 Task: Create relationship between hostel and student.
Action: Mouse moved to (913, 73)
Screenshot: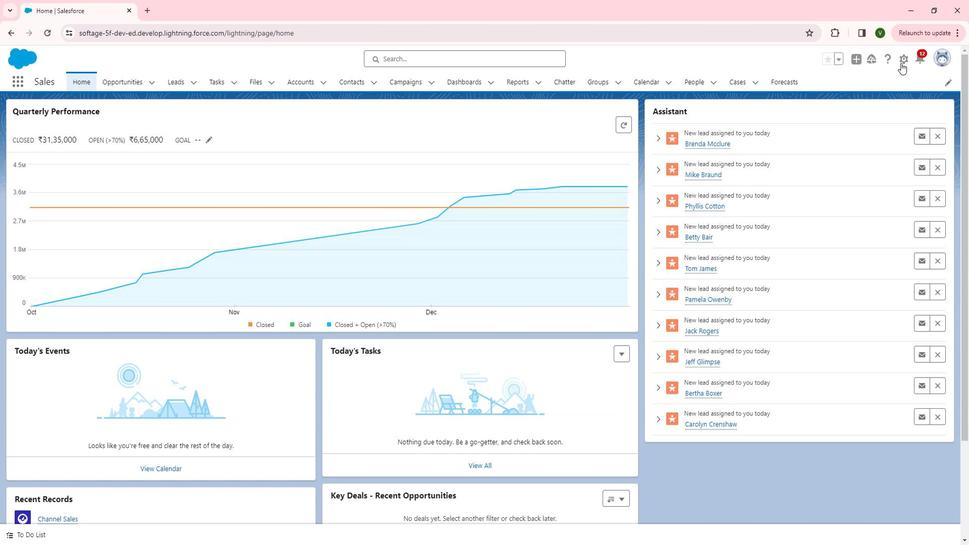 
Action: Mouse pressed left at (913, 73)
Screenshot: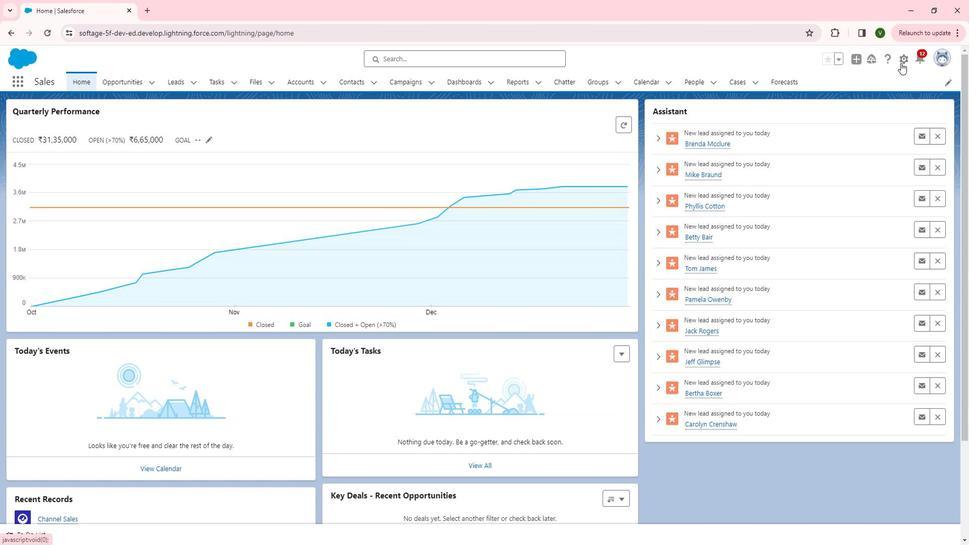 
Action: Mouse moved to (874, 99)
Screenshot: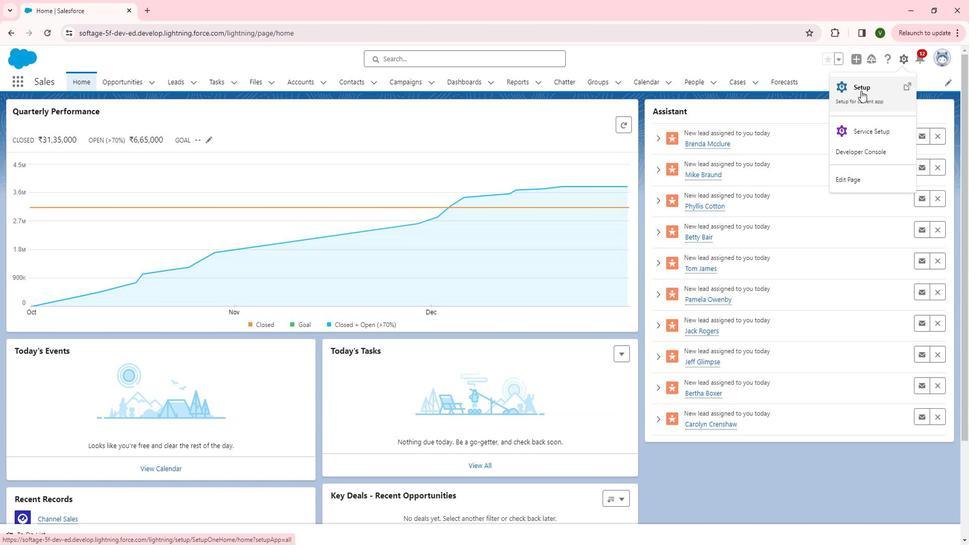 
Action: Mouse pressed left at (874, 99)
Screenshot: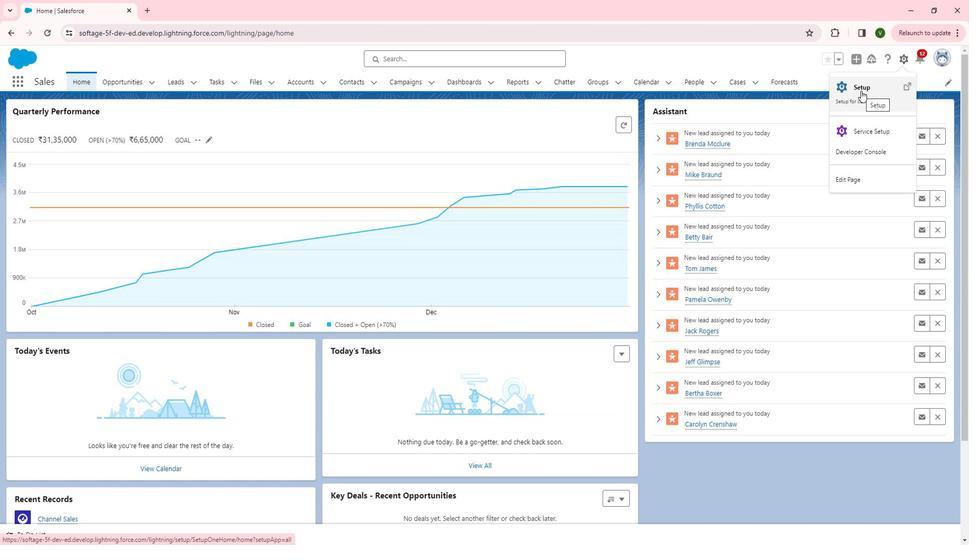 
Action: Mouse moved to (99, 287)
Screenshot: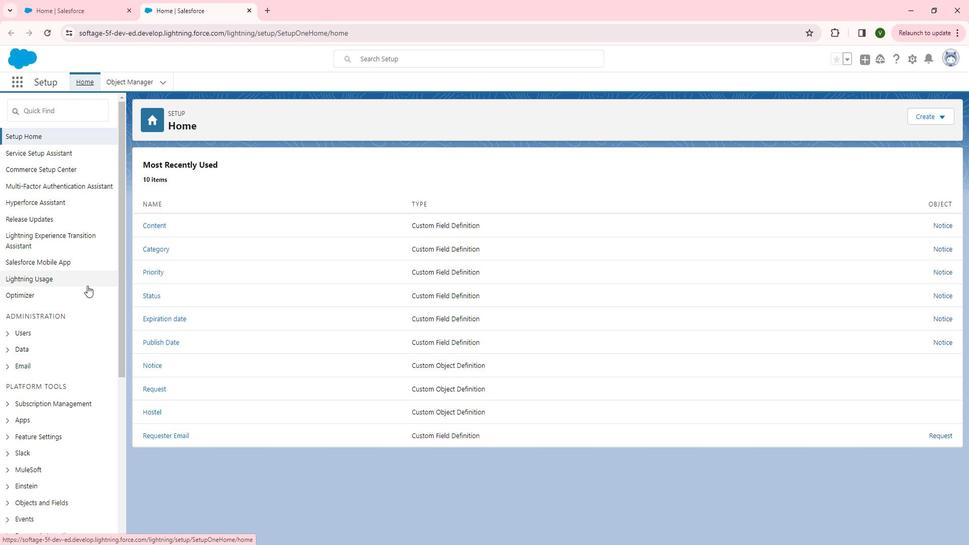 
Action: Mouse scrolled (99, 287) with delta (0, 0)
Screenshot: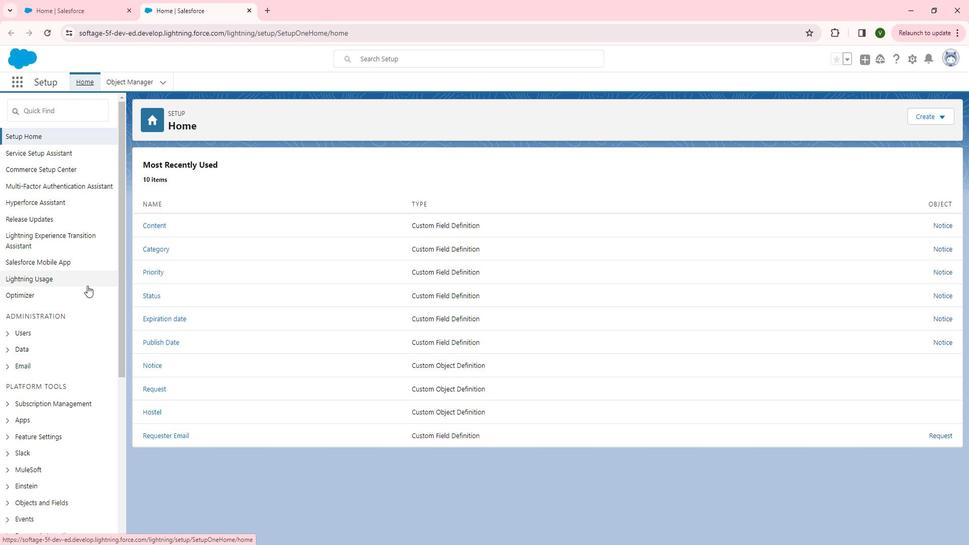 
Action: Mouse scrolled (99, 287) with delta (0, 0)
Screenshot: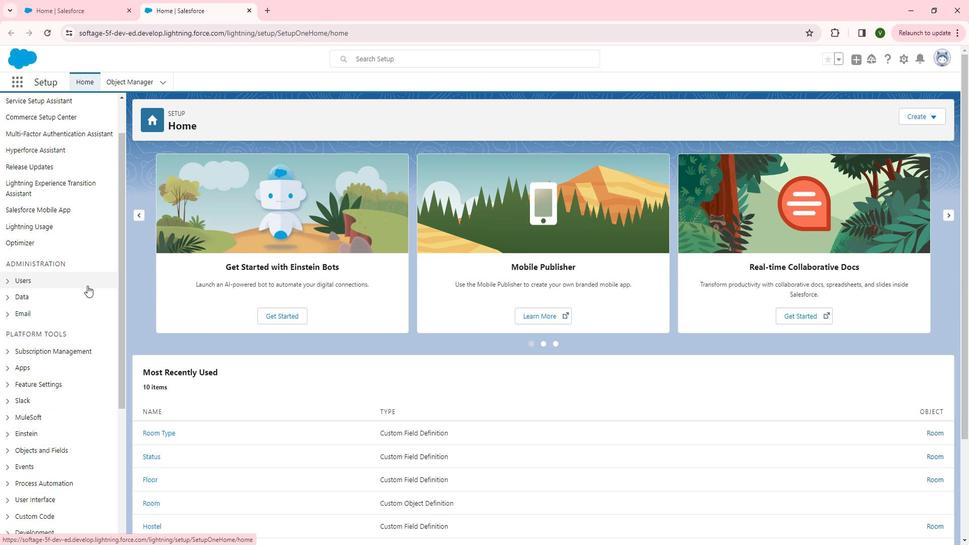 
Action: Mouse moved to (99, 290)
Screenshot: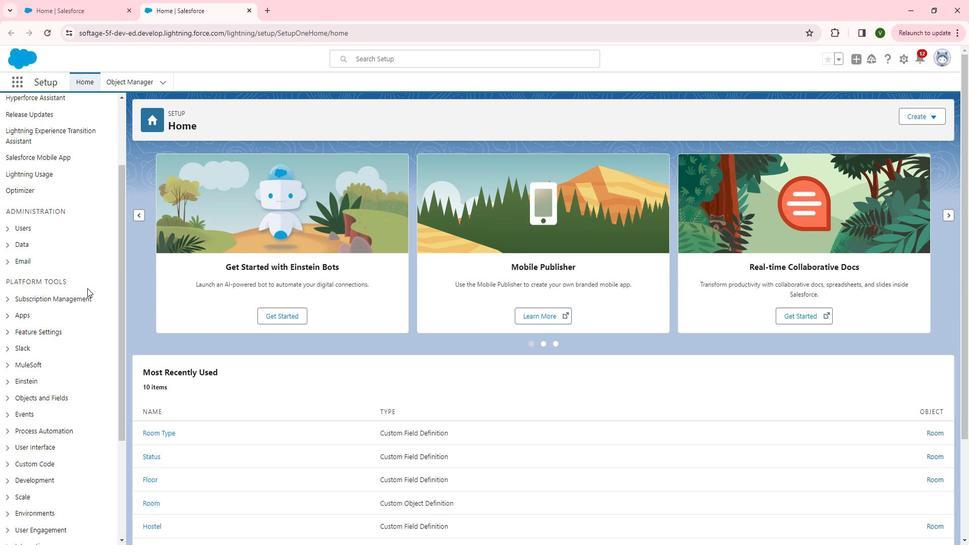 
Action: Mouse scrolled (99, 289) with delta (0, 0)
Screenshot: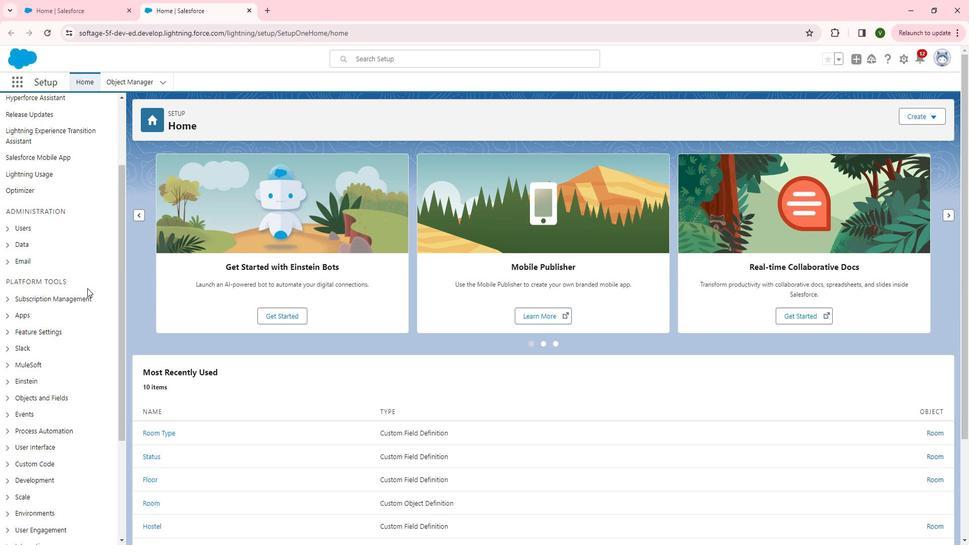 
Action: Mouse moved to (20, 343)
Screenshot: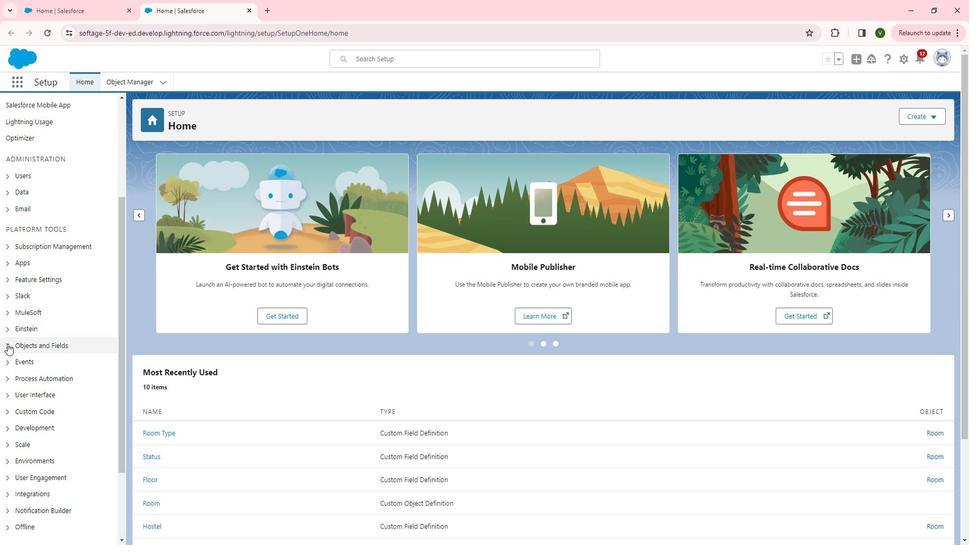 
Action: Mouse pressed left at (20, 343)
Screenshot: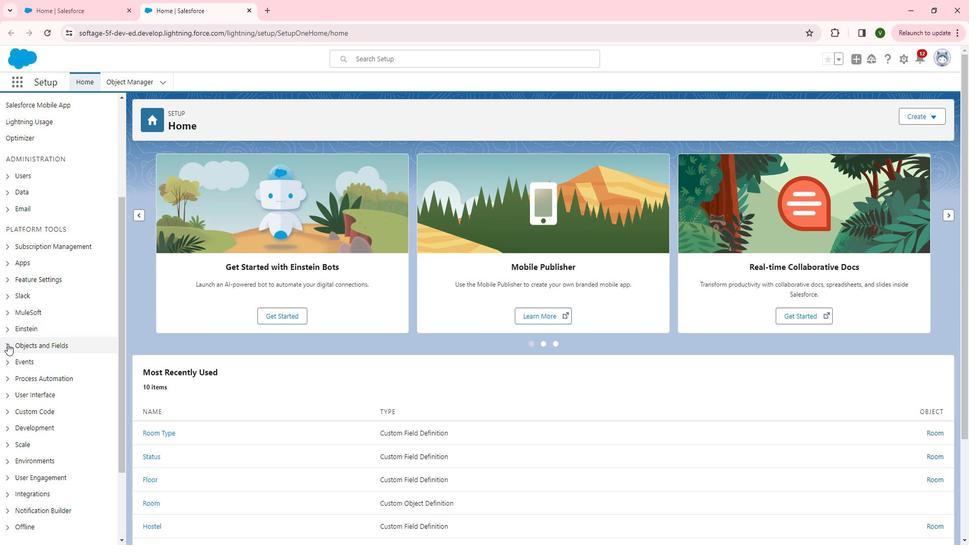 
Action: Mouse moved to (65, 328)
Screenshot: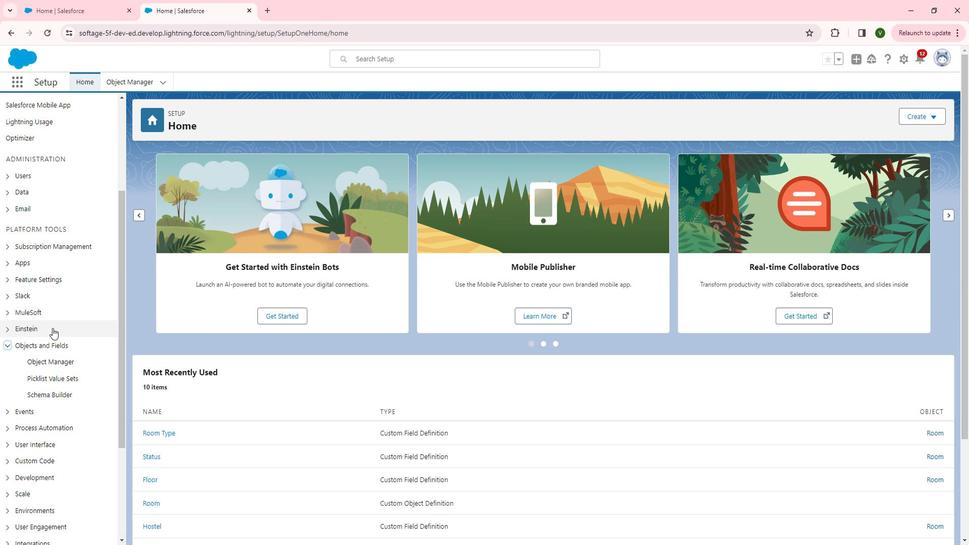 
Action: Mouse scrolled (65, 328) with delta (0, 0)
Screenshot: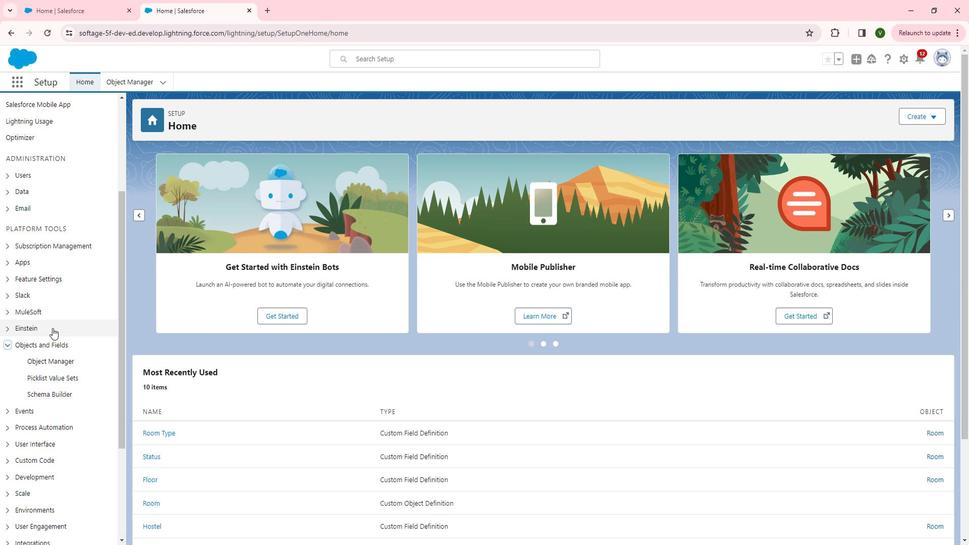 
Action: Mouse moved to (69, 309)
Screenshot: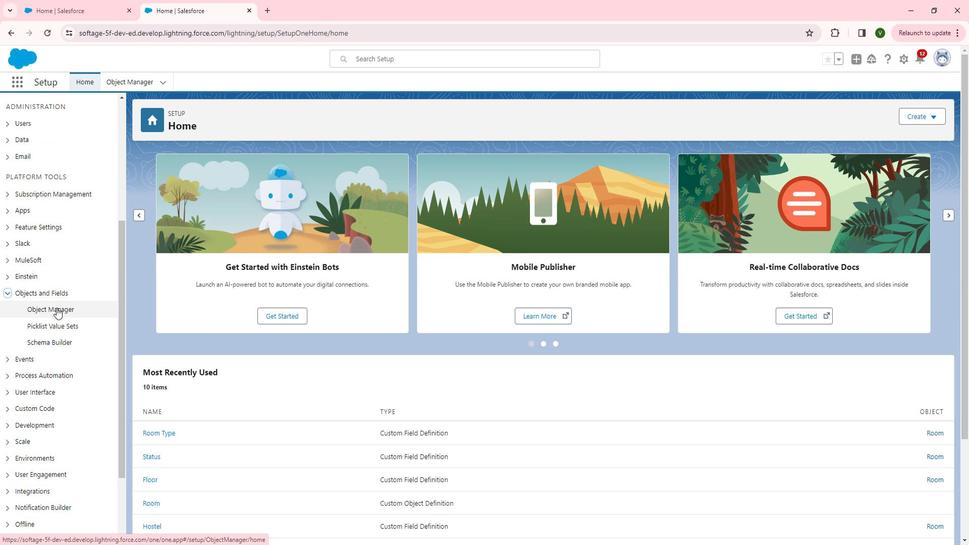 
Action: Mouse pressed left at (69, 309)
Screenshot: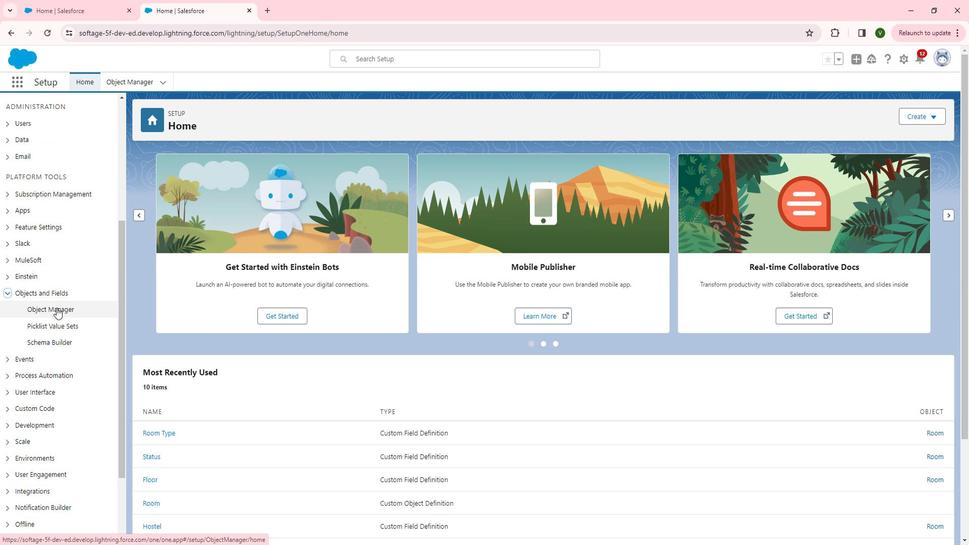 
Action: Mouse moved to (166, 303)
Screenshot: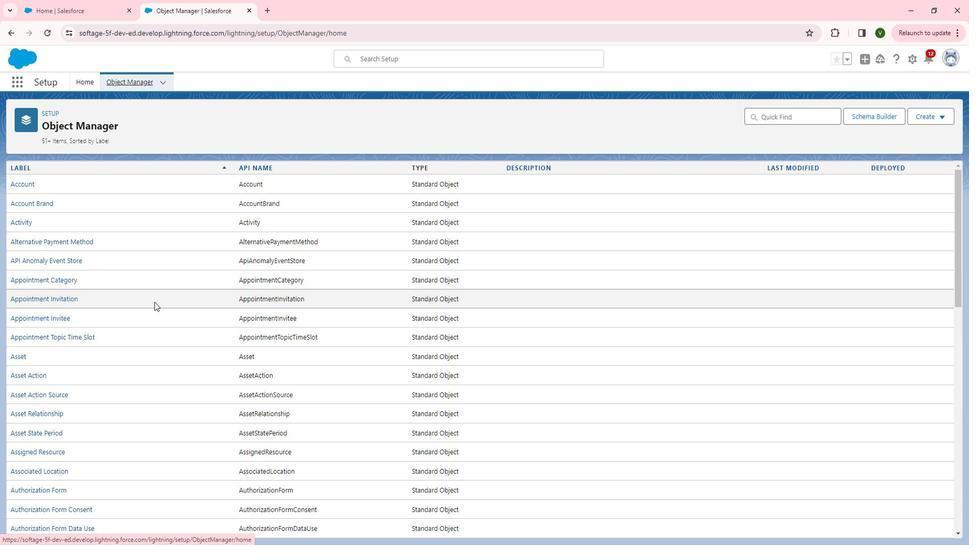 
Action: Mouse scrolled (166, 302) with delta (0, 0)
Screenshot: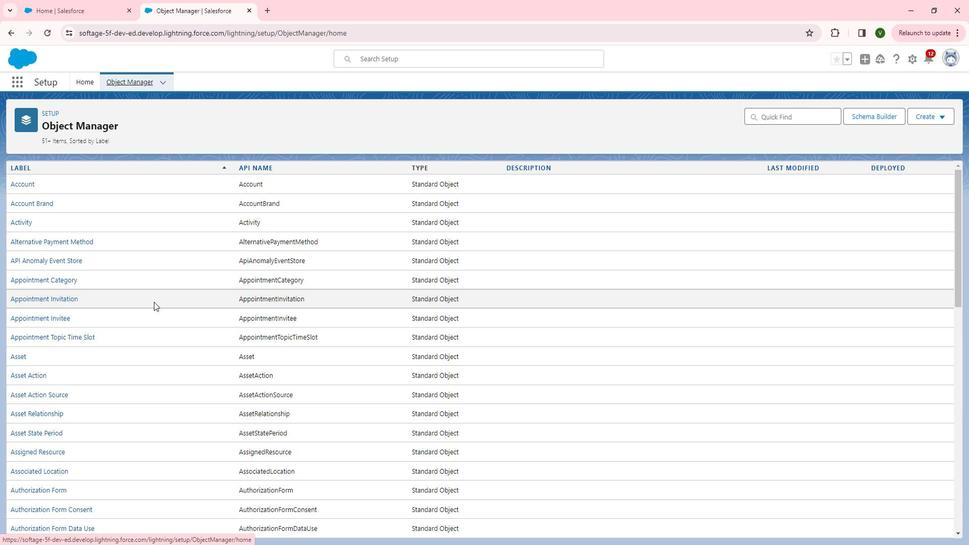 
Action: Mouse scrolled (166, 302) with delta (0, 0)
Screenshot: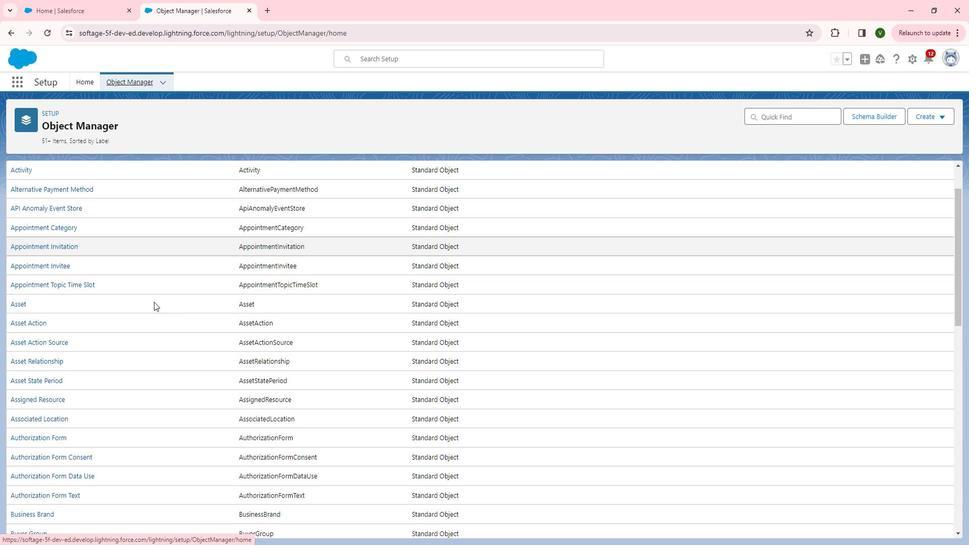 
Action: Mouse scrolled (166, 302) with delta (0, 0)
Screenshot: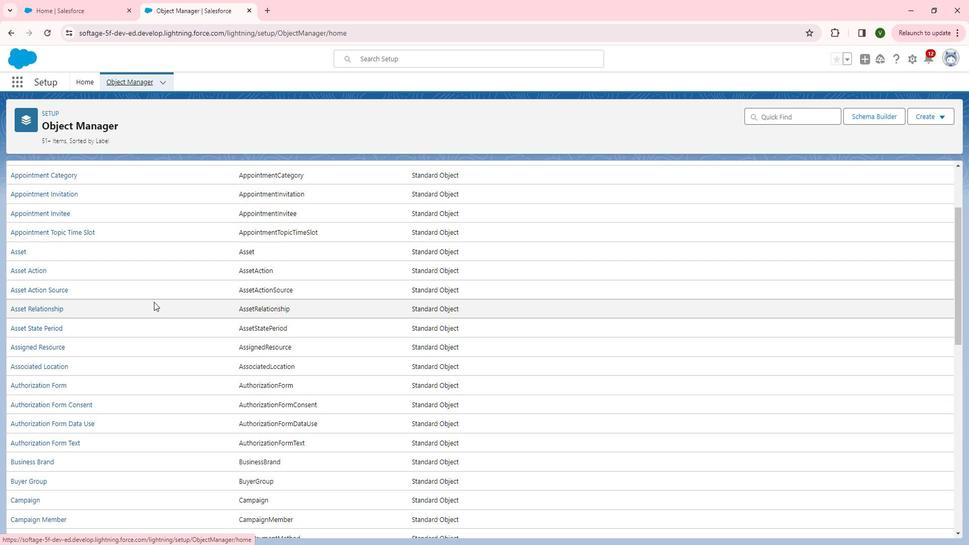 
Action: Mouse scrolled (166, 302) with delta (0, 0)
Screenshot: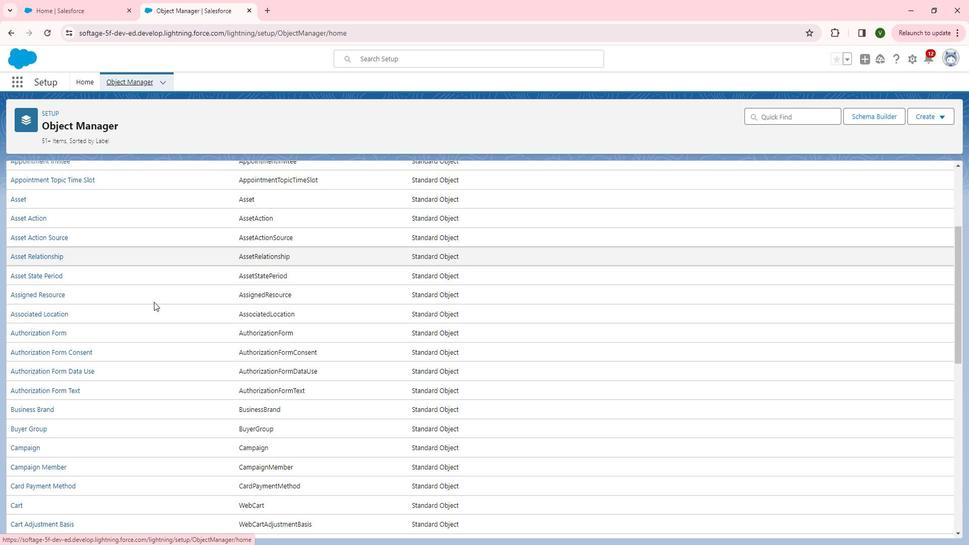 
Action: Mouse scrolled (166, 302) with delta (0, 0)
Screenshot: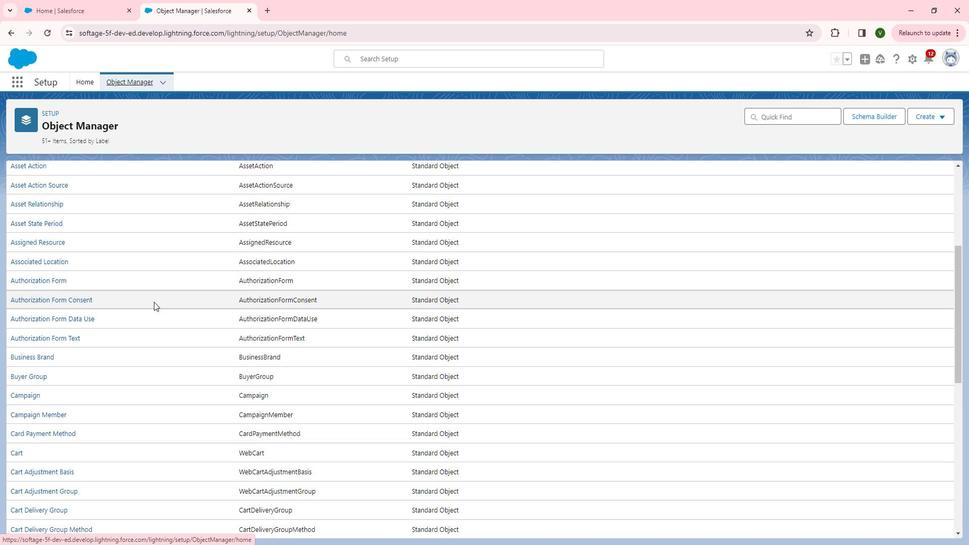 
Action: Mouse moved to (166, 303)
Screenshot: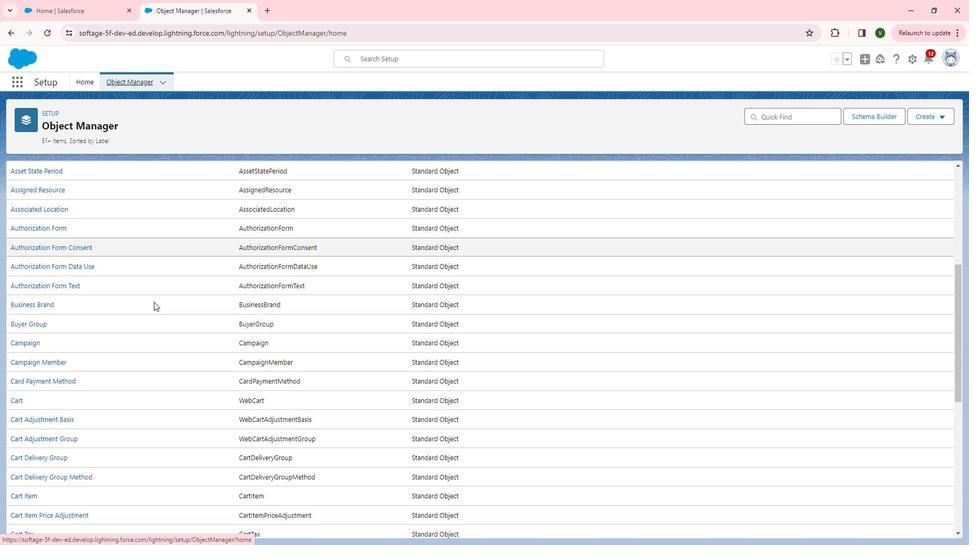 
Action: Mouse scrolled (166, 302) with delta (0, 0)
Screenshot: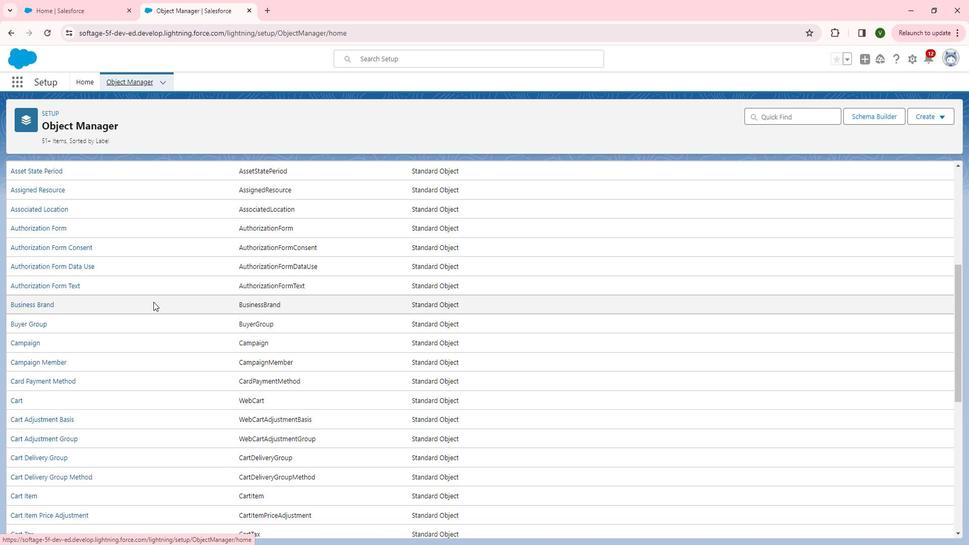 
Action: Mouse scrolled (166, 302) with delta (0, 0)
Screenshot: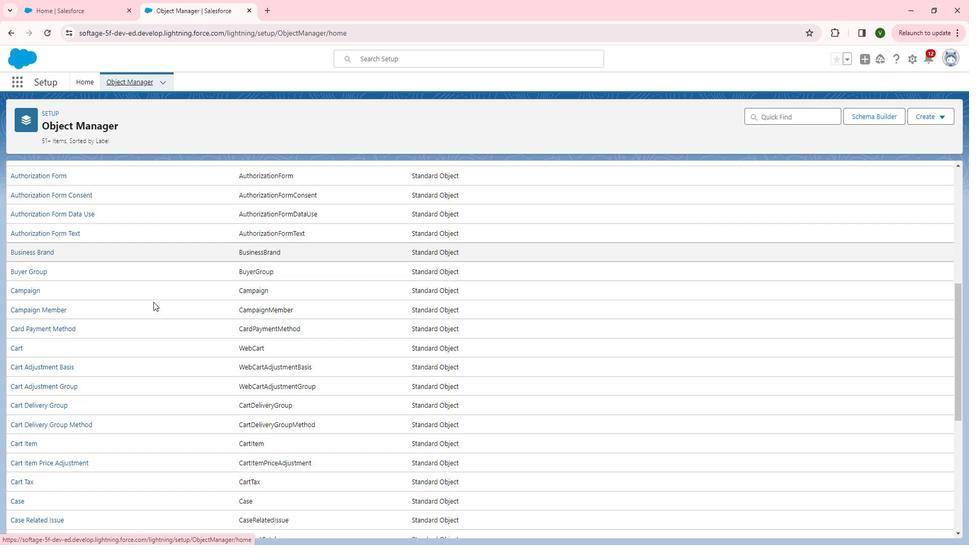 
Action: Mouse scrolled (166, 302) with delta (0, 0)
Screenshot: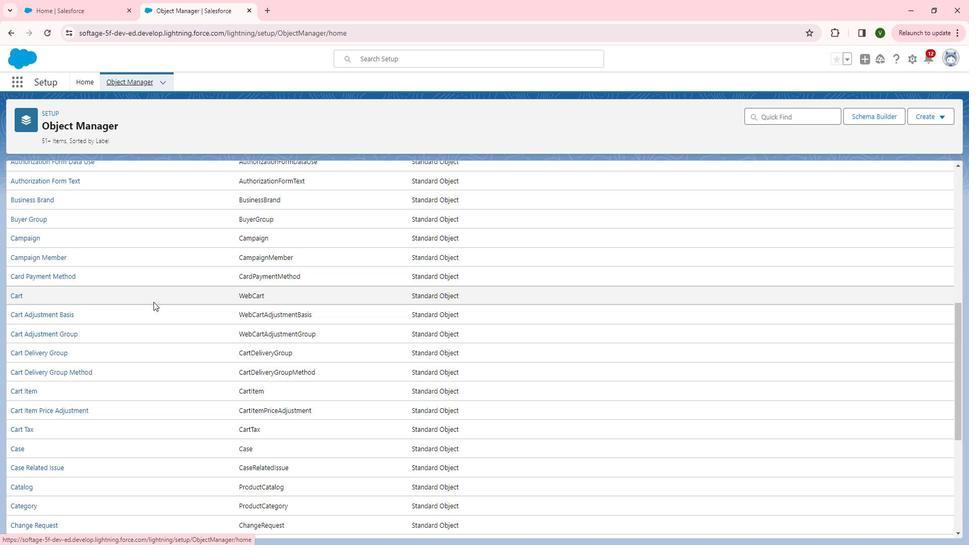 
Action: Mouse scrolled (166, 302) with delta (0, 0)
Screenshot: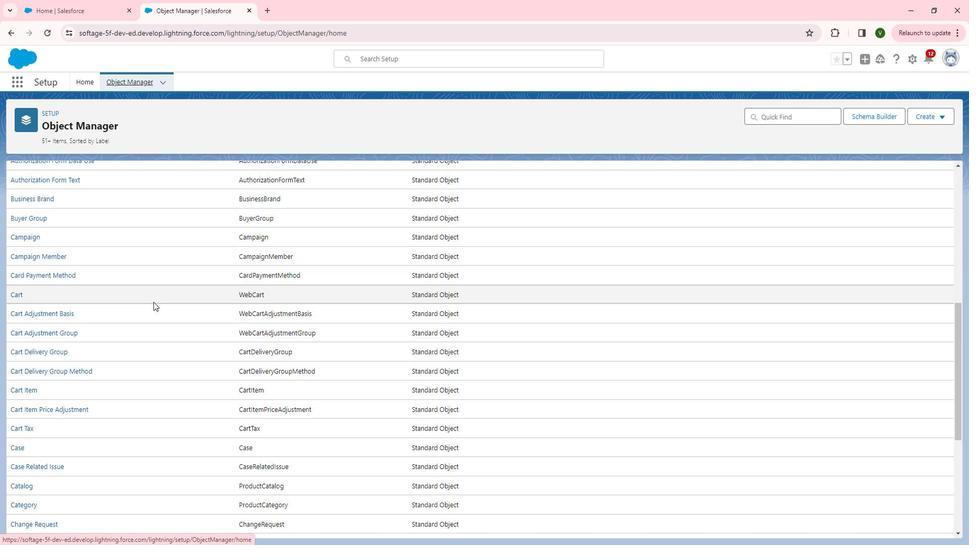 
Action: Mouse scrolled (166, 302) with delta (0, 0)
Screenshot: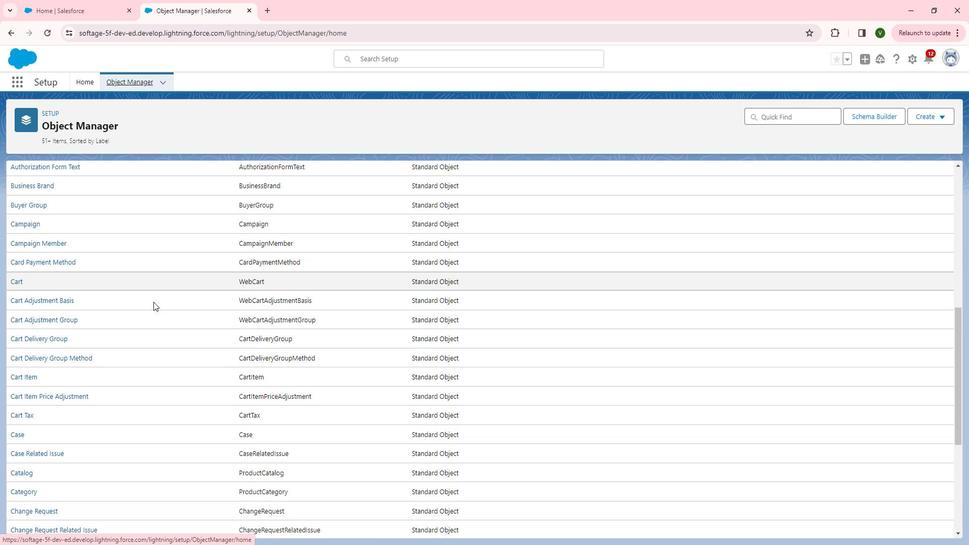 
Action: Mouse scrolled (166, 302) with delta (0, 0)
Screenshot: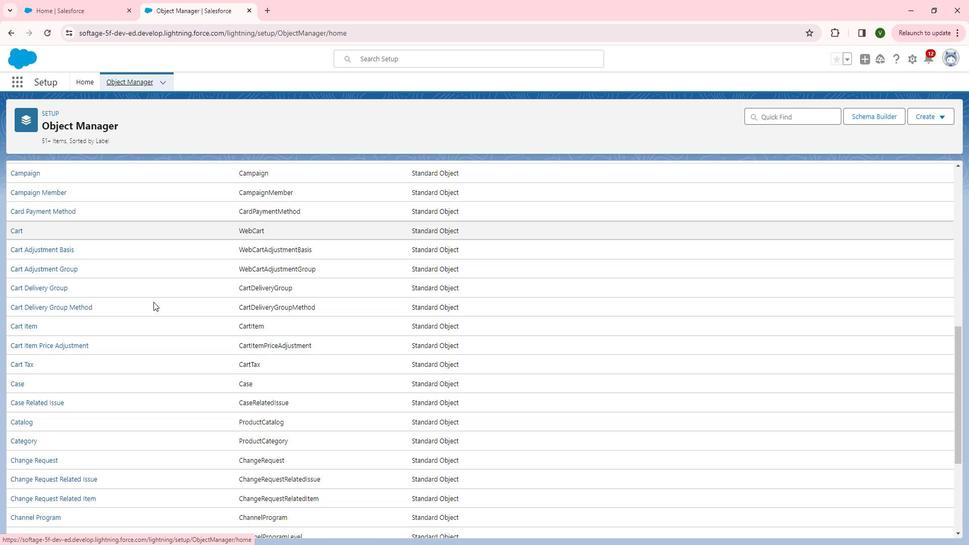 
Action: Mouse scrolled (166, 302) with delta (0, 0)
Screenshot: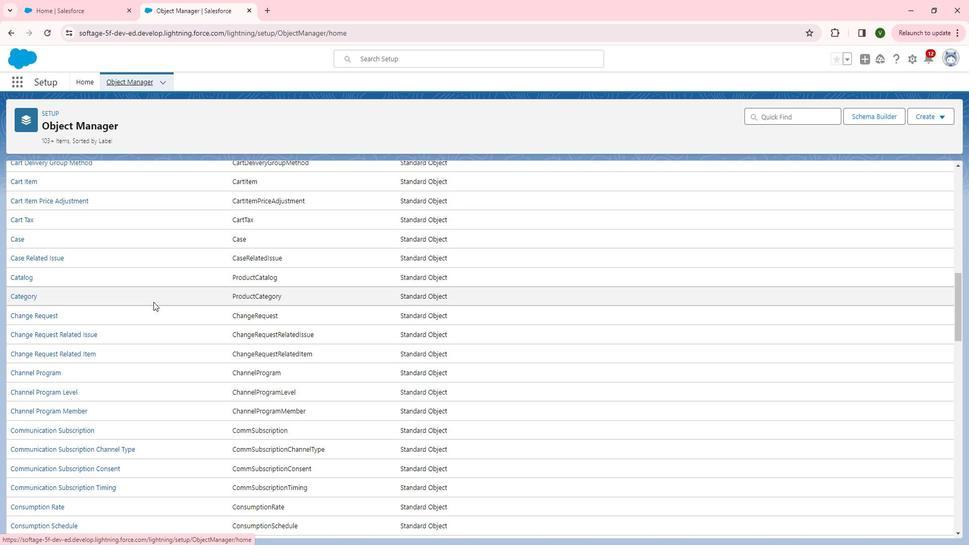 
Action: Mouse scrolled (166, 302) with delta (0, 0)
Screenshot: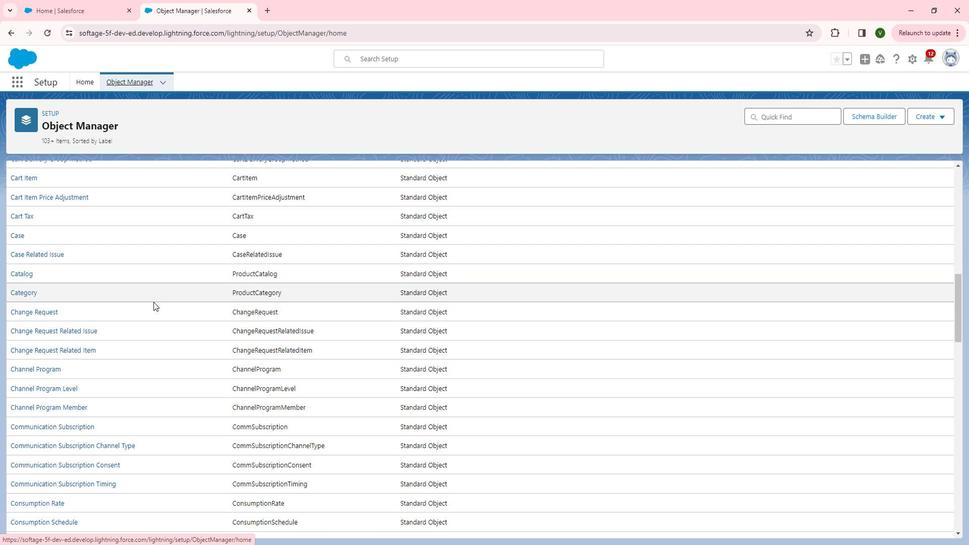 
Action: Mouse scrolled (166, 302) with delta (0, 0)
Screenshot: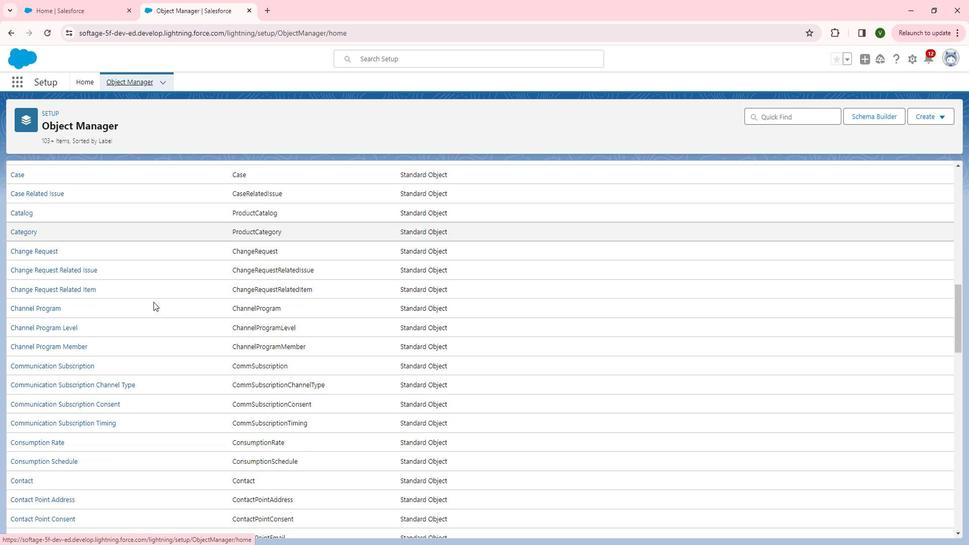 
Action: Mouse scrolled (166, 302) with delta (0, 0)
Screenshot: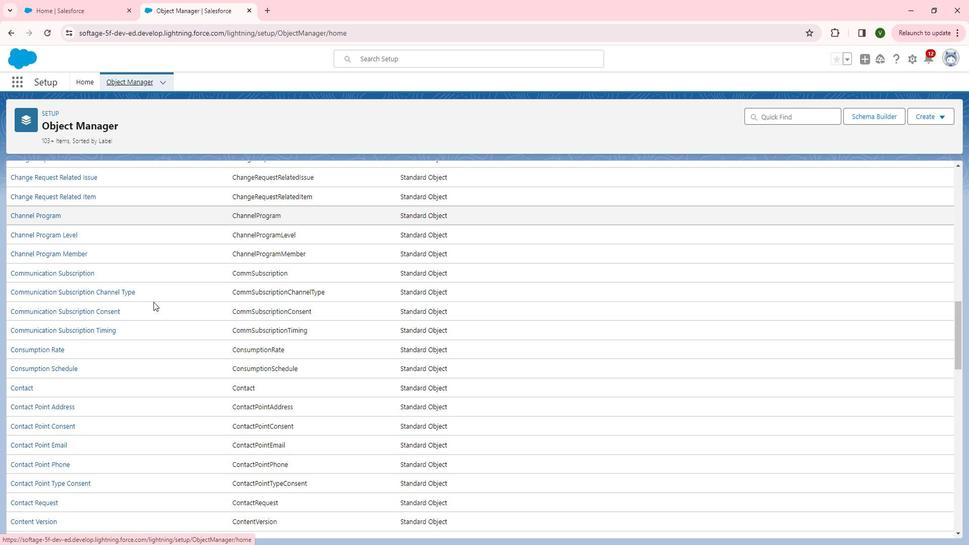 
Action: Mouse scrolled (166, 302) with delta (0, 0)
Screenshot: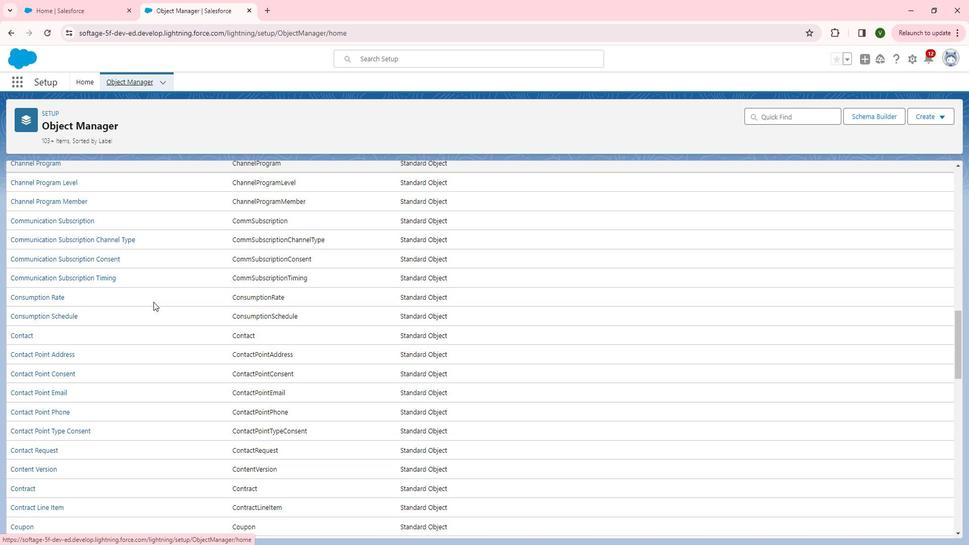 
Action: Mouse scrolled (166, 302) with delta (0, 0)
Screenshot: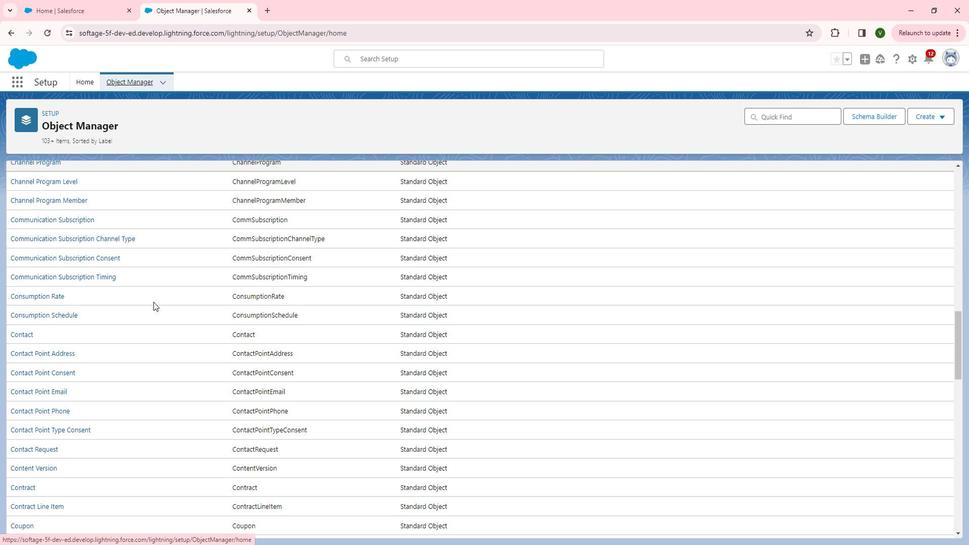 
Action: Mouse scrolled (166, 302) with delta (0, 0)
Screenshot: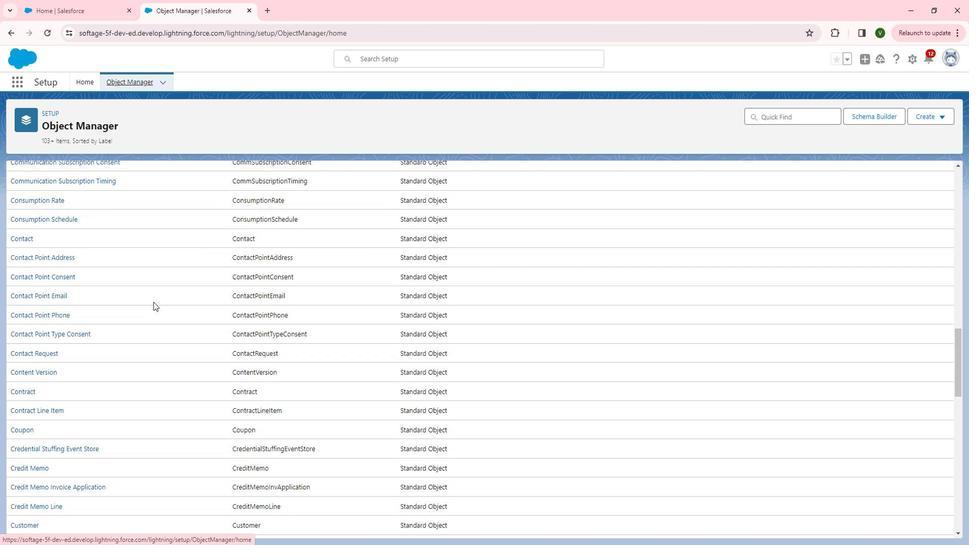 
Action: Mouse scrolled (166, 302) with delta (0, 0)
Screenshot: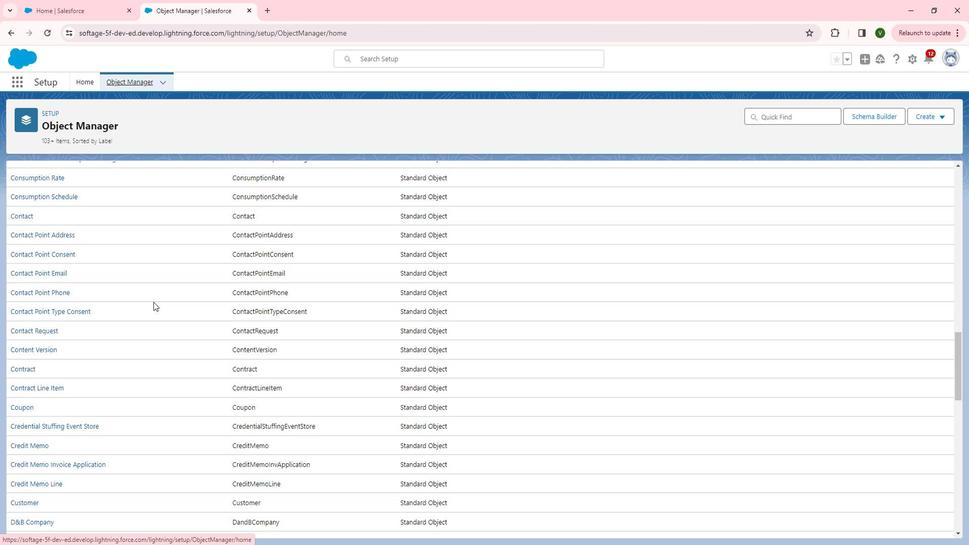 
Action: Mouse scrolled (166, 302) with delta (0, 0)
Screenshot: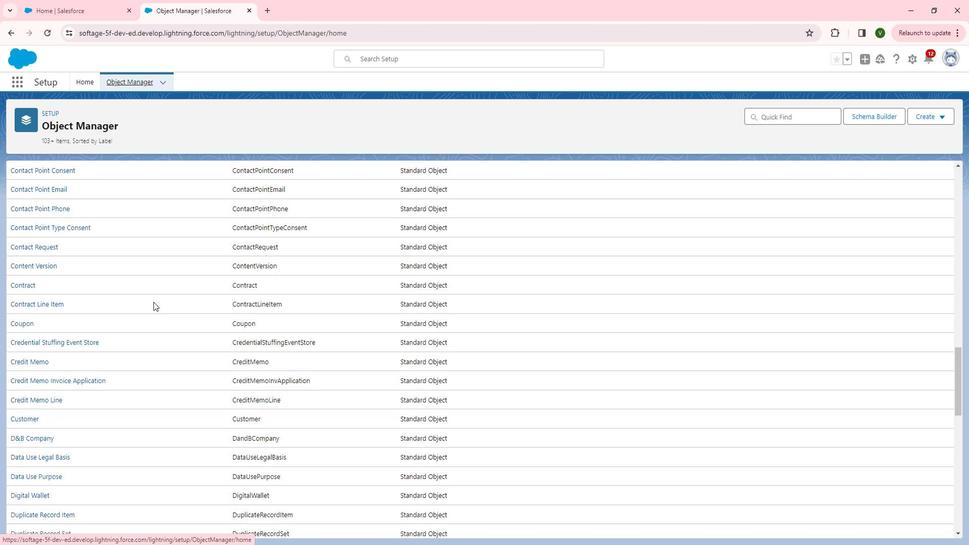
Action: Mouse scrolled (166, 302) with delta (0, 0)
Screenshot: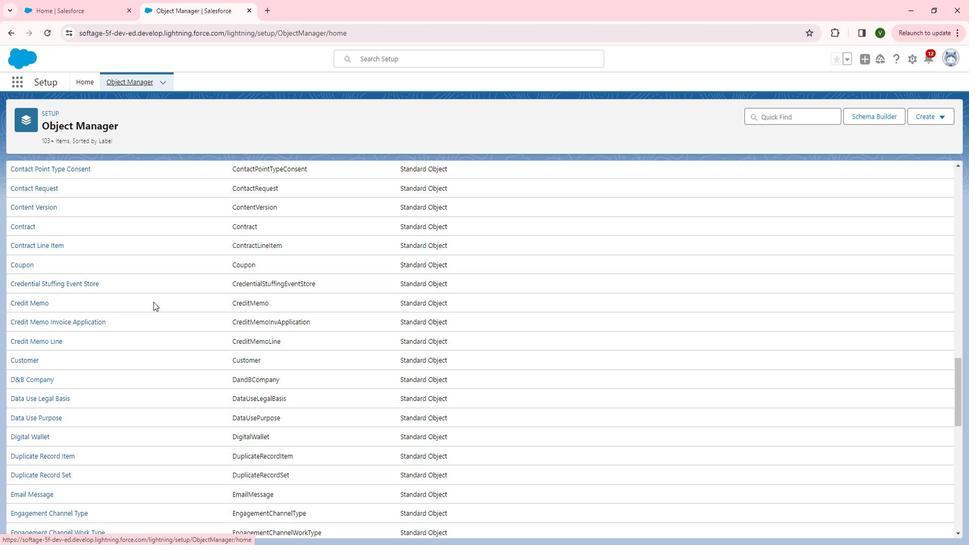 
Action: Mouse scrolled (166, 302) with delta (0, 0)
Screenshot: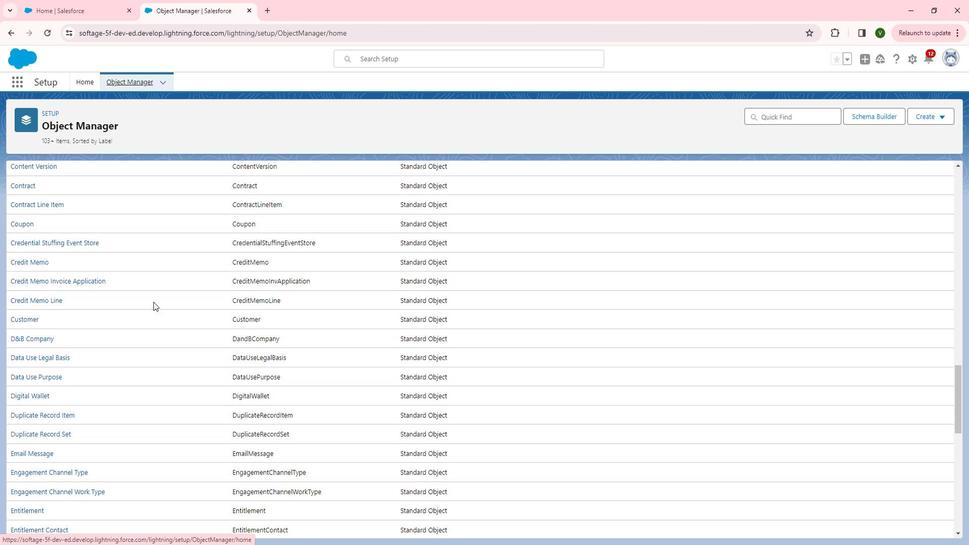 
Action: Mouse scrolled (166, 302) with delta (0, 0)
Screenshot: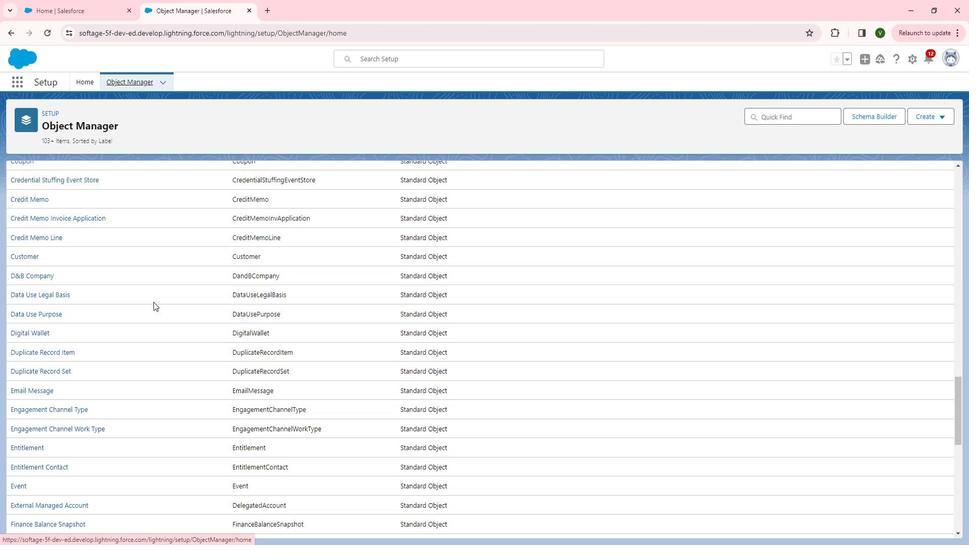 
Action: Mouse scrolled (166, 302) with delta (0, 0)
Screenshot: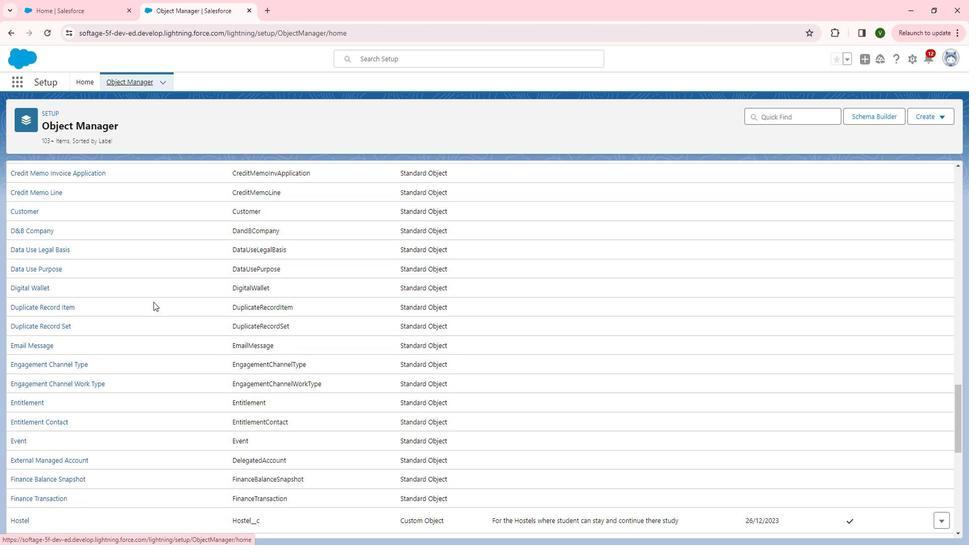 
Action: Mouse scrolled (166, 302) with delta (0, 0)
Screenshot: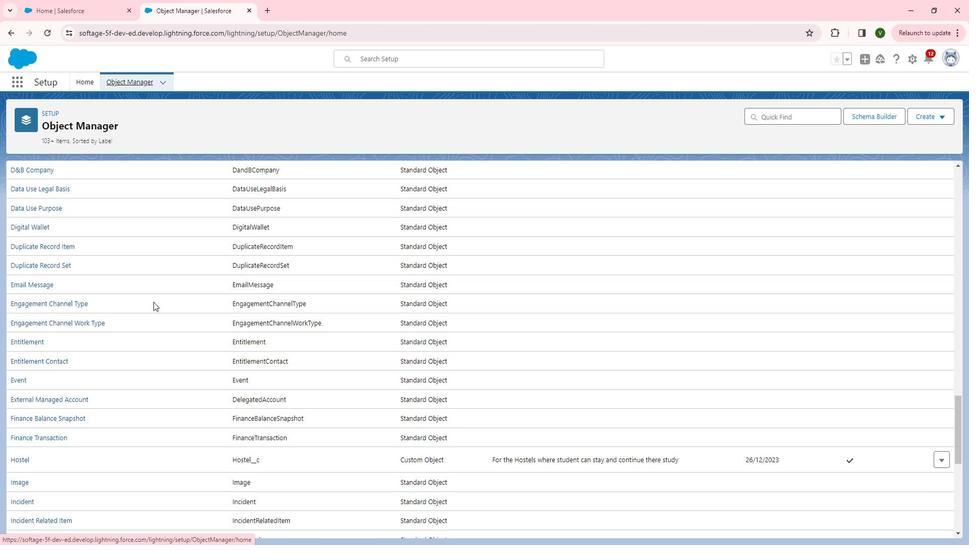 
Action: Mouse scrolled (166, 302) with delta (0, 0)
Screenshot: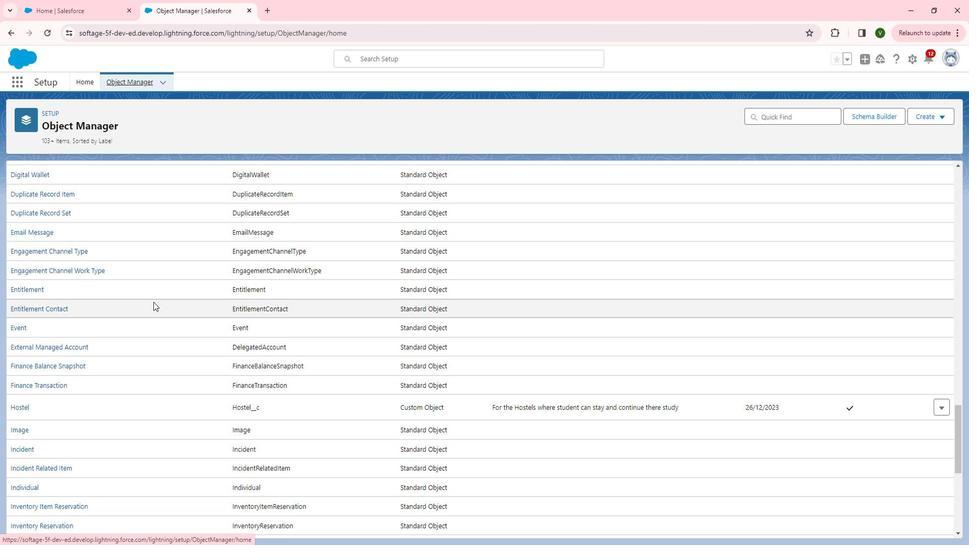 
Action: Mouse scrolled (166, 302) with delta (0, 0)
Screenshot: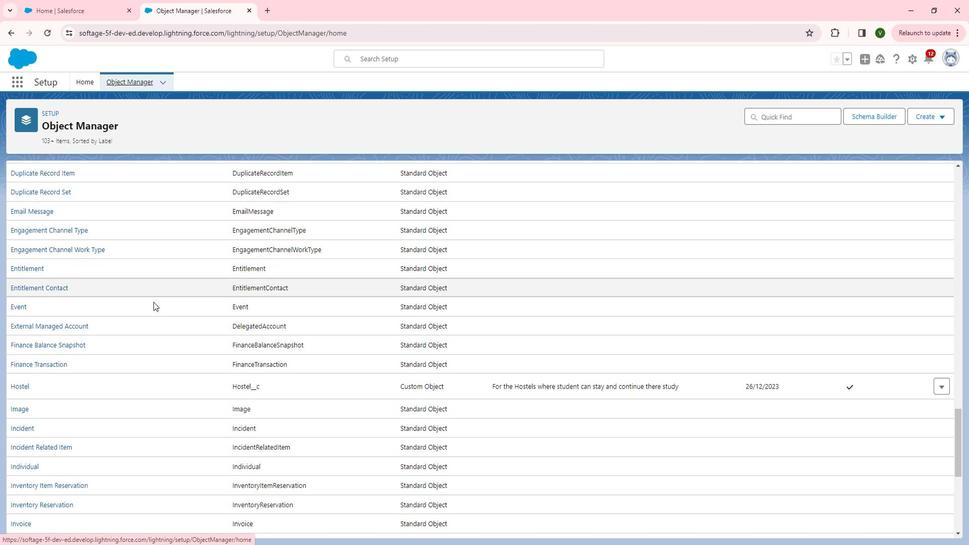 
Action: Mouse scrolled (166, 302) with delta (0, 0)
Screenshot: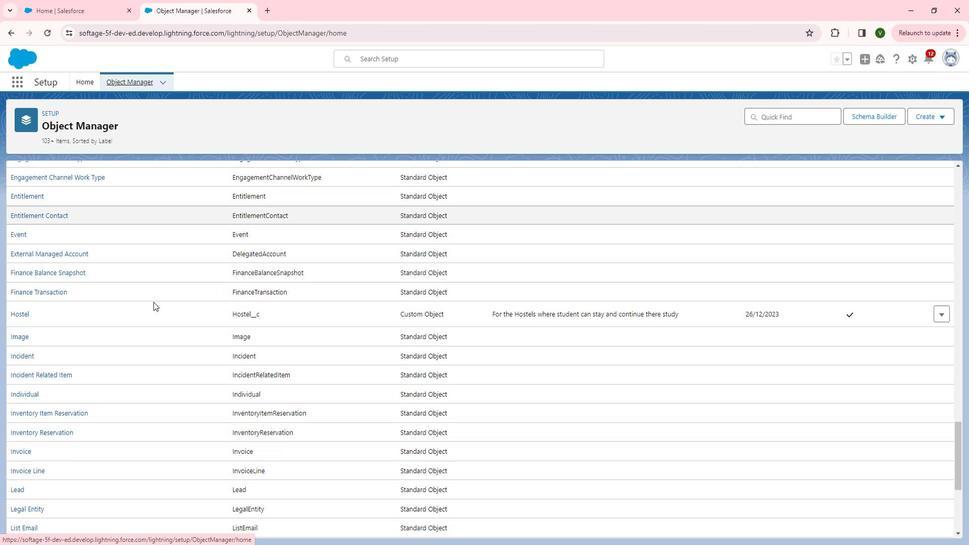 
Action: Mouse scrolled (166, 302) with delta (0, 0)
Screenshot: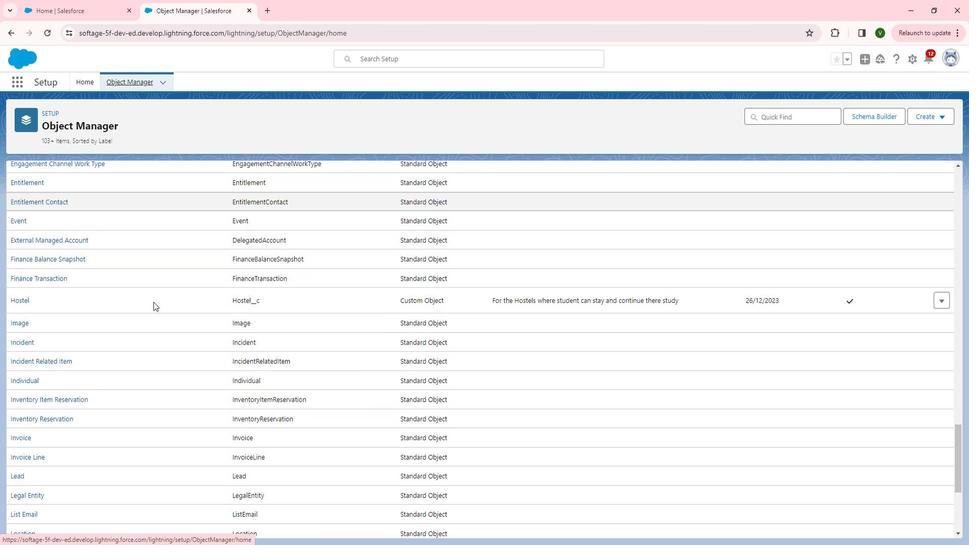 
Action: Mouse scrolled (166, 302) with delta (0, 0)
Screenshot: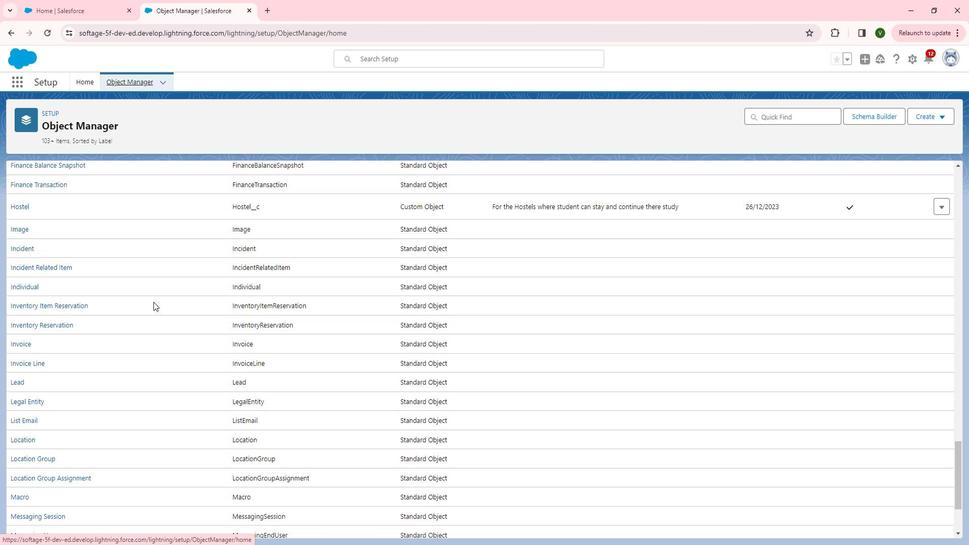 
Action: Mouse scrolled (166, 302) with delta (0, 0)
Screenshot: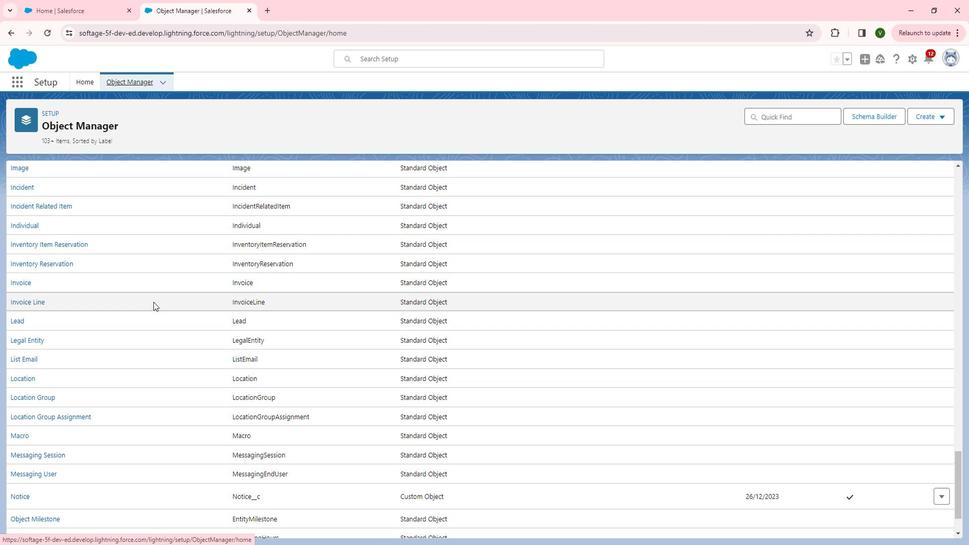 
Action: Mouse scrolled (166, 302) with delta (0, 0)
Screenshot: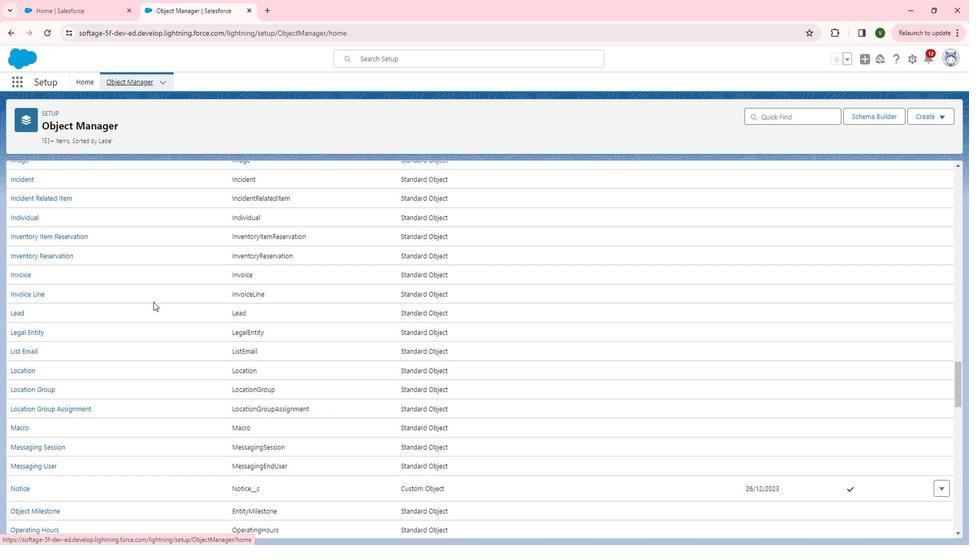
Action: Mouse scrolled (166, 302) with delta (0, 0)
Screenshot: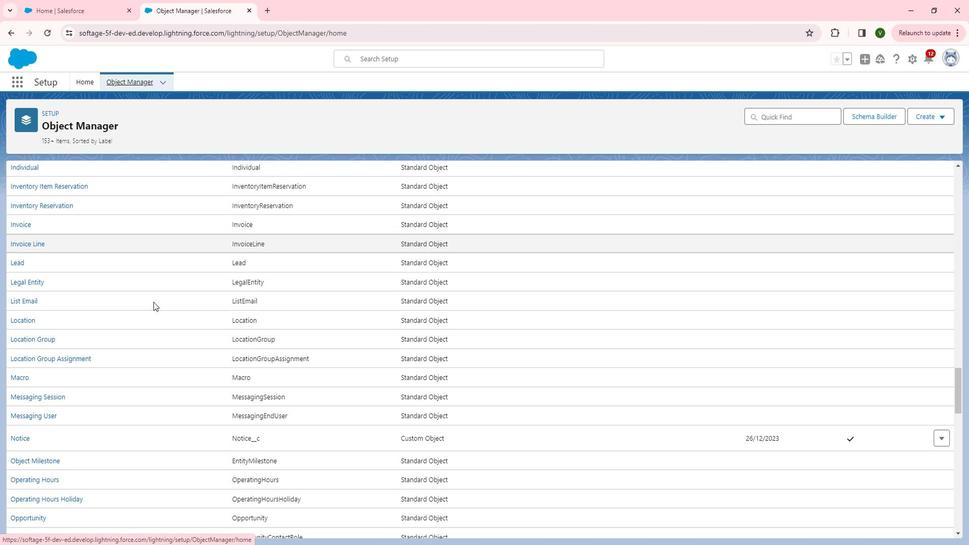 
Action: Mouse scrolled (166, 302) with delta (0, 0)
Screenshot: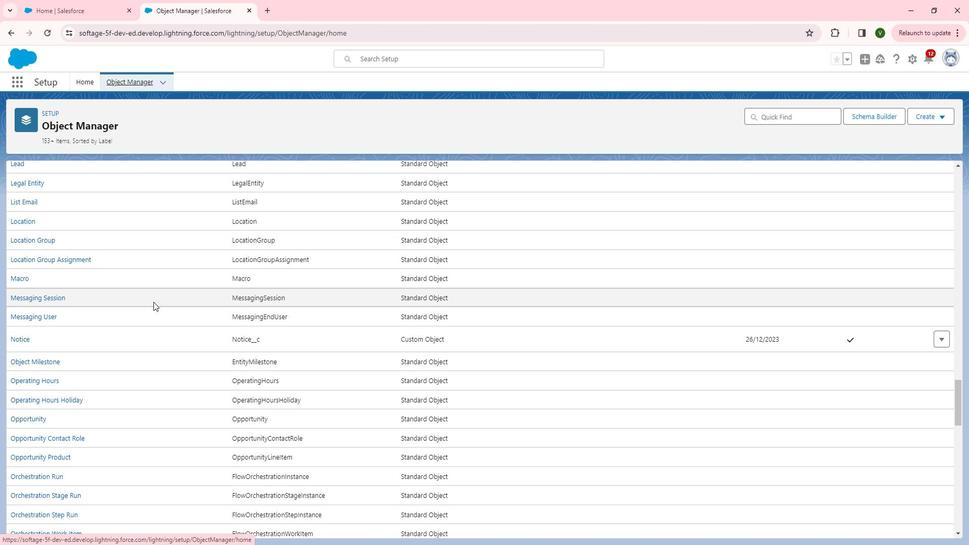 
Action: Mouse scrolled (166, 302) with delta (0, 0)
Screenshot: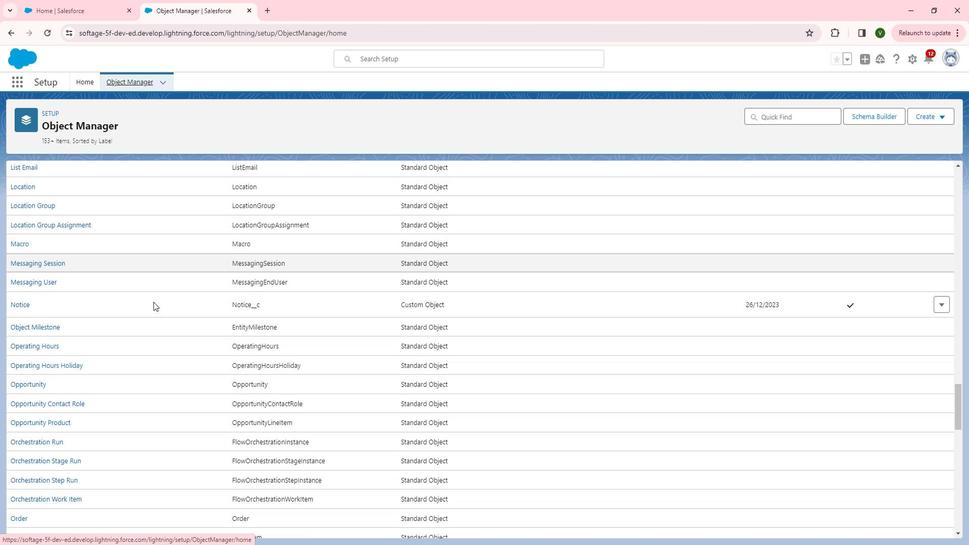
Action: Mouse scrolled (166, 302) with delta (0, 0)
Screenshot: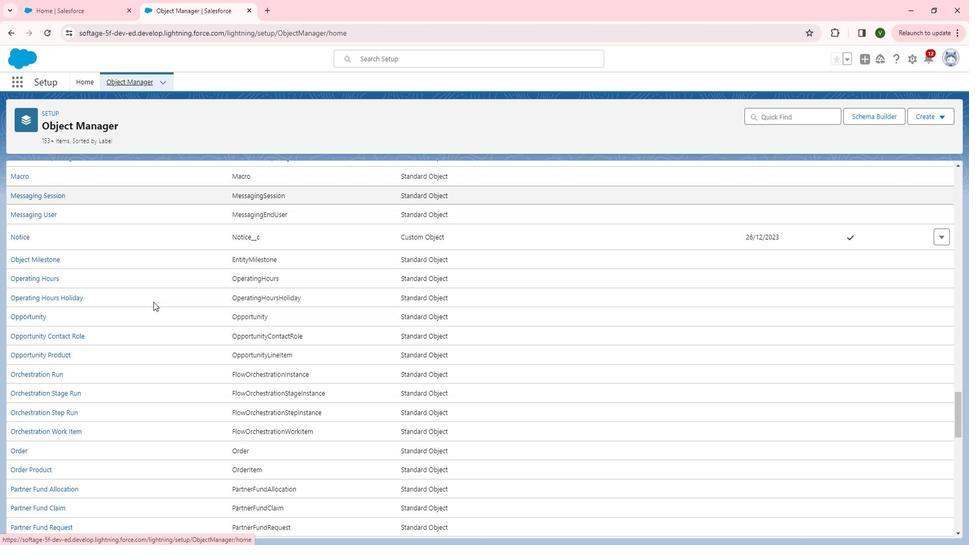 
Action: Mouse scrolled (166, 302) with delta (0, 0)
Screenshot: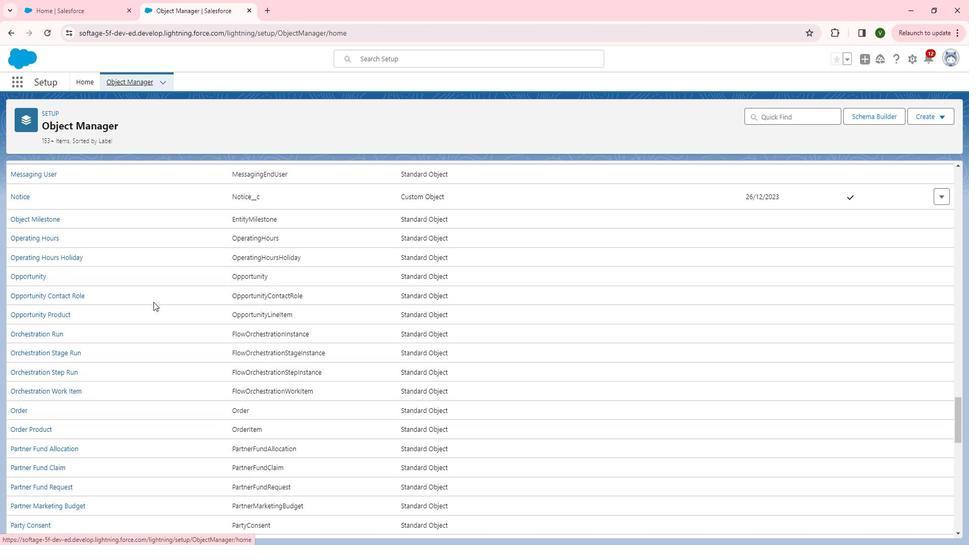 
Action: Mouse scrolled (166, 302) with delta (0, 0)
Screenshot: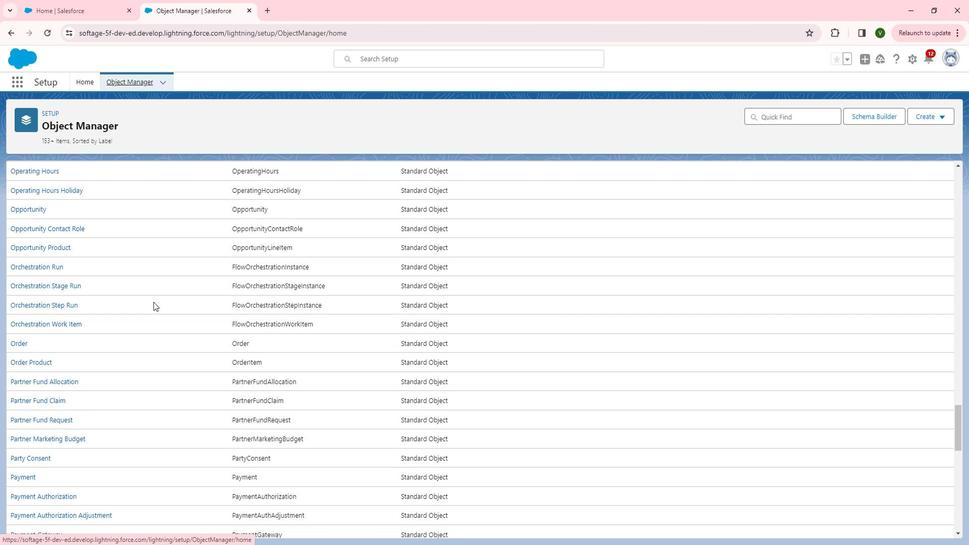 
Action: Mouse scrolled (166, 302) with delta (0, 0)
Screenshot: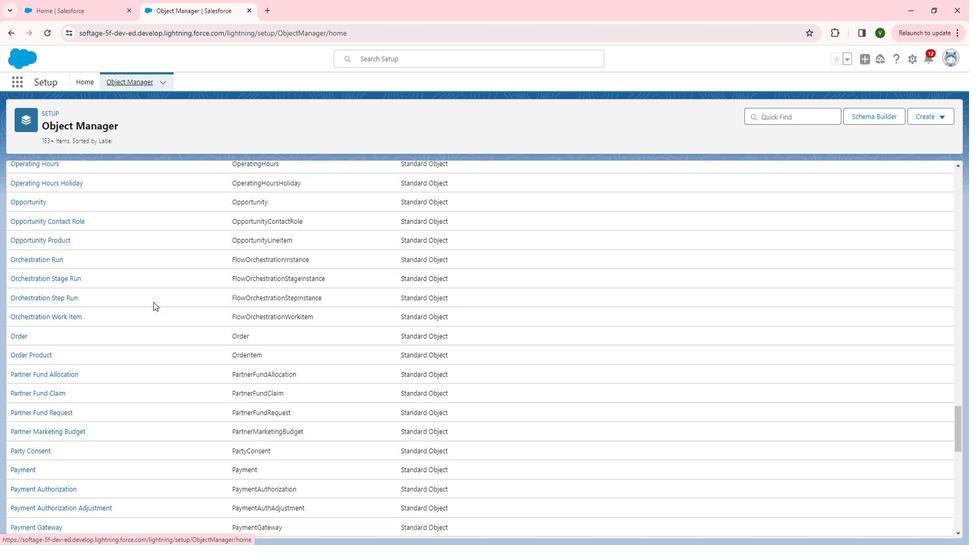 
Action: Mouse scrolled (166, 302) with delta (0, 0)
Screenshot: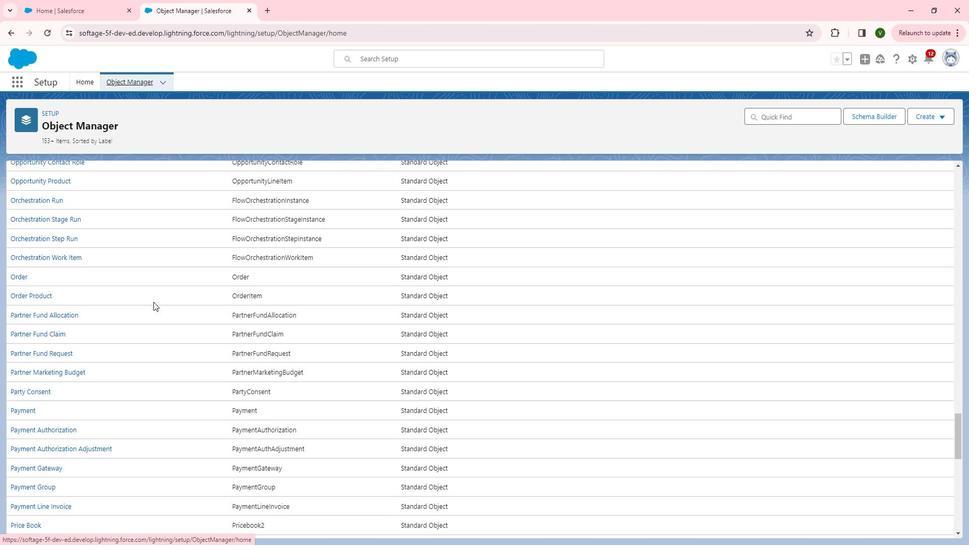 
Action: Mouse scrolled (166, 302) with delta (0, 0)
Screenshot: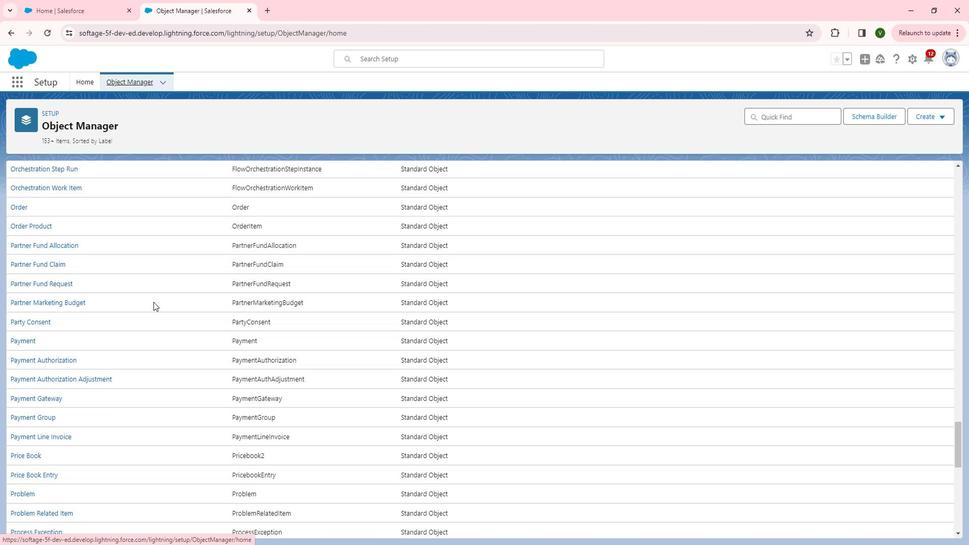 
Action: Mouse scrolled (166, 302) with delta (0, 0)
Screenshot: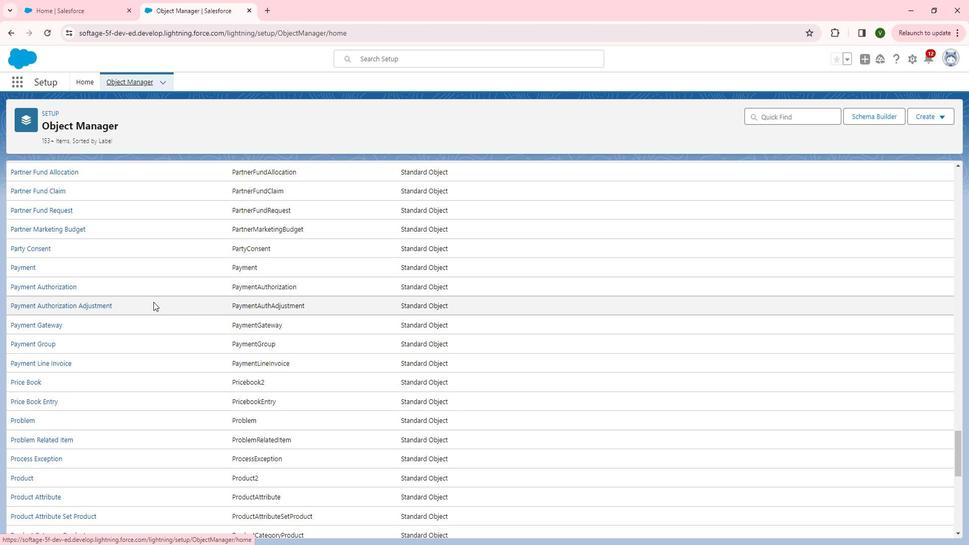 
Action: Mouse scrolled (166, 302) with delta (0, 0)
Screenshot: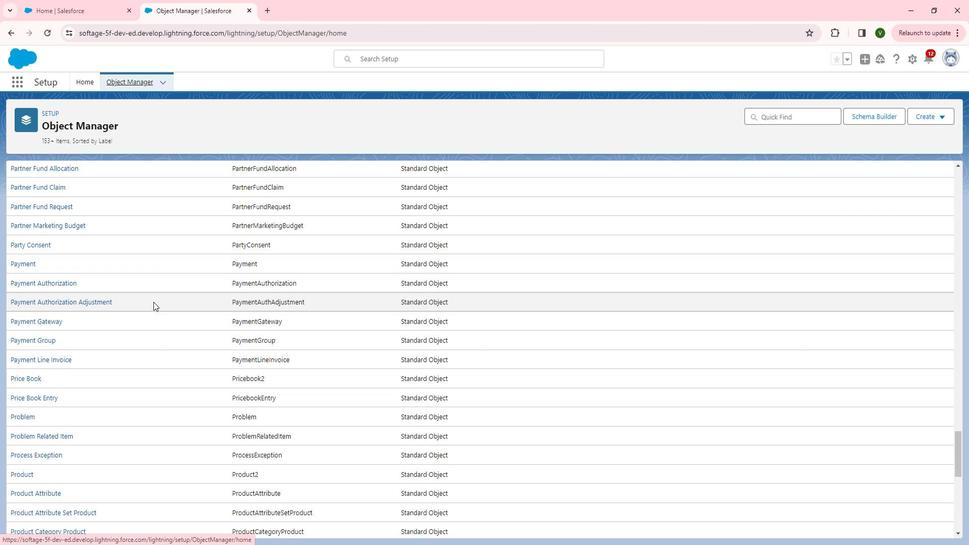 
Action: Mouse scrolled (166, 302) with delta (0, 0)
Screenshot: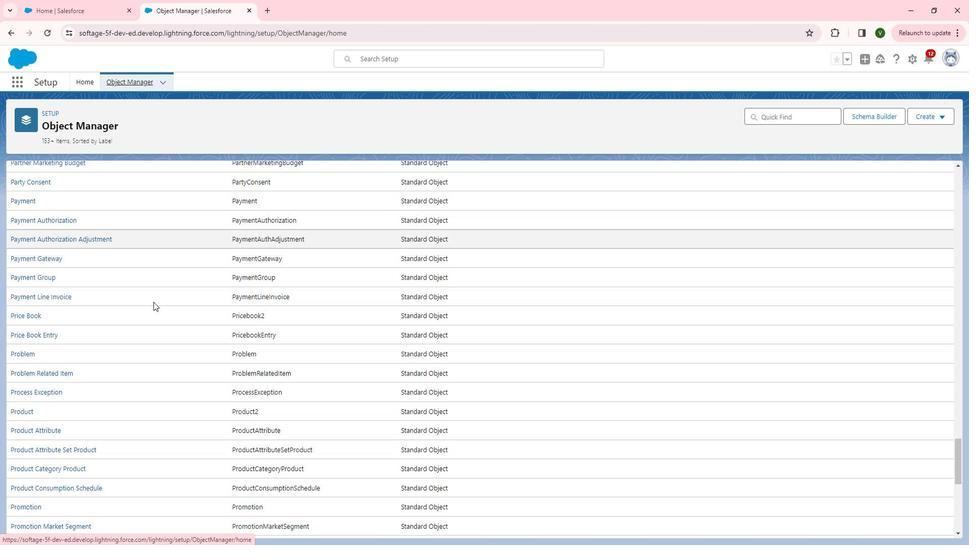 
Action: Mouse scrolled (166, 302) with delta (0, 0)
Screenshot: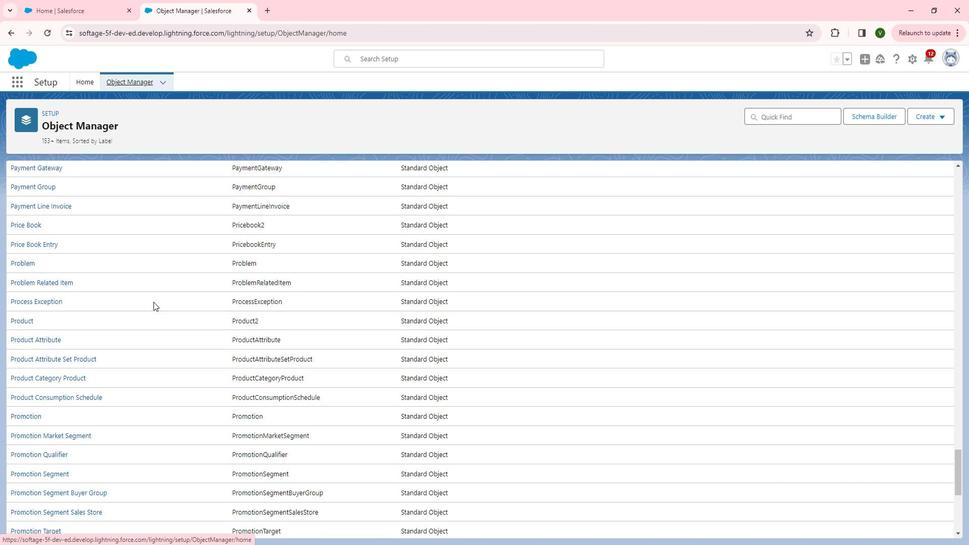 
Action: Mouse scrolled (166, 302) with delta (0, 0)
Screenshot: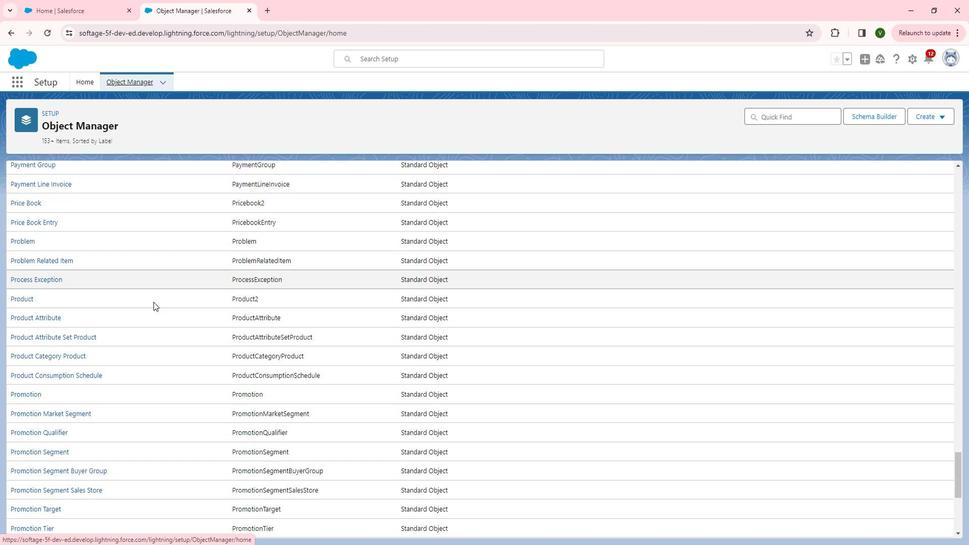 
Action: Mouse scrolled (166, 302) with delta (0, 0)
Screenshot: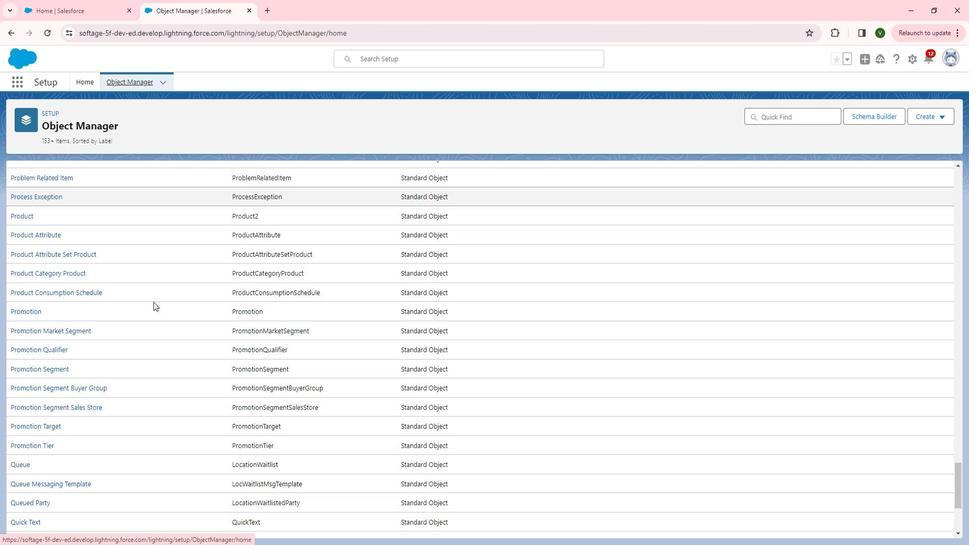 
Action: Mouse scrolled (166, 302) with delta (0, 0)
Screenshot: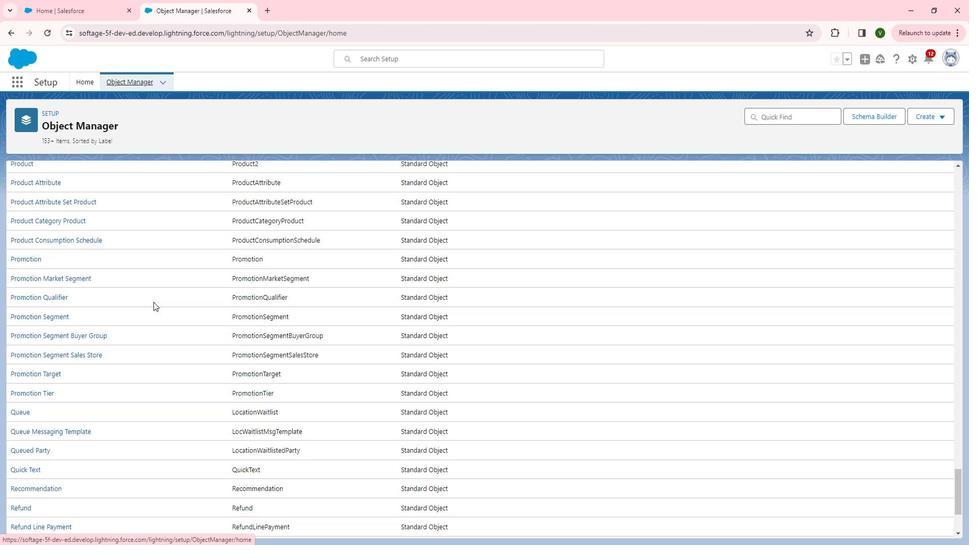
Action: Mouse scrolled (166, 302) with delta (0, 0)
Screenshot: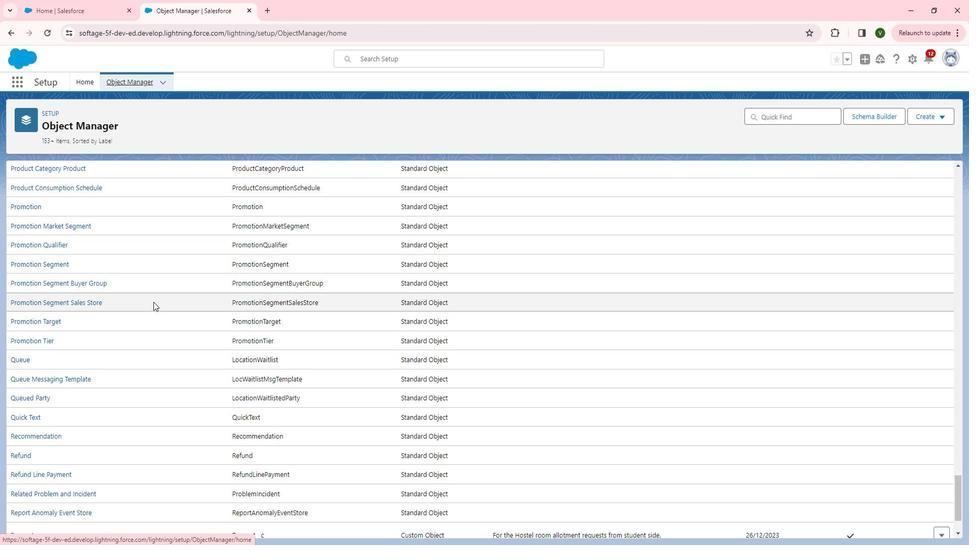 
Action: Mouse scrolled (166, 302) with delta (0, 0)
Screenshot: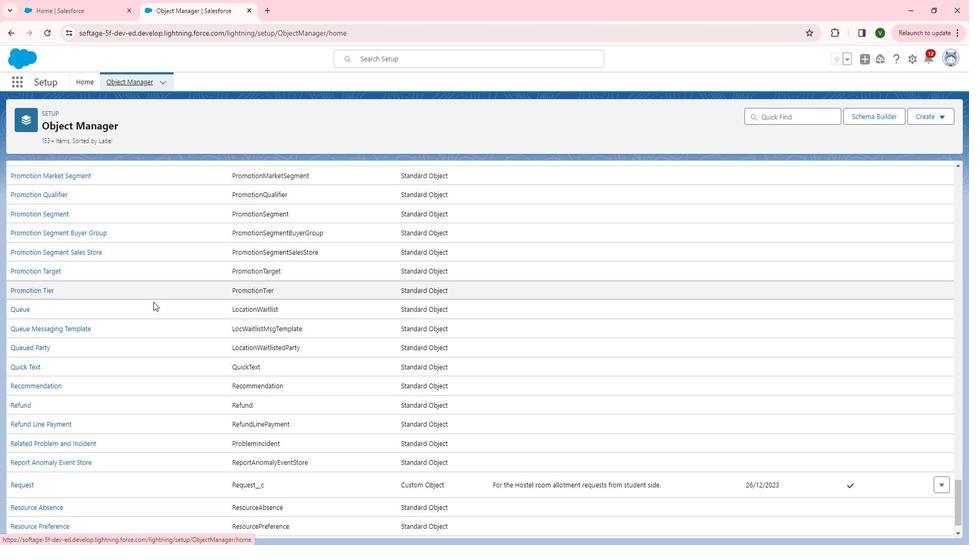 
Action: Mouse scrolled (166, 302) with delta (0, 0)
Screenshot: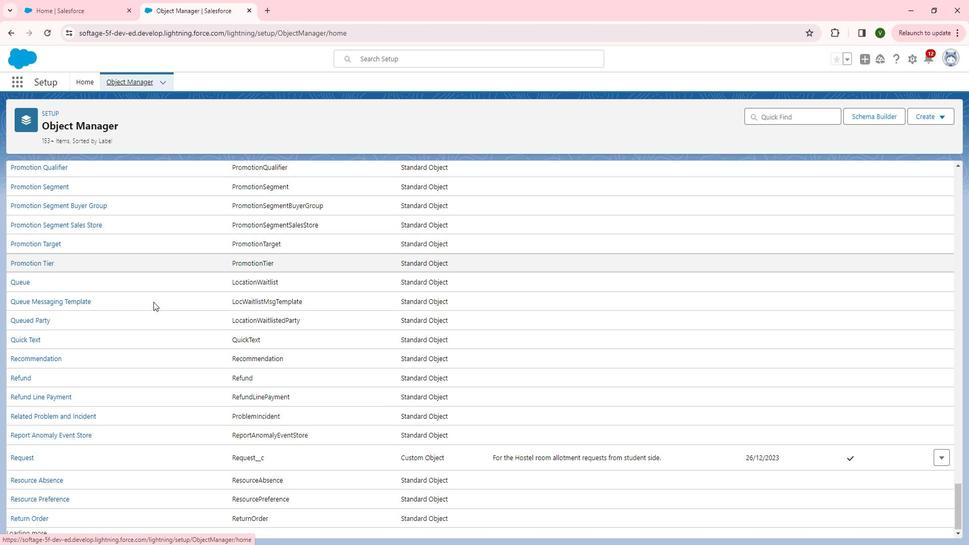 
Action: Mouse scrolled (166, 302) with delta (0, 0)
Screenshot: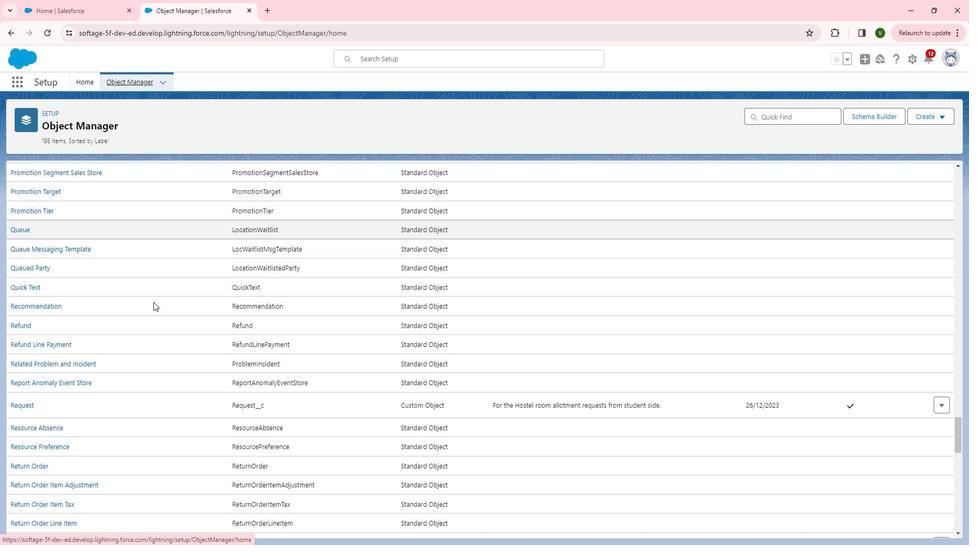 
Action: Mouse scrolled (166, 302) with delta (0, 0)
Screenshot: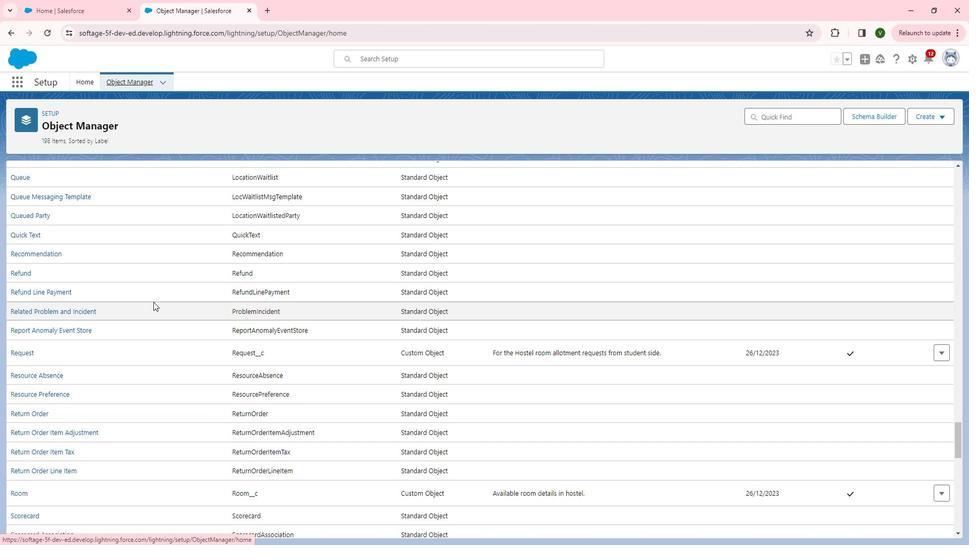 
Action: Mouse scrolled (166, 302) with delta (0, 0)
Screenshot: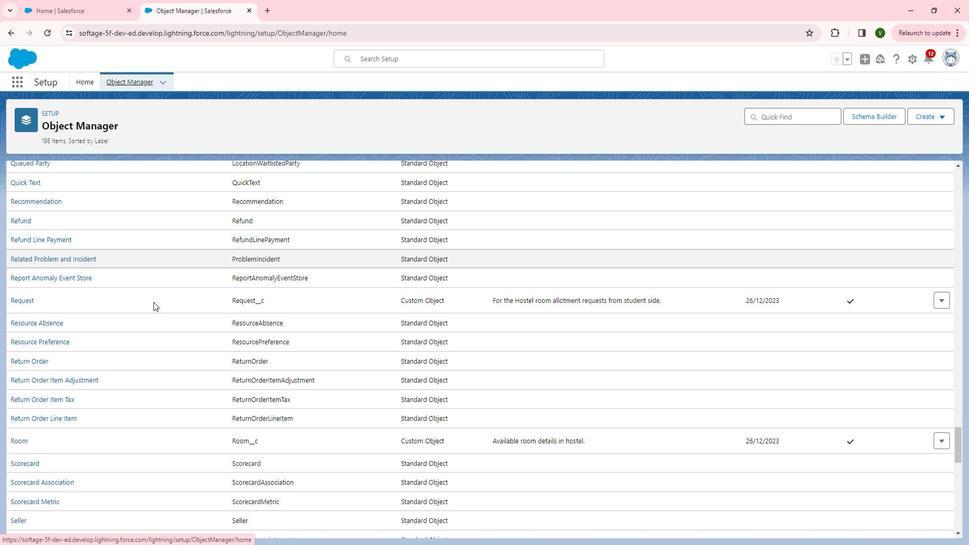 
Action: Mouse scrolled (166, 302) with delta (0, 0)
Screenshot: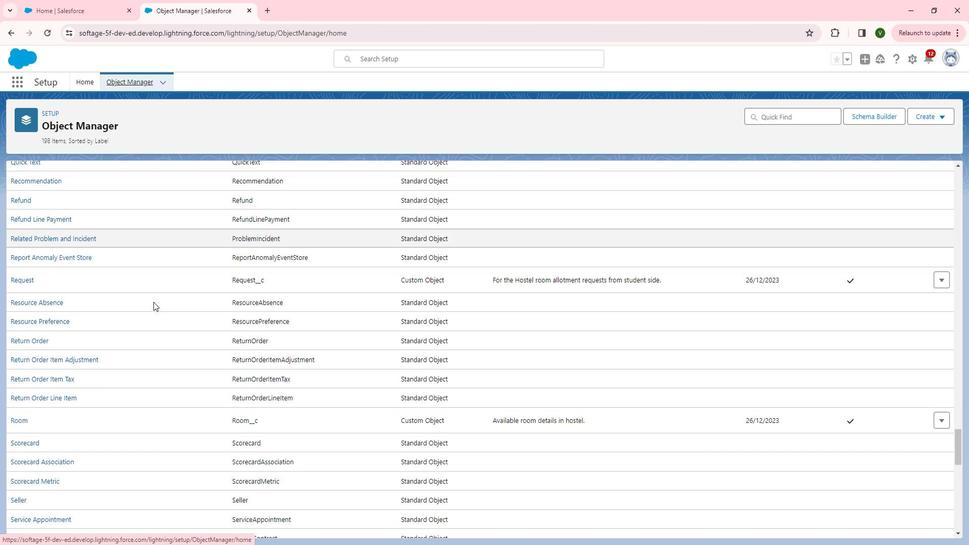 
Action: Mouse scrolled (166, 302) with delta (0, 0)
Screenshot: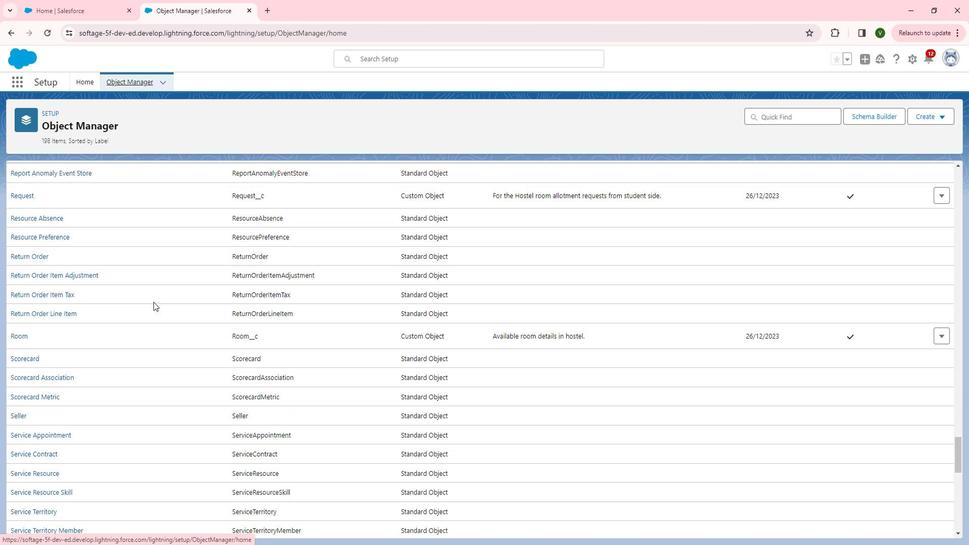 
Action: Mouse scrolled (166, 302) with delta (0, 0)
Screenshot: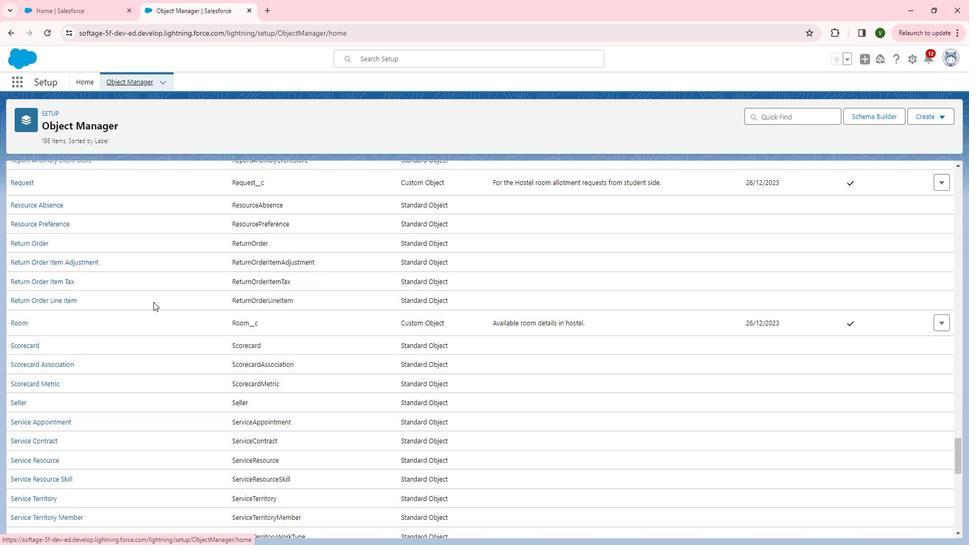
Action: Mouse scrolled (166, 302) with delta (0, 0)
Screenshot: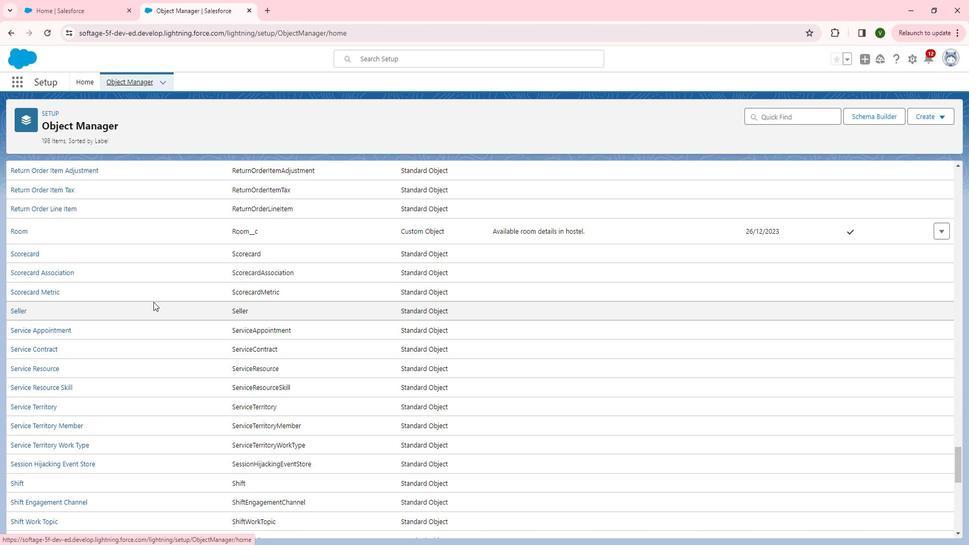 
Action: Mouse scrolled (166, 302) with delta (0, 0)
Screenshot: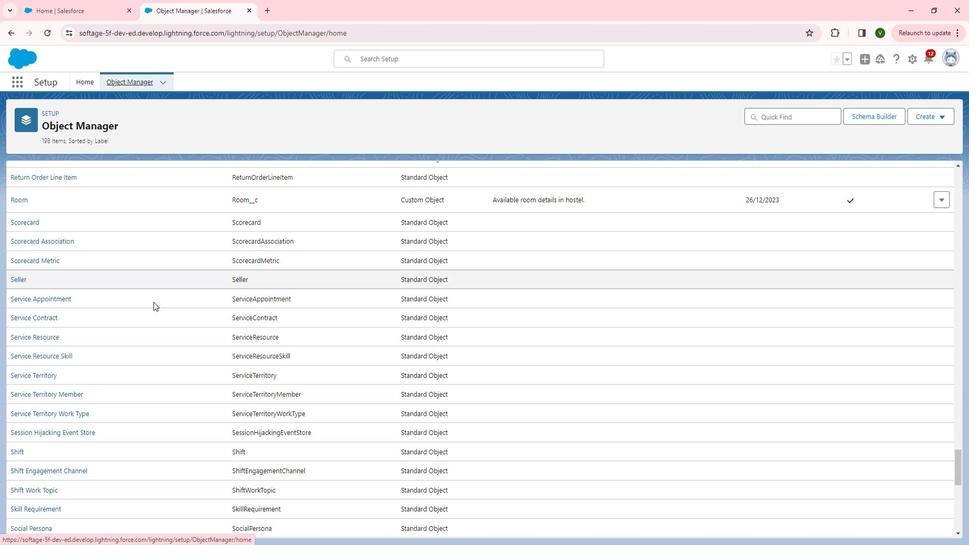 
Action: Mouse scrolled (166, 302) with delta (0, 0)
Screenshot: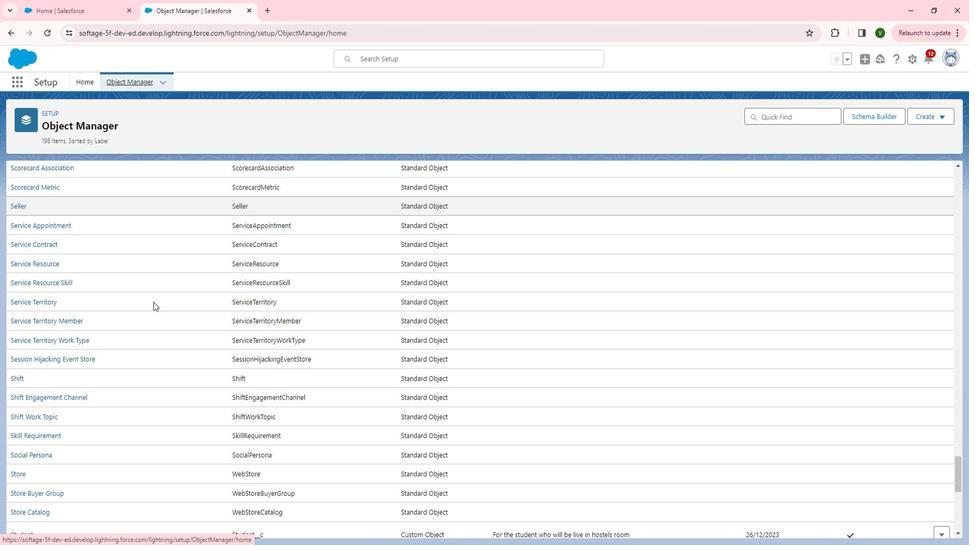 
Action: Mouse scrolled (166, 302) with delta (0, 0)
Screenshot: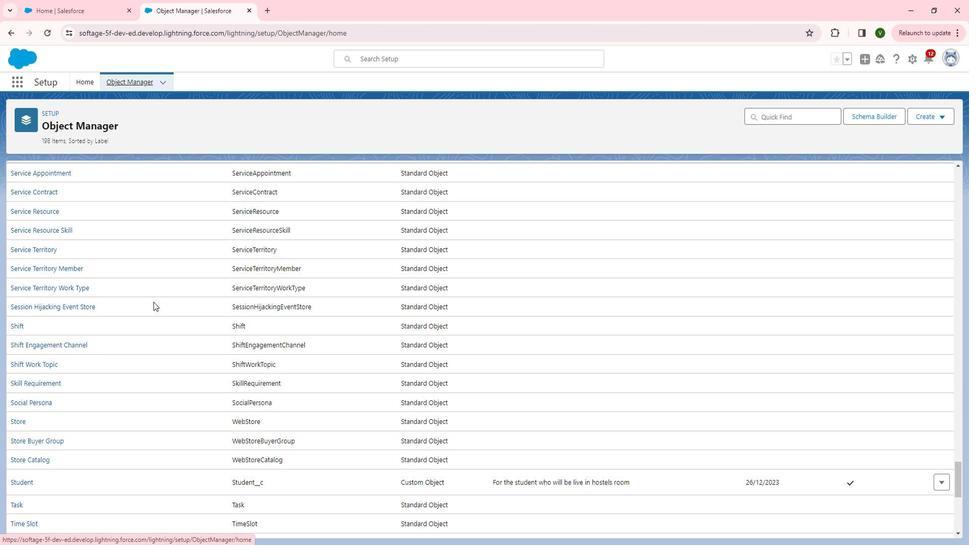 
Action: Mouse moved to (30, 424)
Screenshot: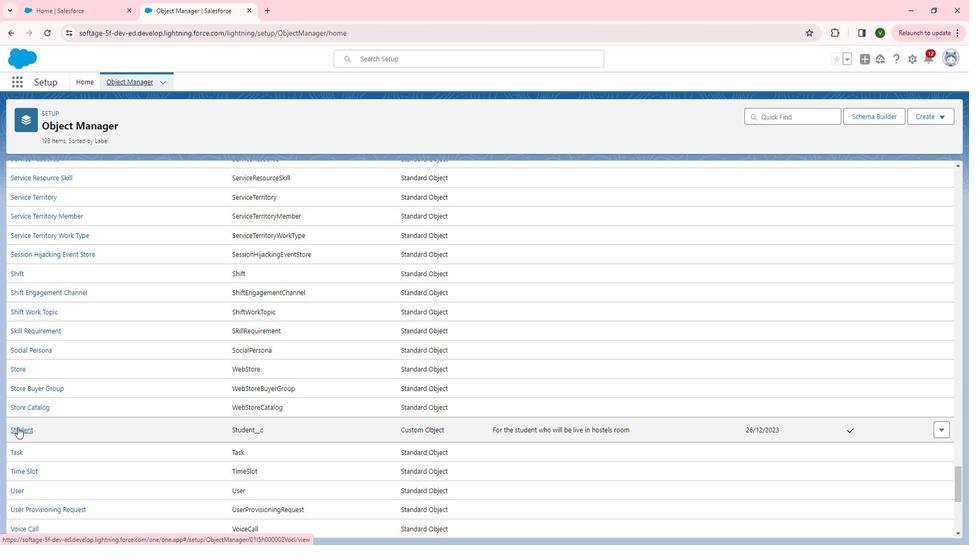 
Action: Mouse pressed left at (30, 424)
Screenshot: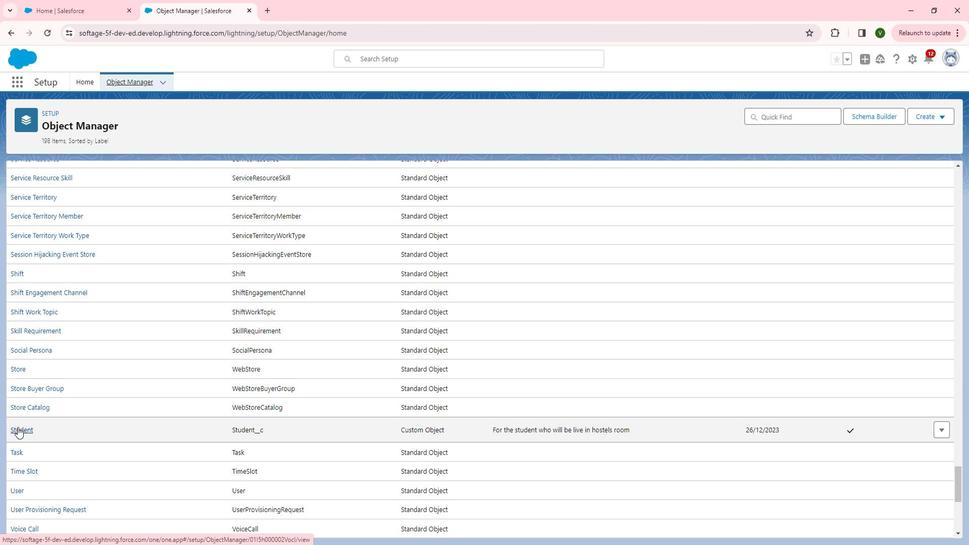 
Action: Mouse moved to (80, 191)
Screenshot: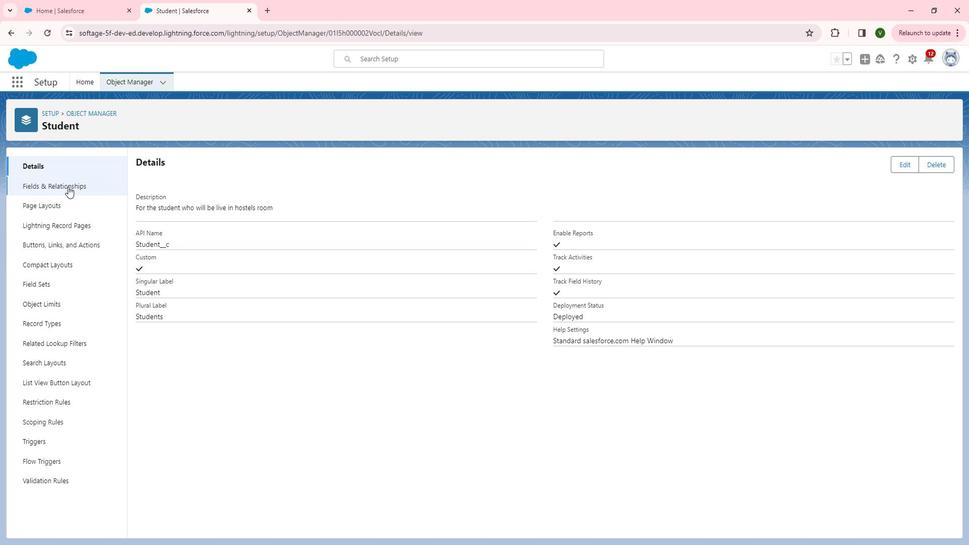 
Action: Mouse pressed left at (80, 191)
Screenshot: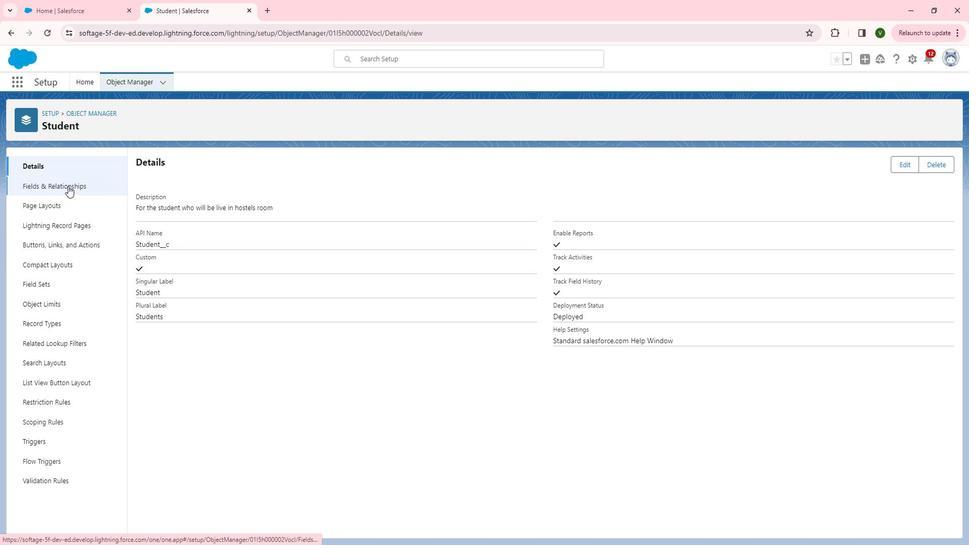 
Action: Mouse moved to (755, 170)
Screenshot: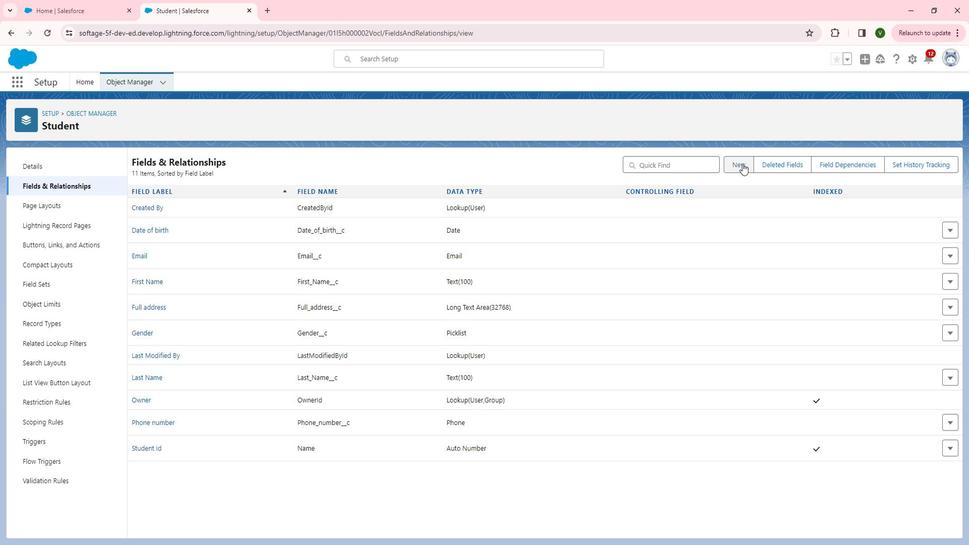 
Action: Mouse pressed left at (755, 170)
Screenshot: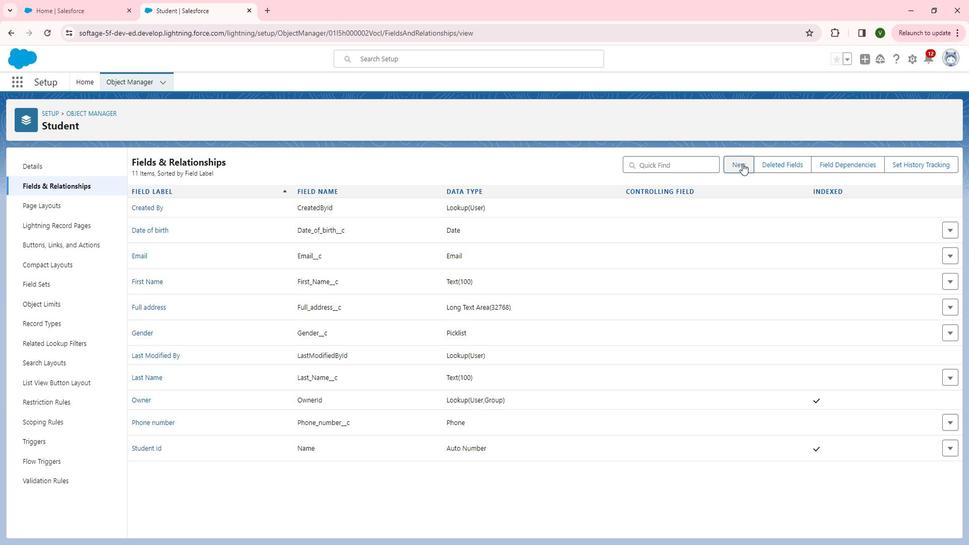 
Action: Mouse moved to (159, 351)
Screenshot: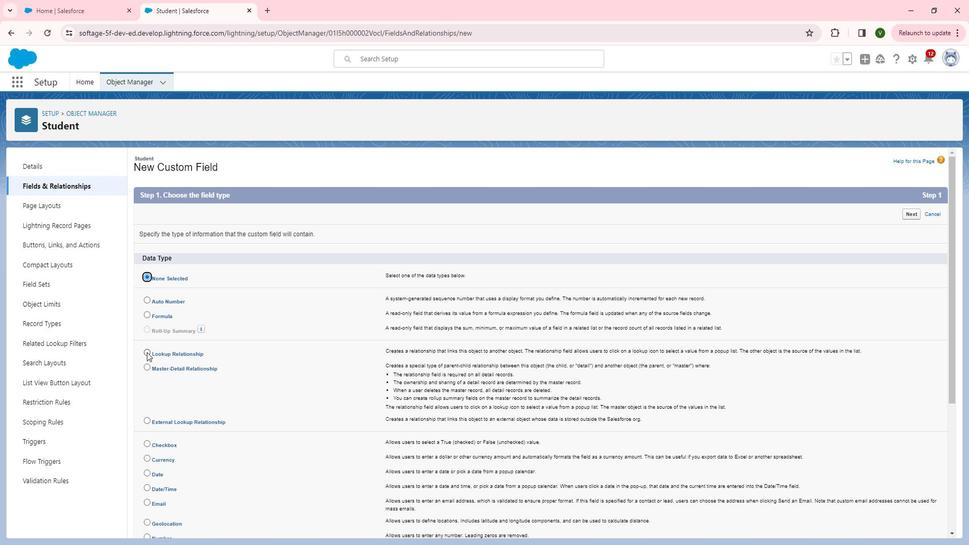 
Action: Mouse pressed left at (159, 351)
Screenshot: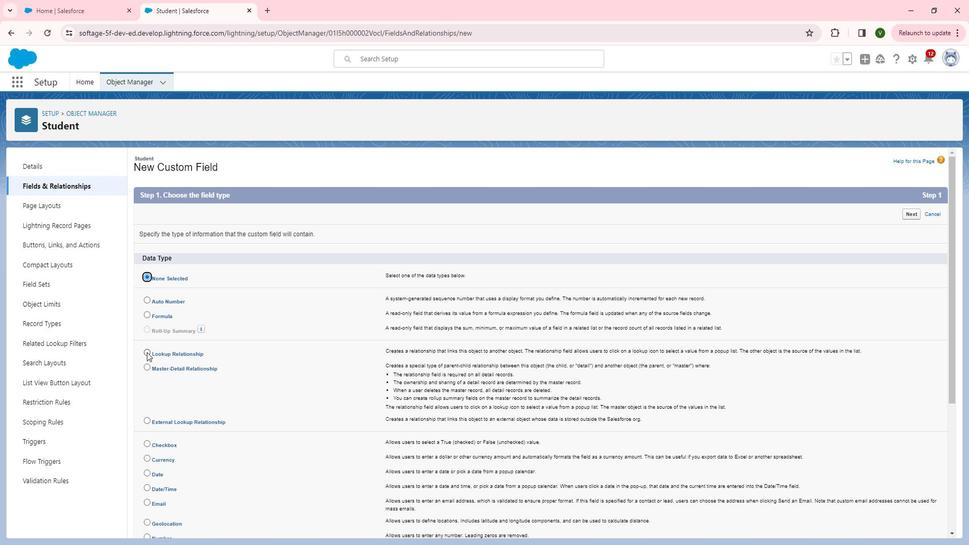 
Action: Mouse moved to (920, 220)
Screenshot: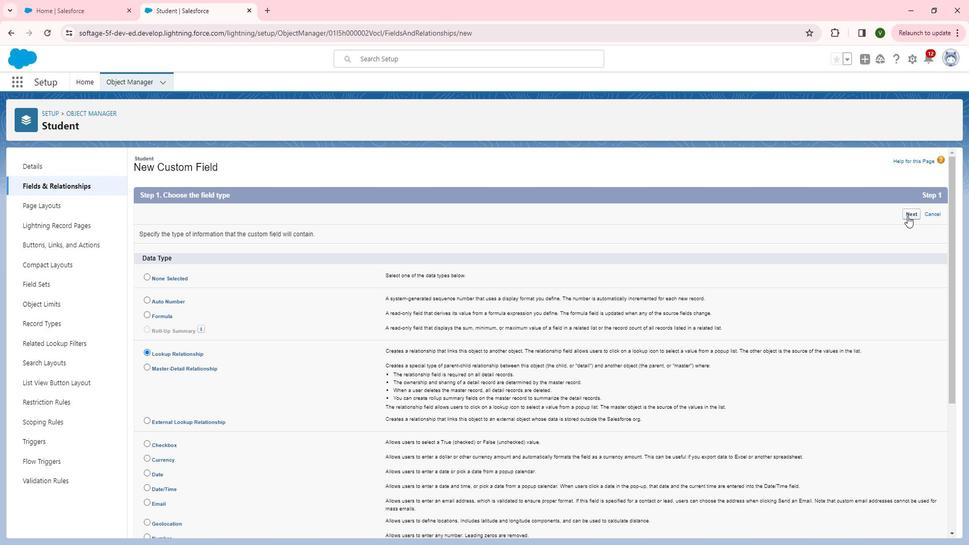 
Action: Mouse pressed left at (920, 220)
Screenshot: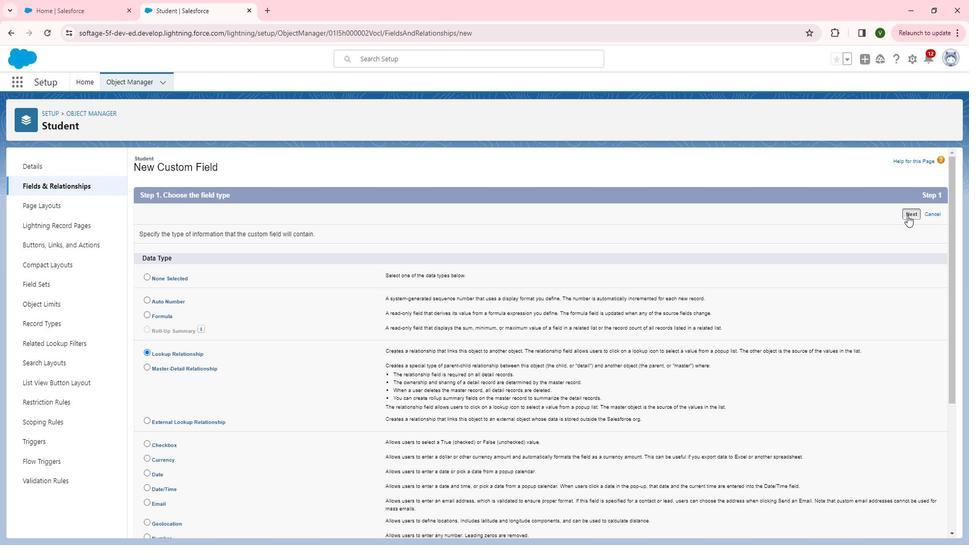 
Action: Mouse moved to (413, 260)
Screenshot: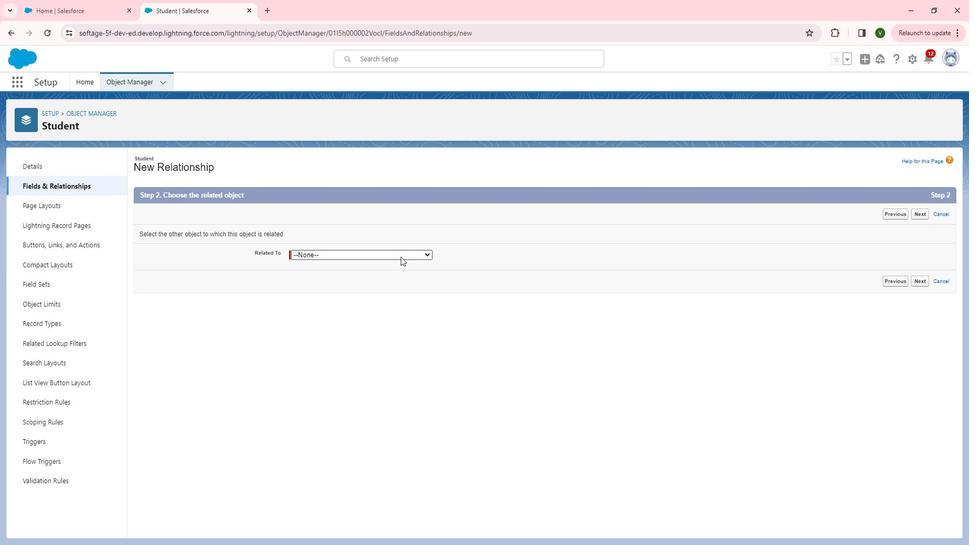 
Action: Mouse pressed left at (413, 260)
Screenshot: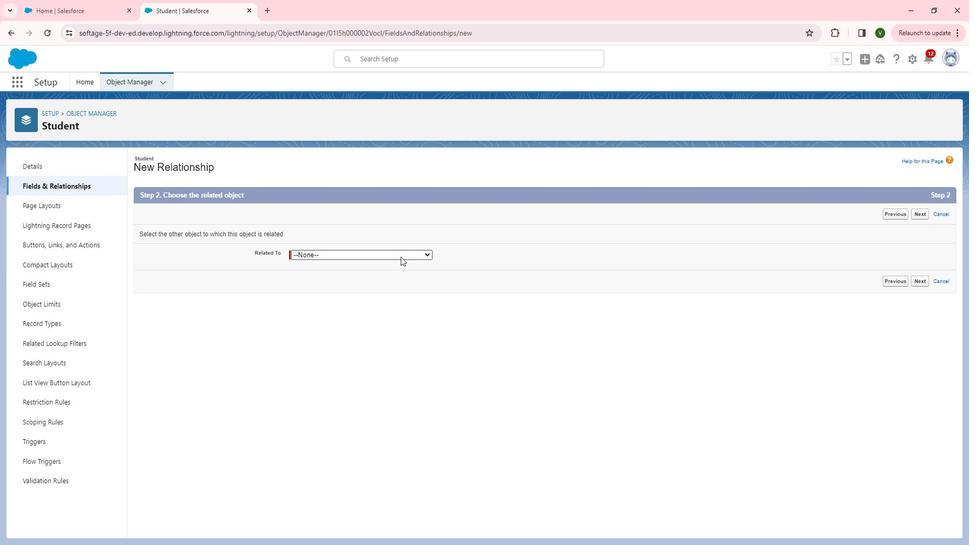 
Action: Mouse moved to (410, 290)
Screenshot: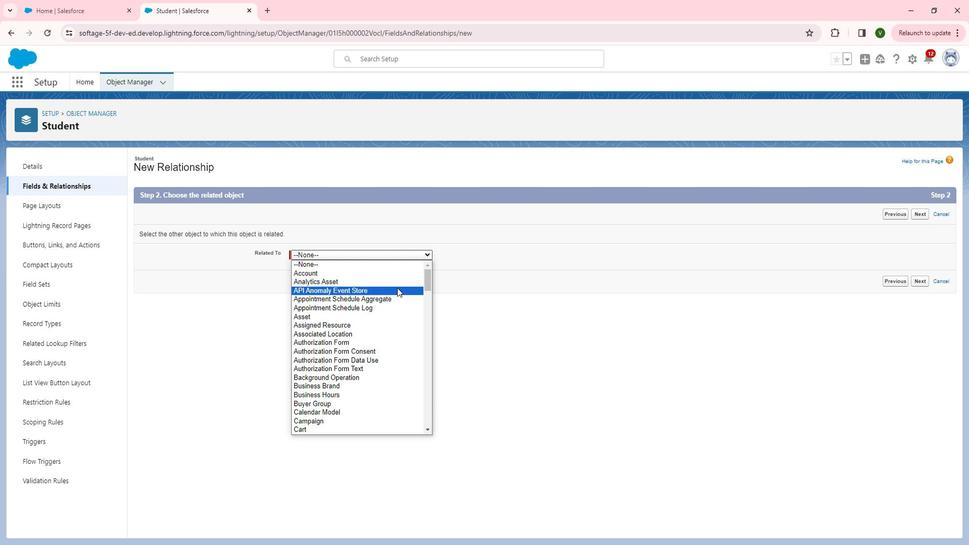 
Action: Mouse scrolled (410, 289) with delta (0, 0)
Screenshot: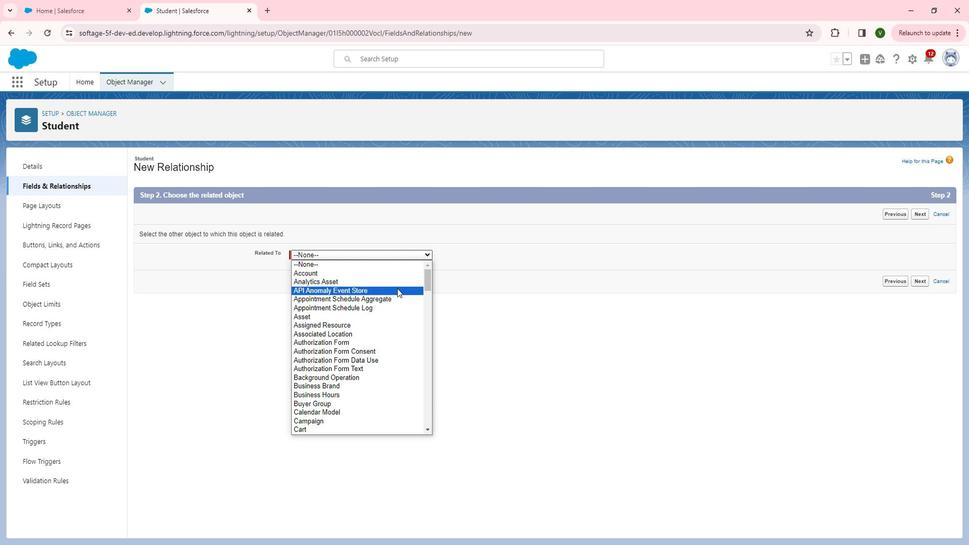 
Action: Mouse scrolled (410, 289) with delta (0, 0)
Screenshot: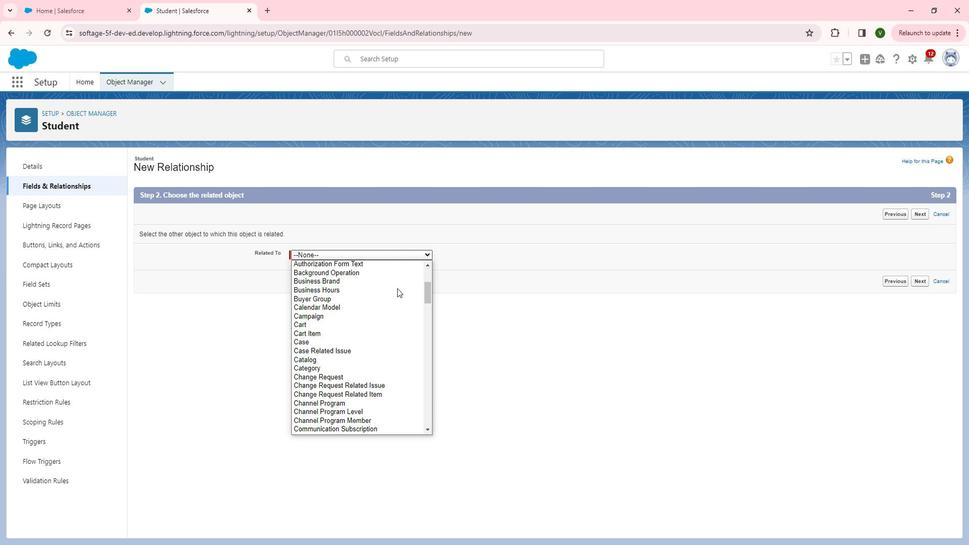 
Action: Mouse scrolled (410, 289) with delta (0, 0)
Screenshot: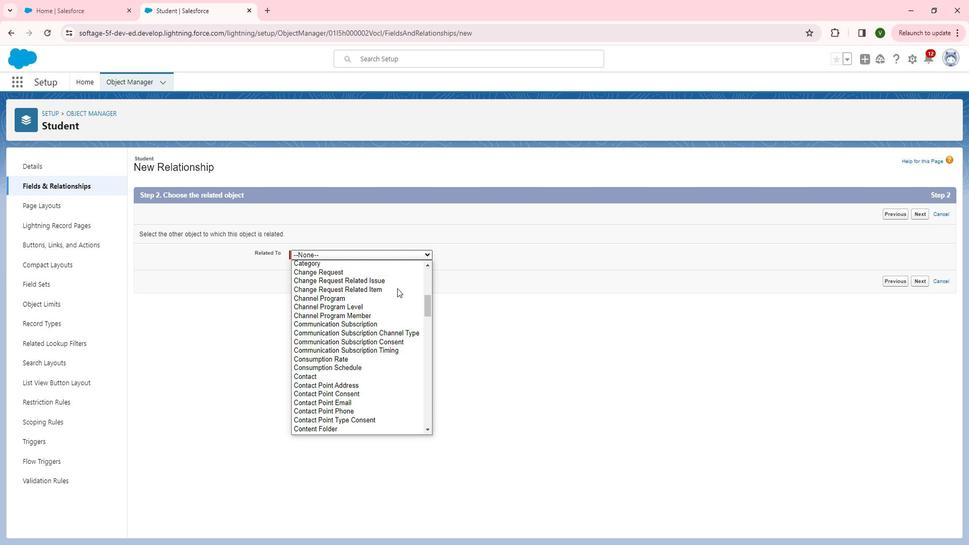 
Action: Mouse scrolled (410, 289) with delta (0, 0)
Screenshot: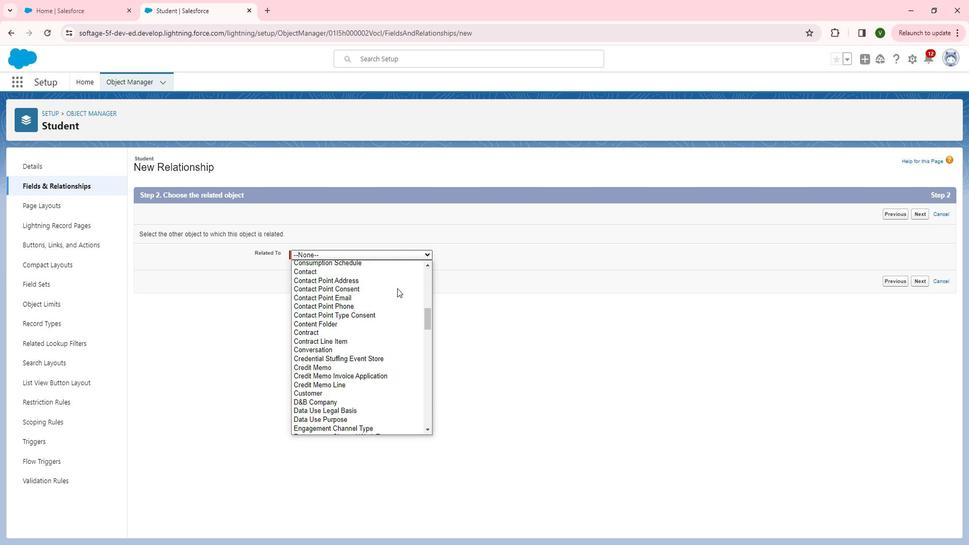 
Action: Mouse scrolled (410, 289) with delta (0, 0)
Screenshot: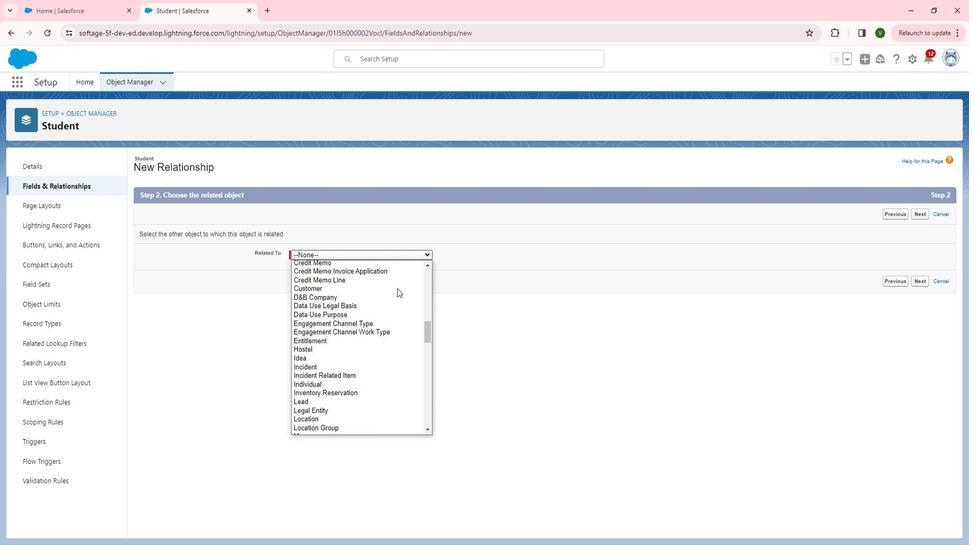 
Action: Mouse moved to (406, 292)
Screenshot: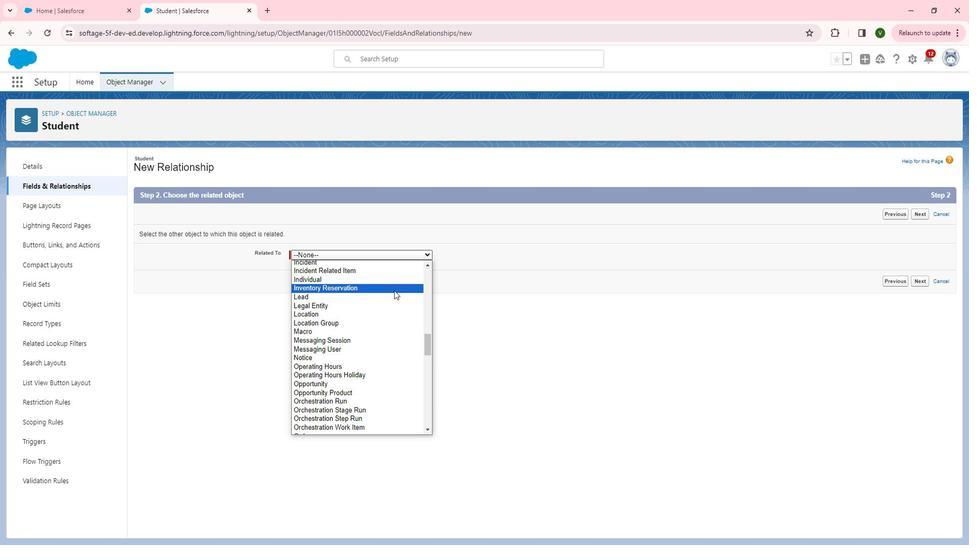 
Action: Mouse scrolled (406, 292) with delta (0, 0)
Screenshot: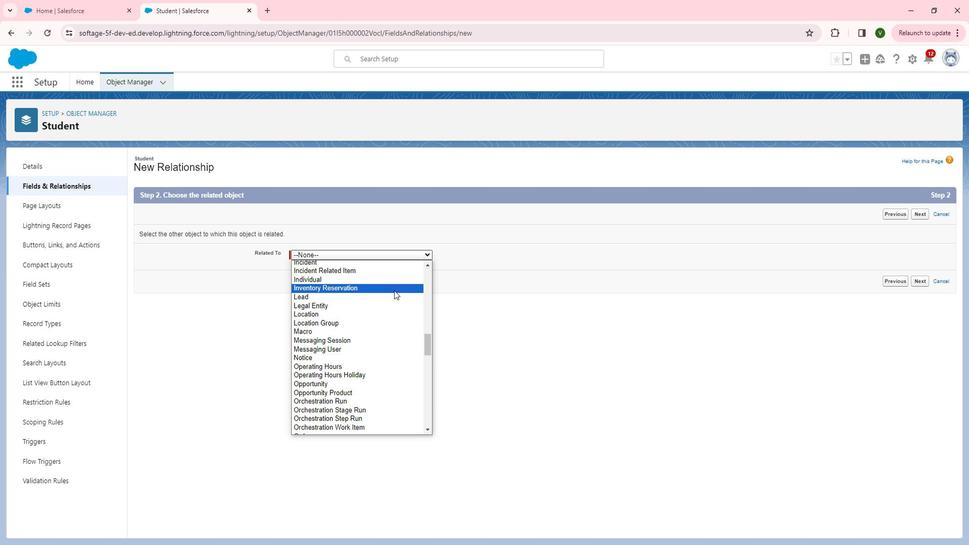 
Action: Mouse moved to (363, 349)
Screenshot: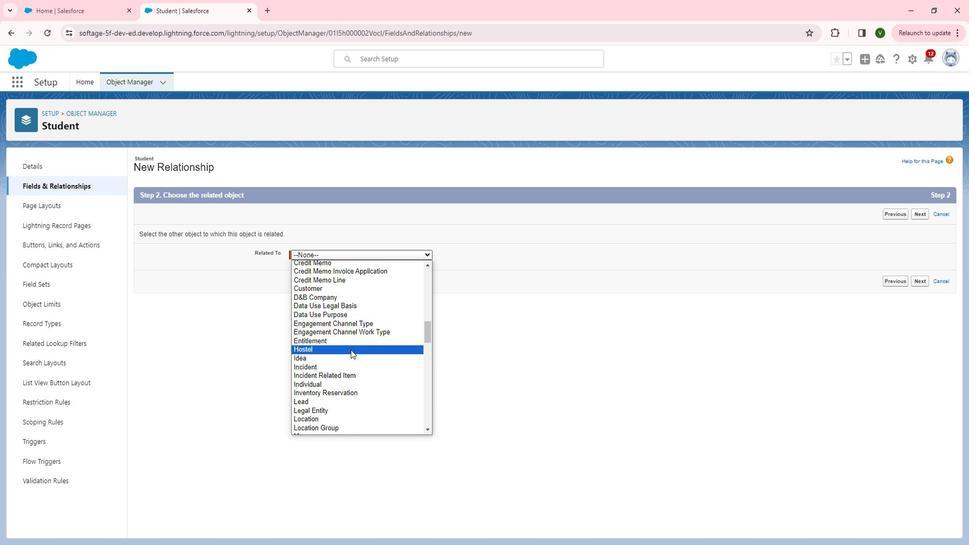 
Action: Mouse pressed left at (363, 349)
Screenshot: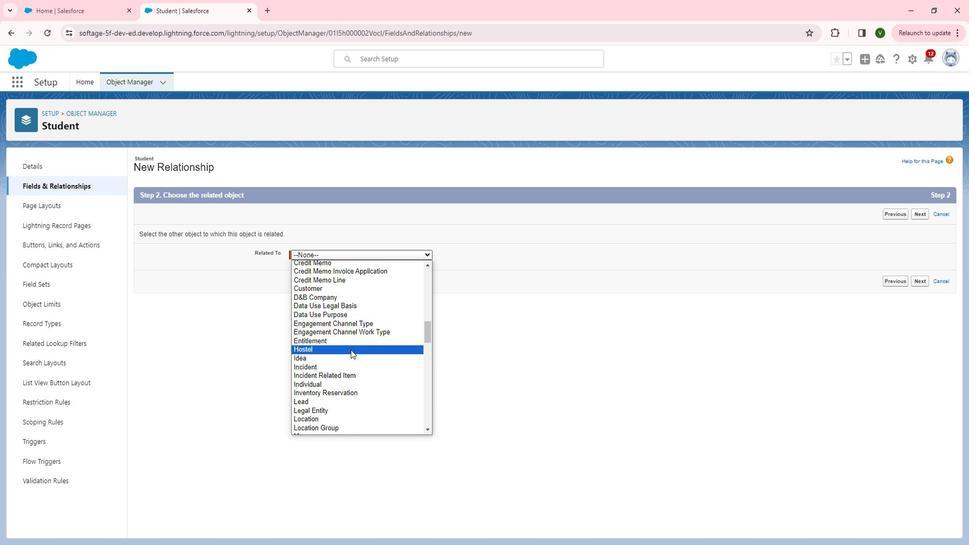 
Action: Mouse moved to (932, 220)
Screenshot: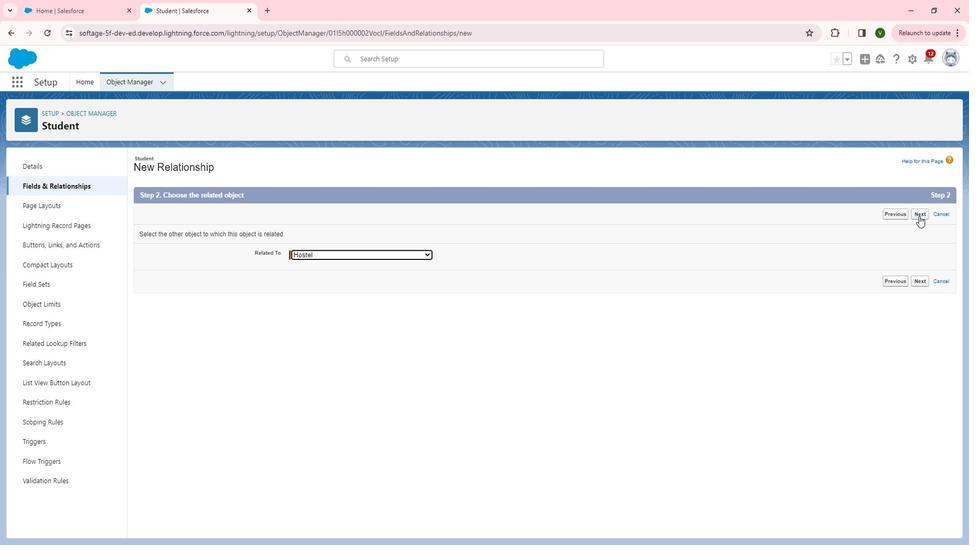 
Action: Mouse pressed left at (932, 220)
Screenshot: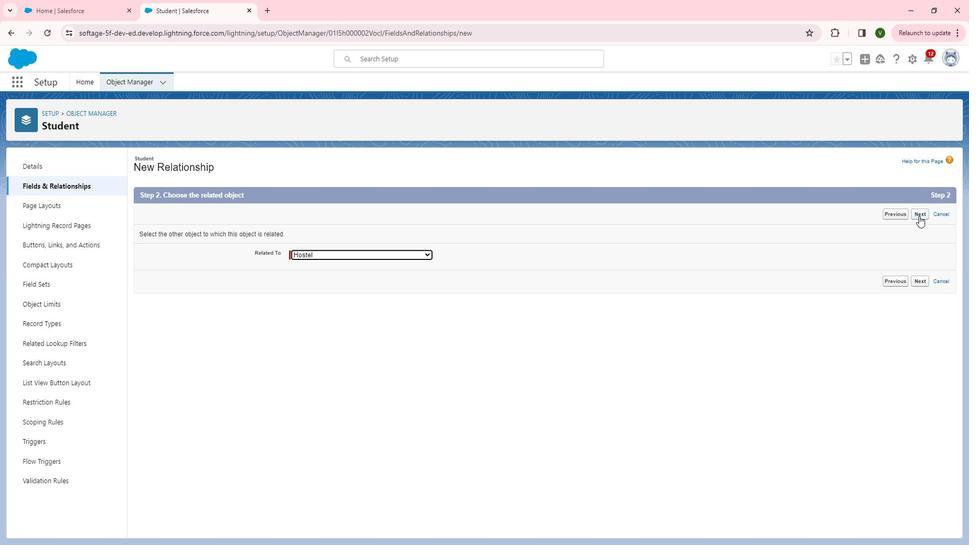 
Action: Mouse moved to (440, 255)
Screenshot: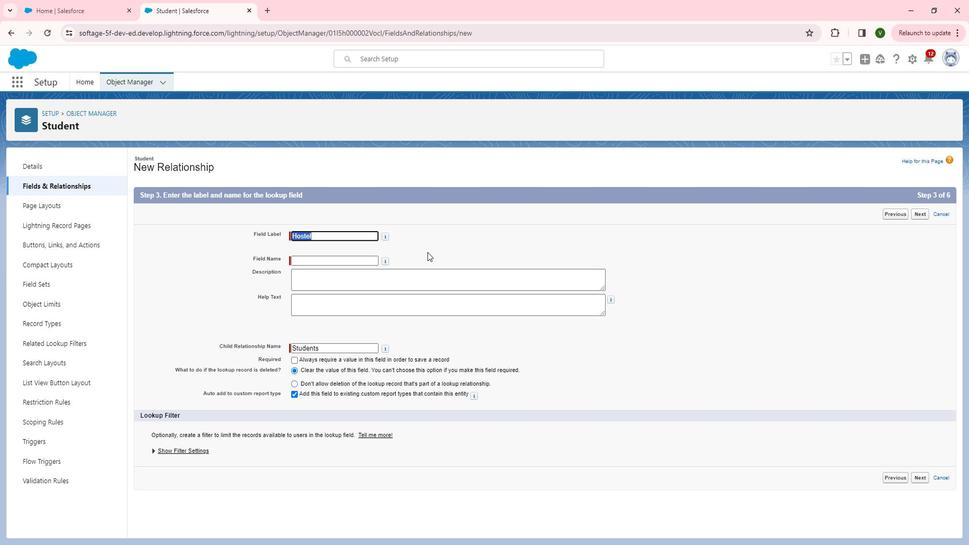 
Action: Mouse pressed left at (440, 255)
Screenshot: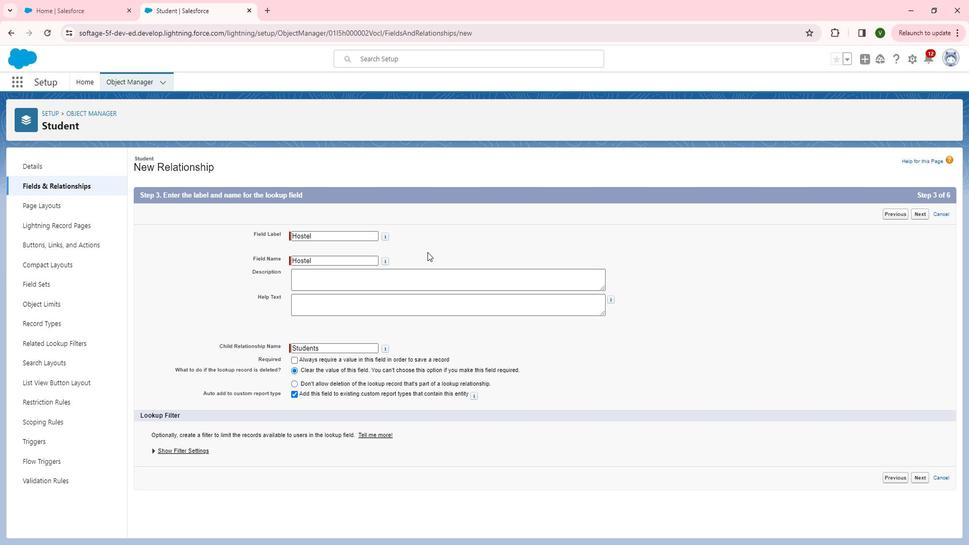 
Action: Mouse moved to (386, 279)
Screenshot: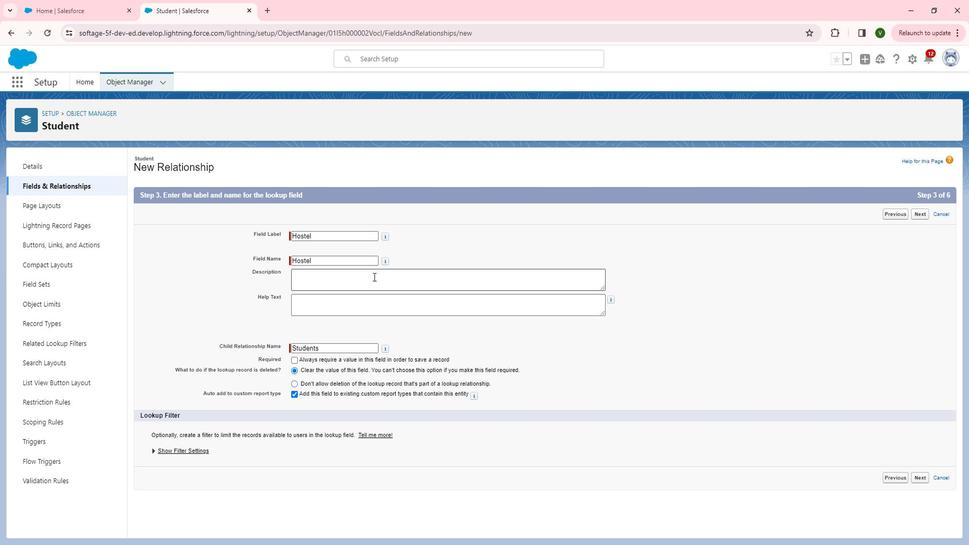 
Action: Mouse pressed left at (386, 279)
Screenshot: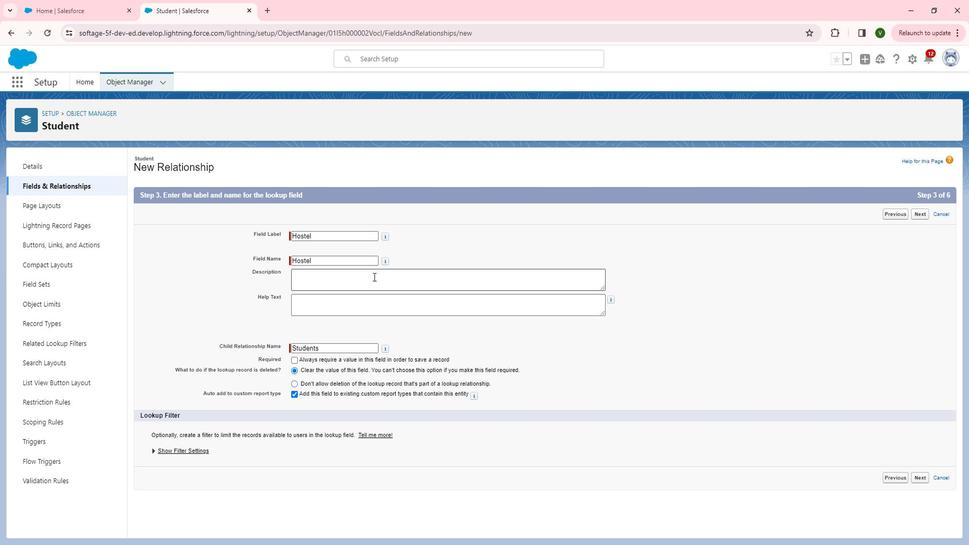 
Action: Key pressed <Key.shift>Relationship<Key.space>between<Key.space><Key.shift>Hostel<Key.space>and<Key.space><Key.shift>Student
Screenshot: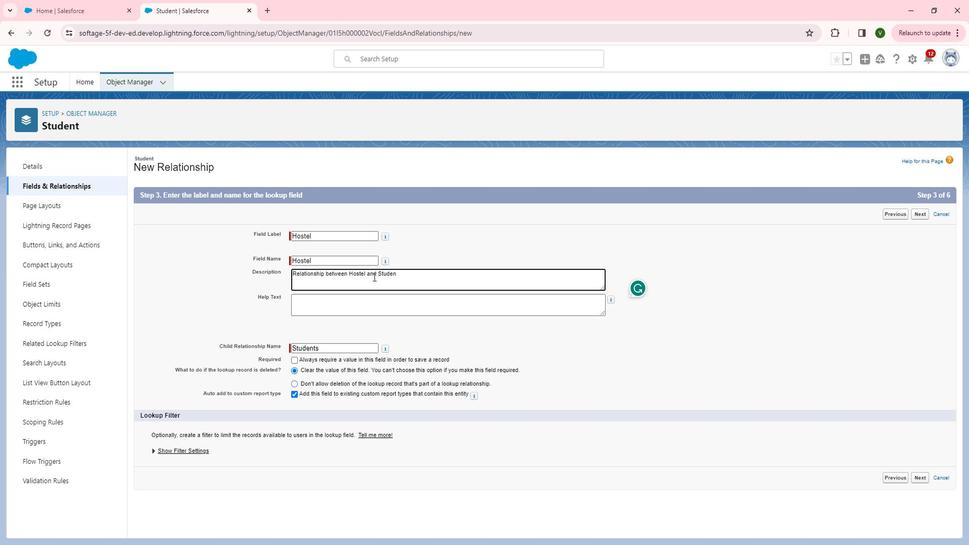
Action: Mouse moved to (664, 248)
Screenshot: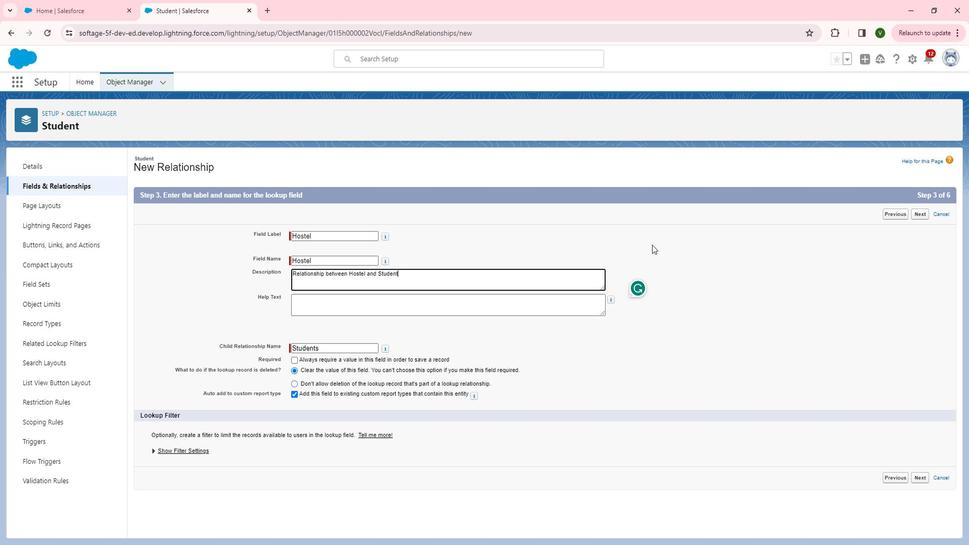 
Action: Mouse pressed left at (664, 248)
Screenshot: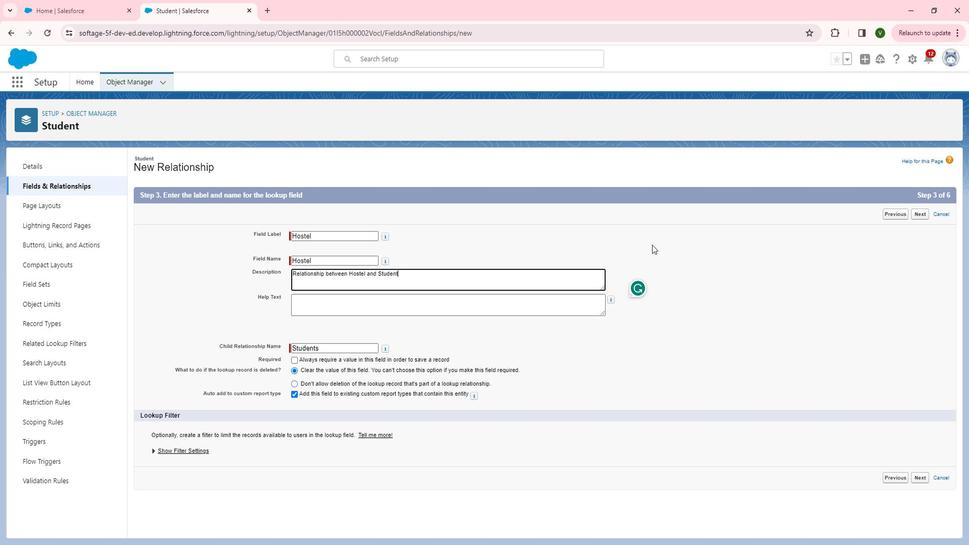 
Action: Mouse moved to (936, 217)
Screenshot: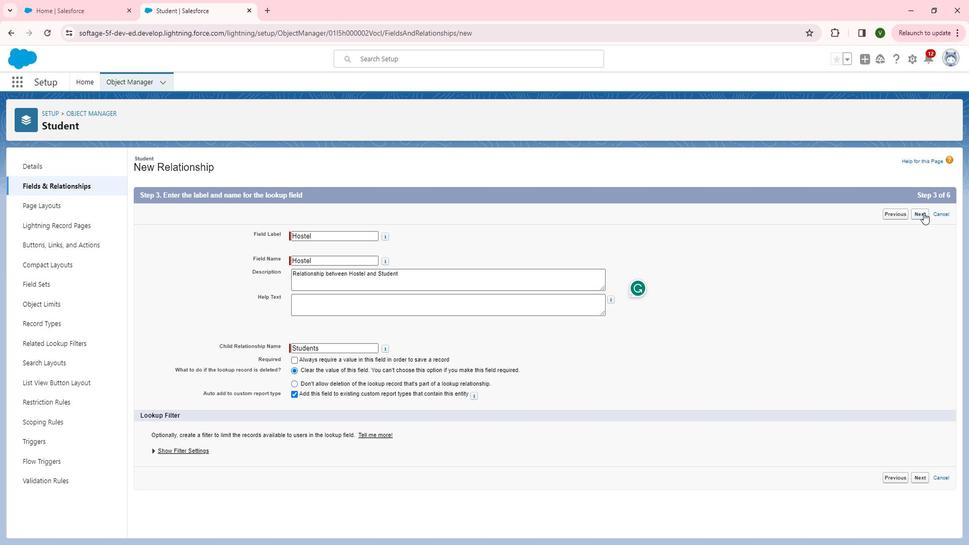 
Action: Mouse pressed left at (936, 217)
Screenshot: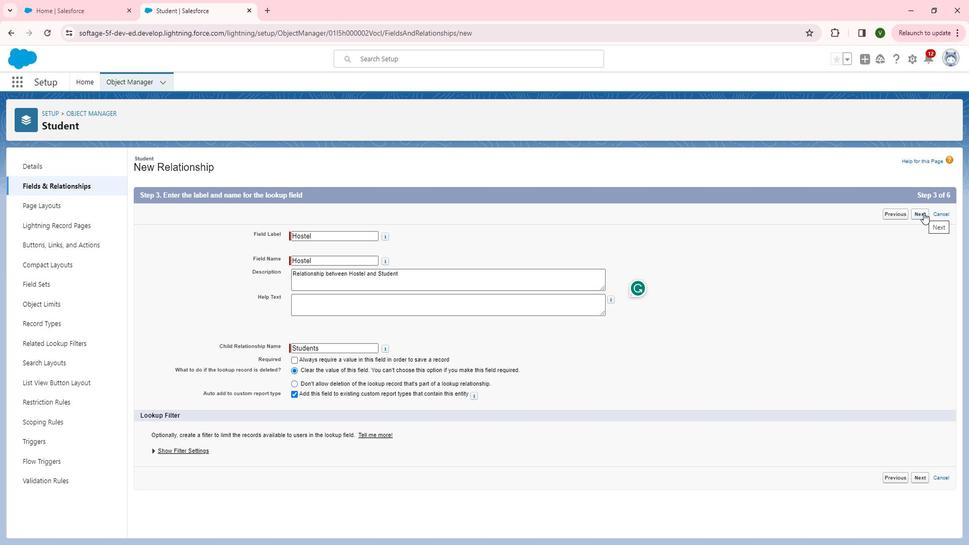 
Action: Mouse moved to (696, 300)
Screenshot: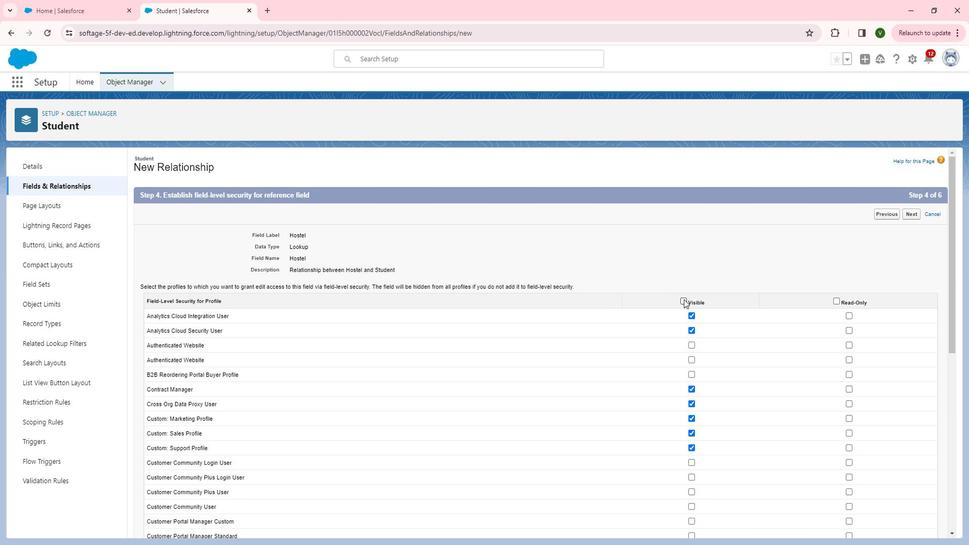 
Action: Mouse pressed left at (696, 300)
Screenshot: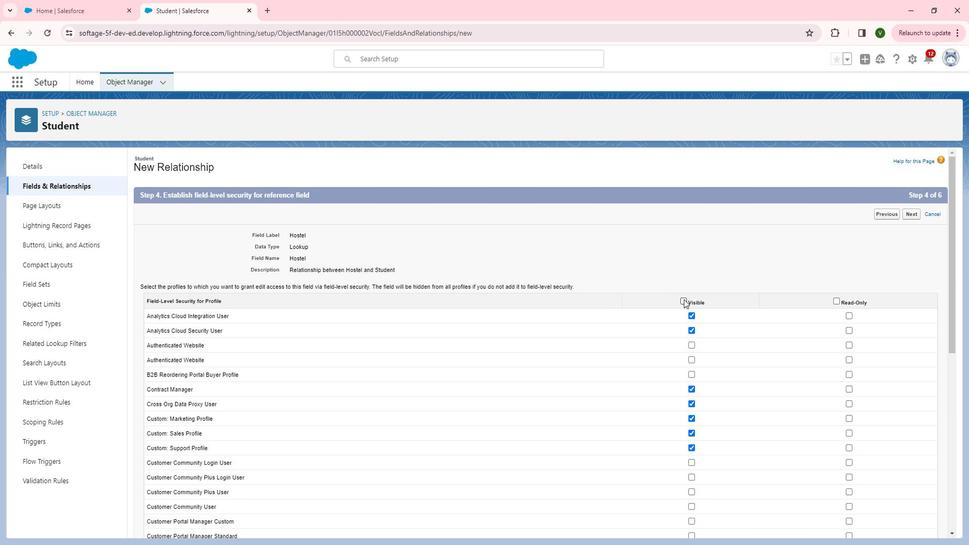 
Action: Mouse moved to (848, 302)
Screenshot: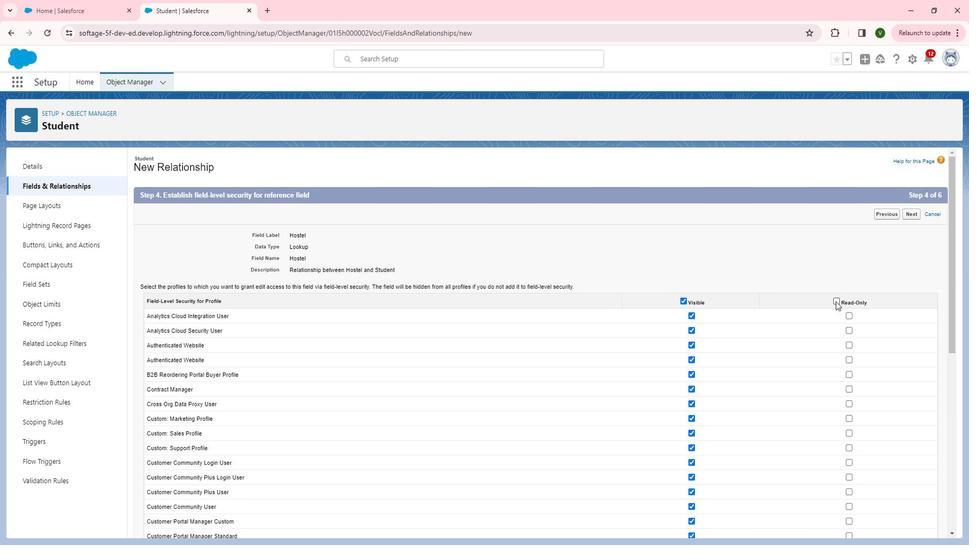 
Action: Mouse pressed left at (848, 302)
Screenshot: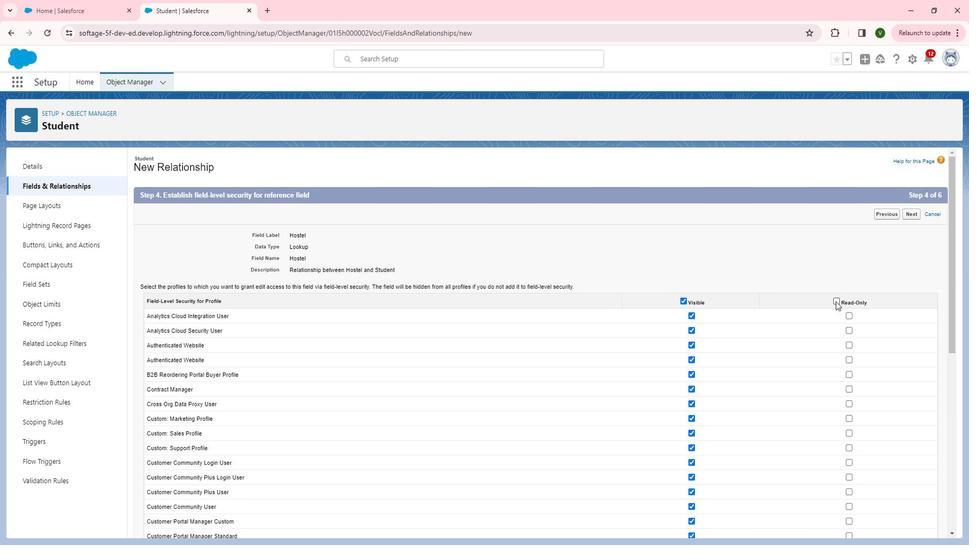 
Action: Mouse moved to (702, 345)
Screenshot: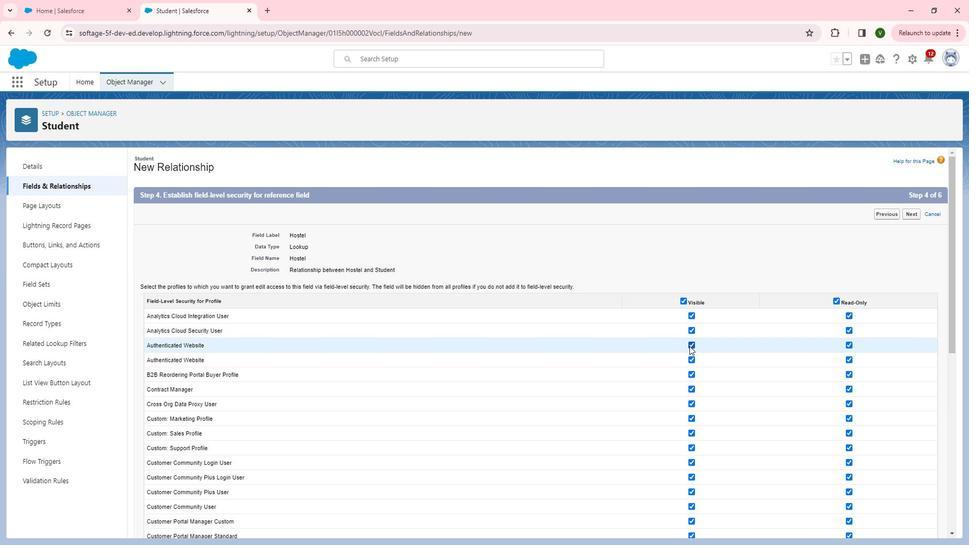 
Action: Mouse pressed left at (702, 345)
Screenshot: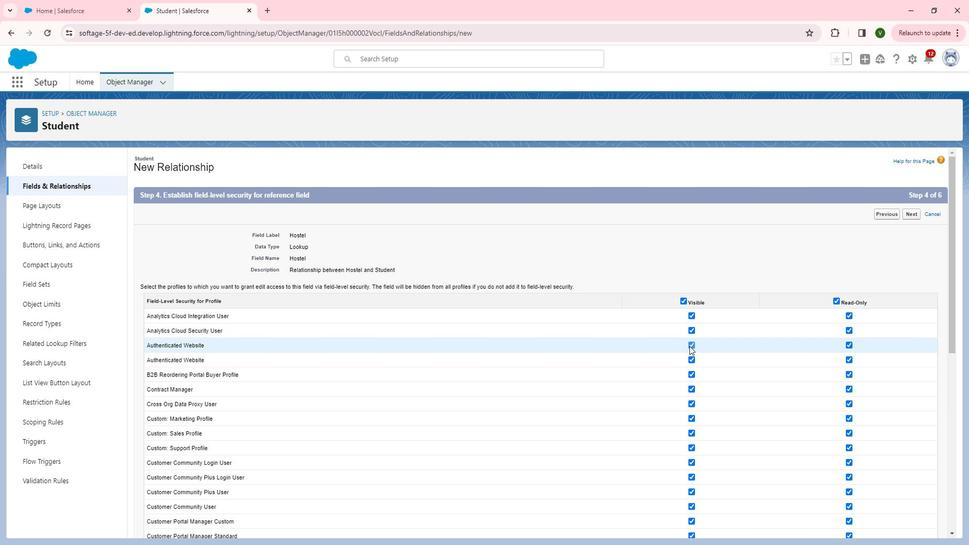 
Action: Mouse moved to (704, 359)
Screenshot: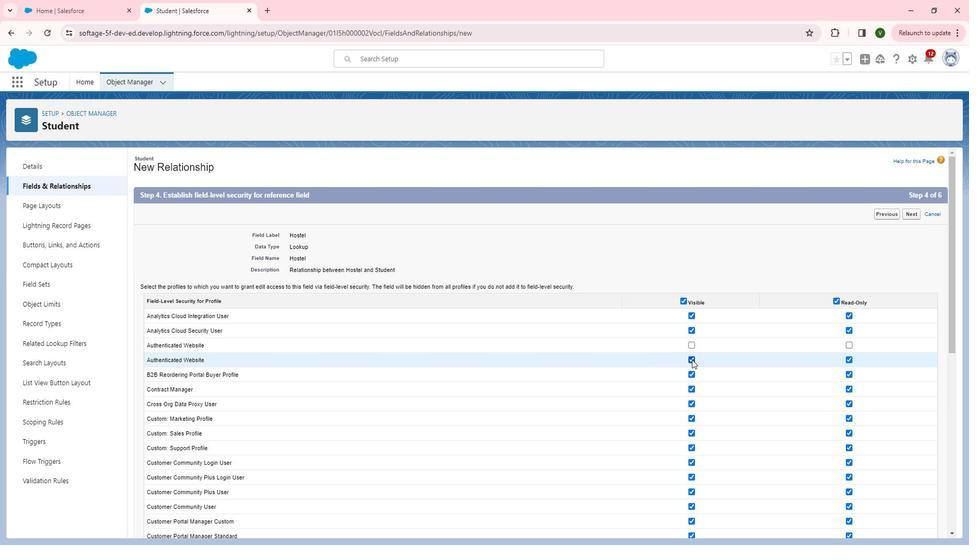 
Action: Mouse pressed left at (704, 359)
Screenshot: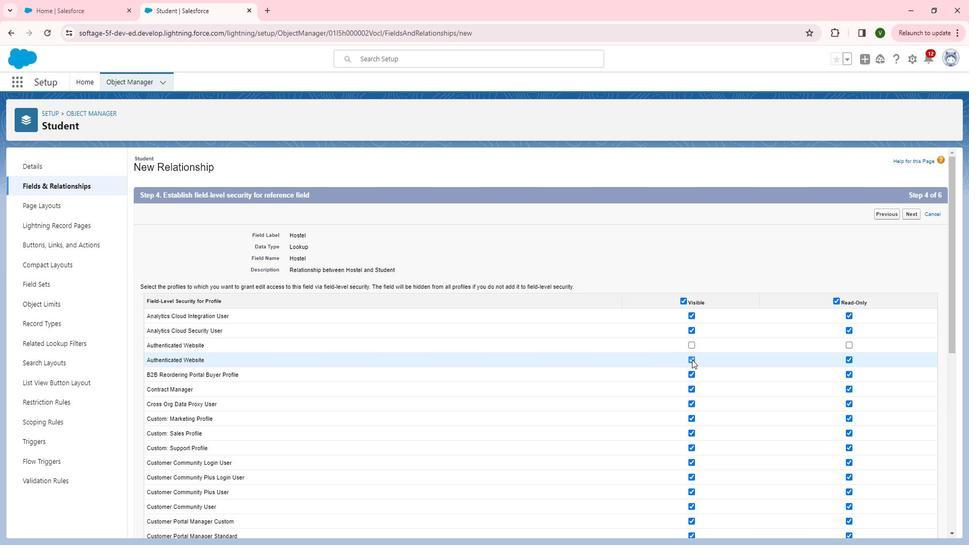 
Action: Mouse moved to (716, 379)
Screenshot: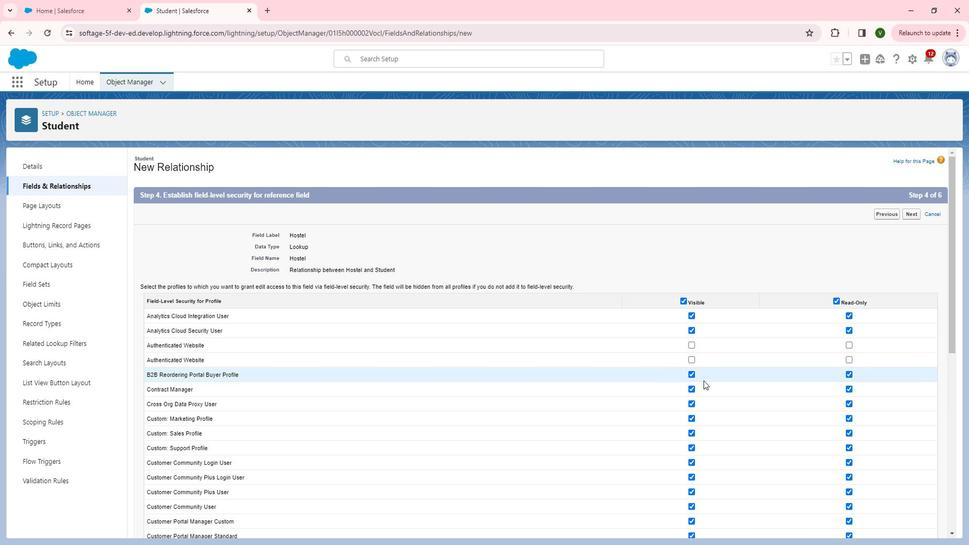 
Action: Mouse scrolled (716, 378) with delta (0, 0)
Screenshot: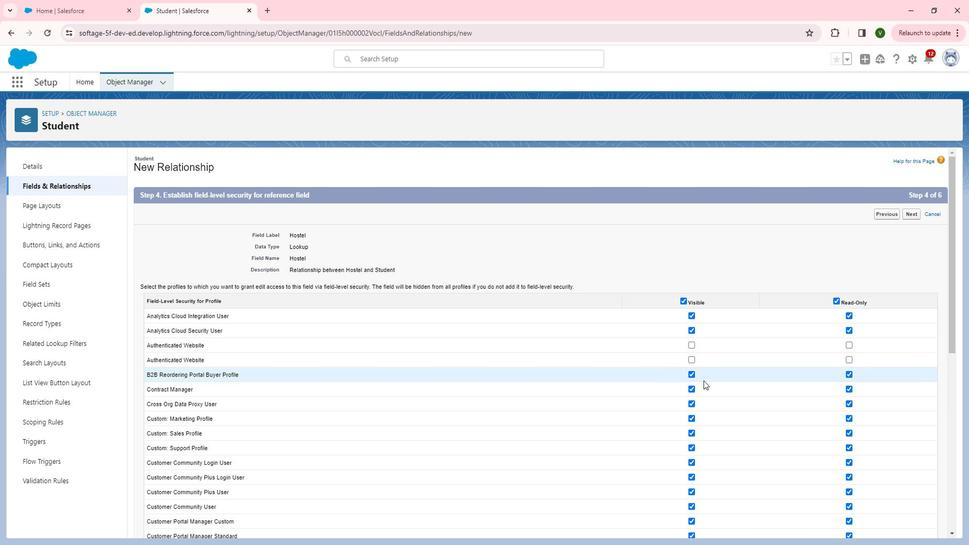 
Action: Mouse scrolled (716, 378) with delta (0, 0)
Screenshot: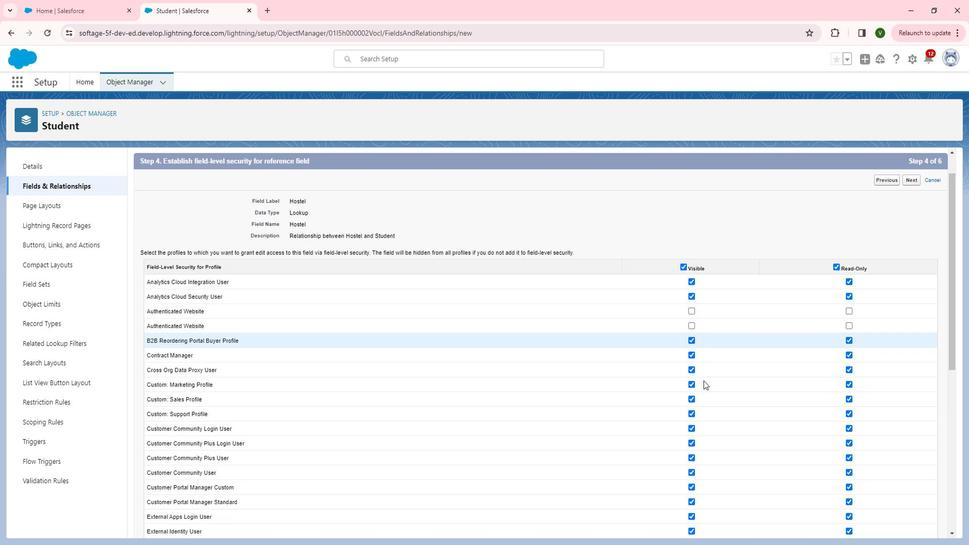 
Action: Mouse scrolled (716, 378) with delta (0, 0)
Screenshot: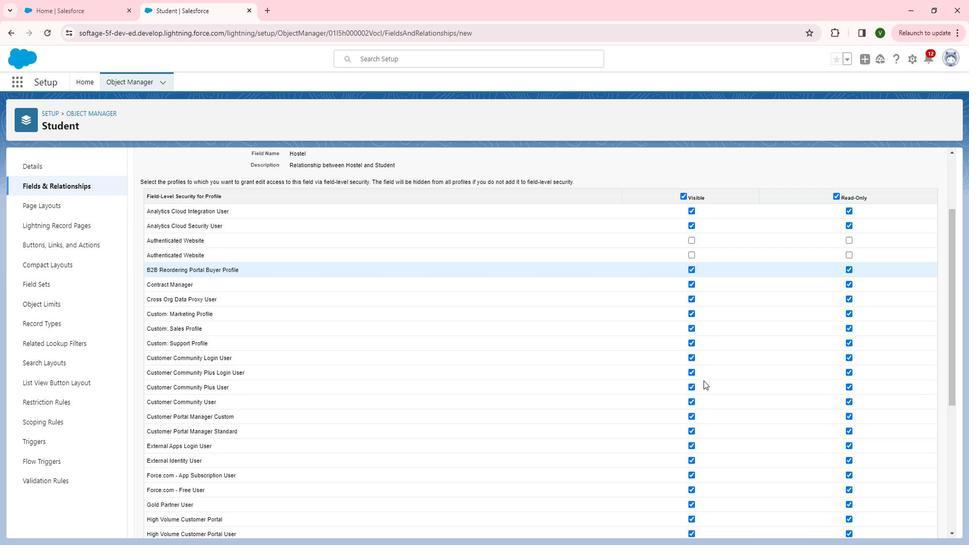 
Action: Mouse moved to (717, 379)
Screenshot: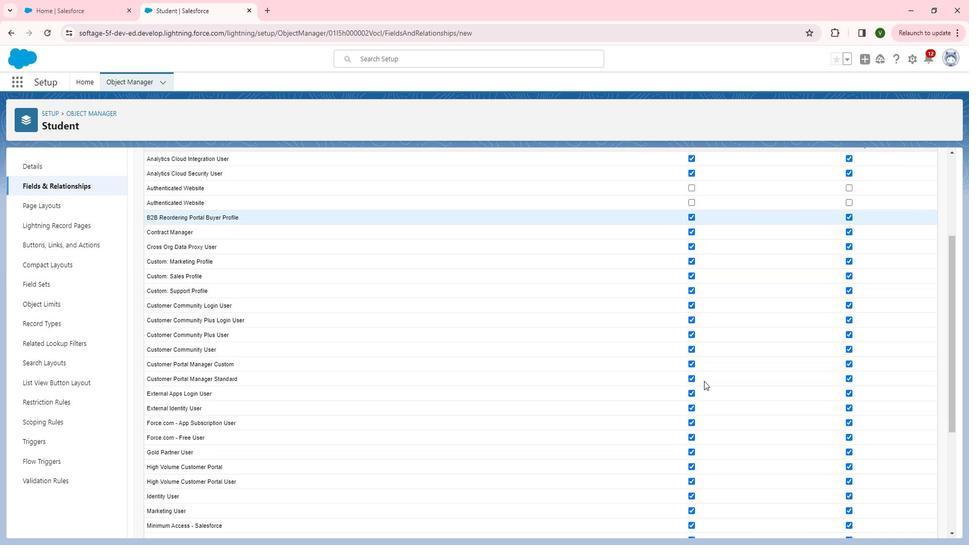 
Action: Mouse scrolled (717, 379) with delta (0, 0)
Screenshot: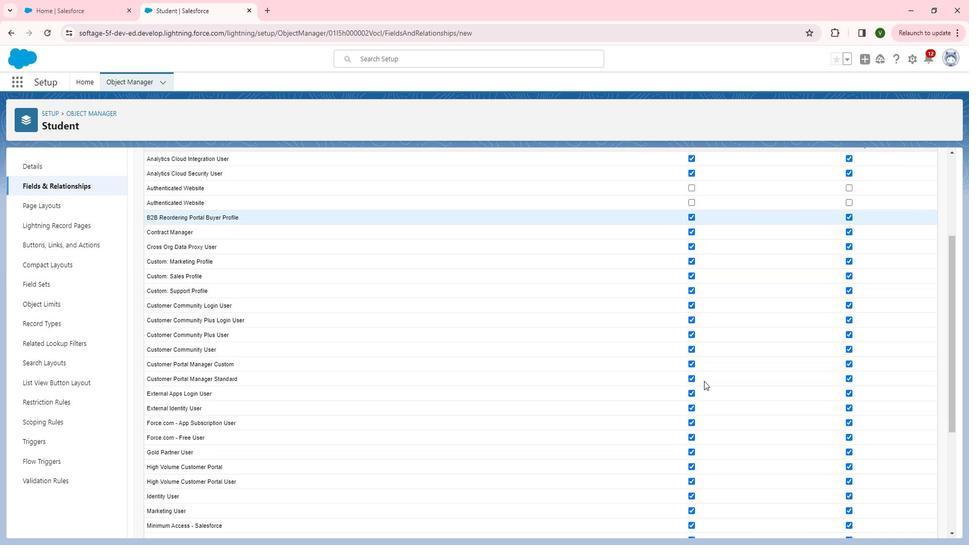 
Action: Mouse moved to (700, 367)
Screenshot: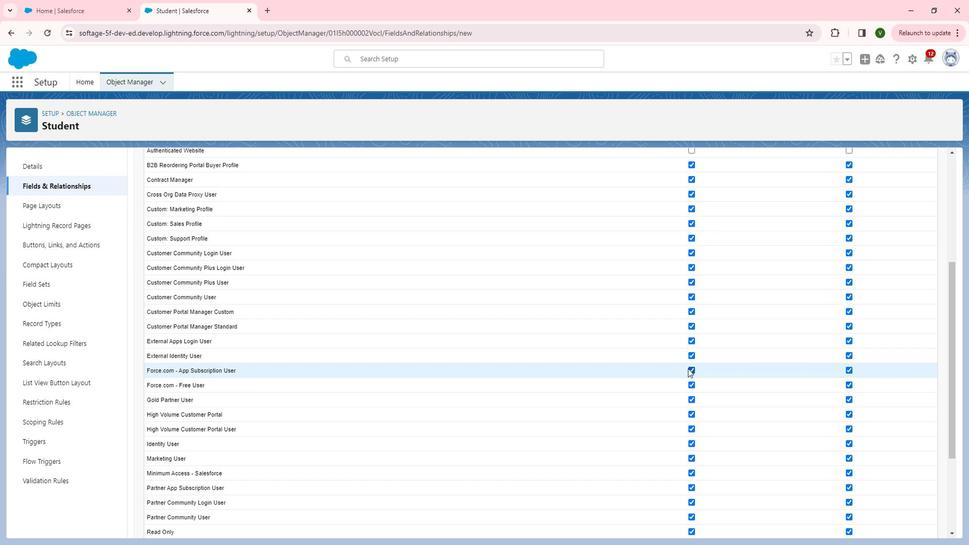 
Action: Mouse pressed left at (700, 367)
Screenshot: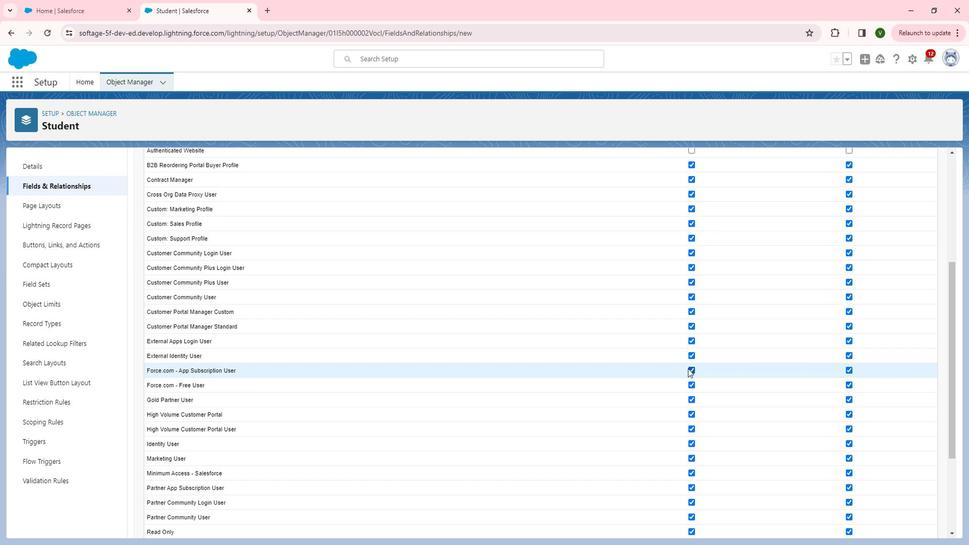 
Action: Mouse moved to (862, 252)
Screenshot: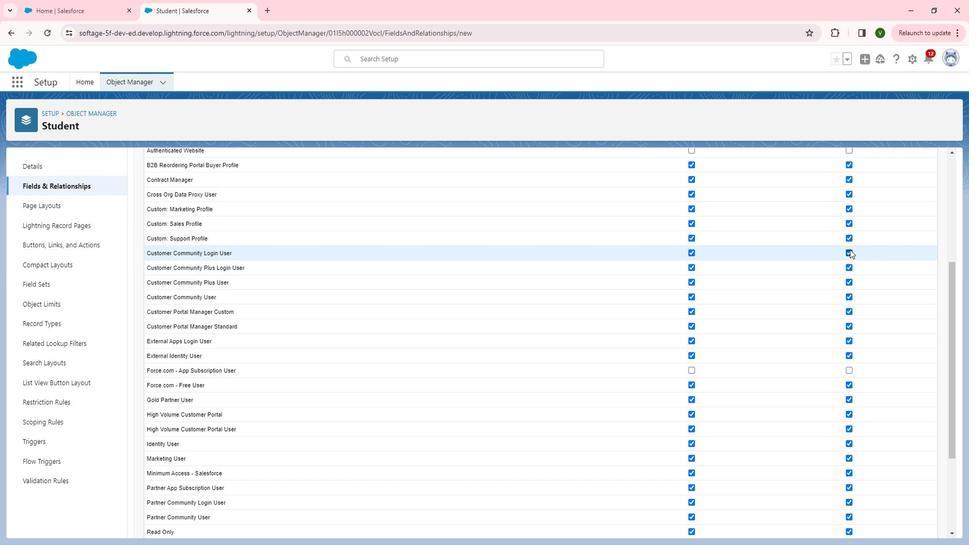 
Action: Mouse pressed left at (862, 252)
Screenshot: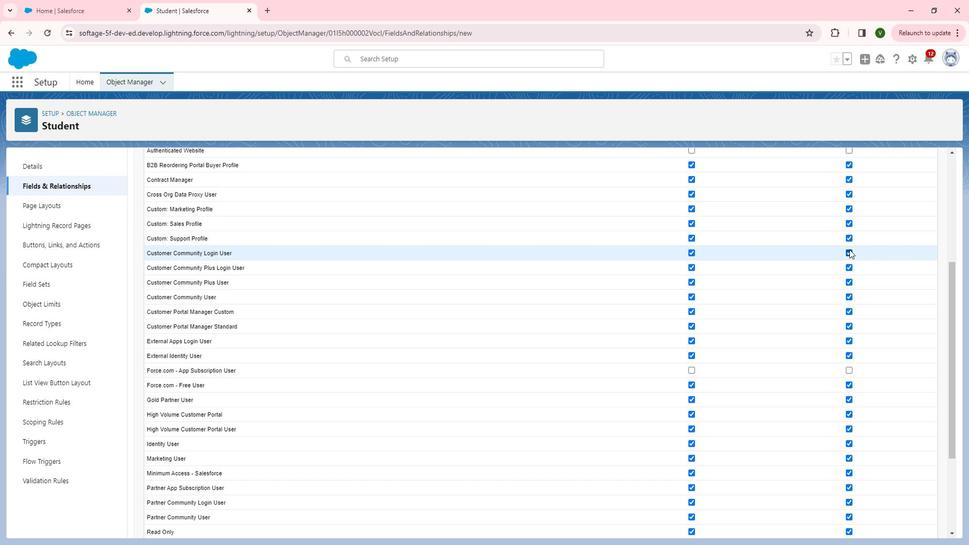 
Action: Mouse moved to (862, 268)
Screenshot: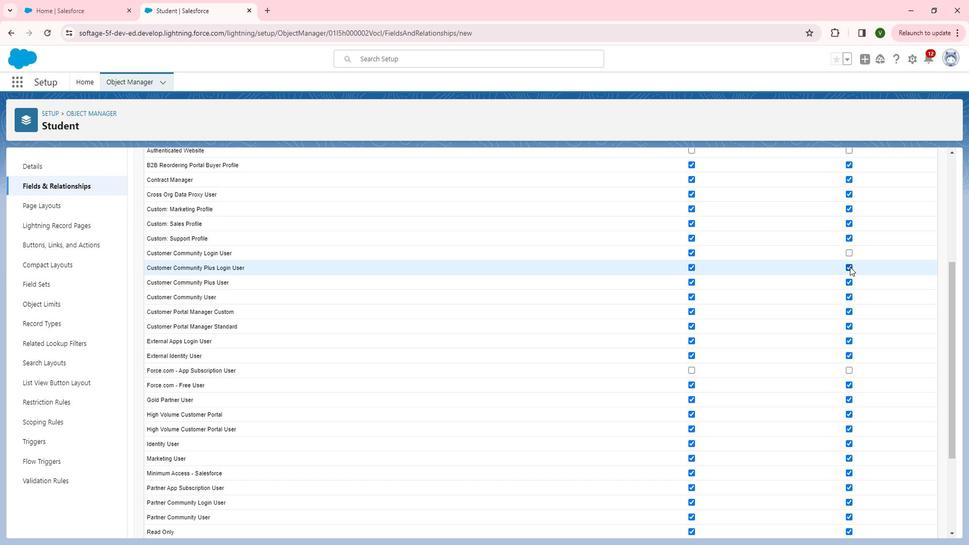 
Action: Mouse pressed left at (862, 268)
Screenshot: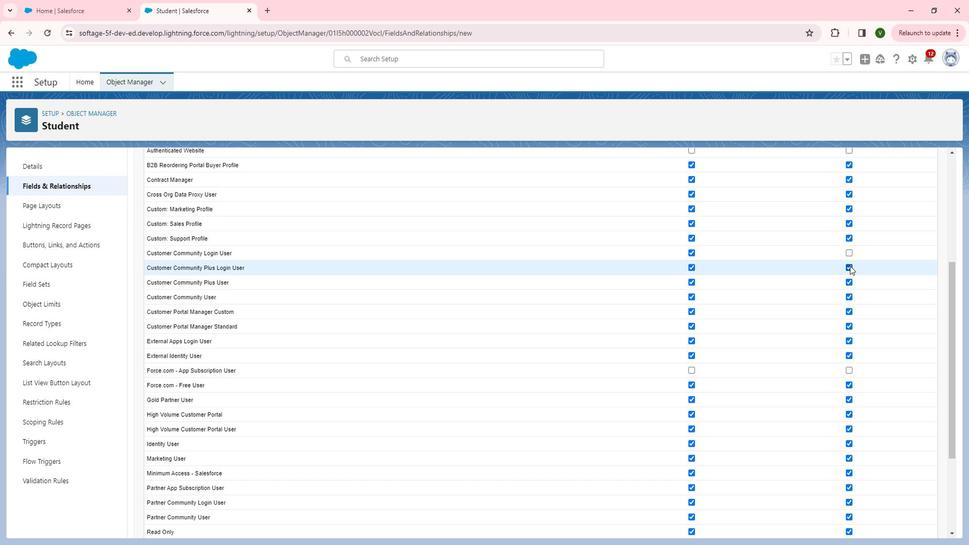 
Action: Mouse moved to (863, 279)
Screenshot: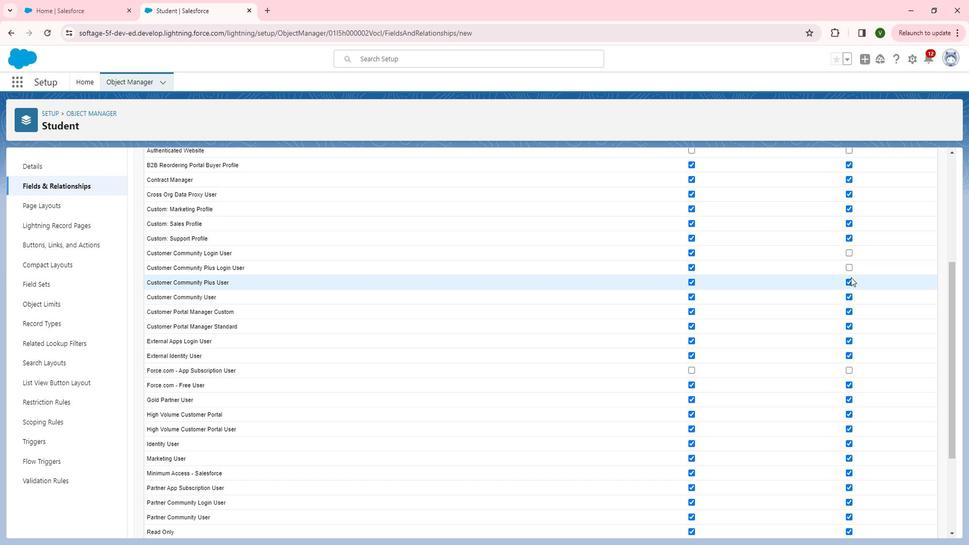 
Action: Mouse pressed left at (863, 279)
Screenshot: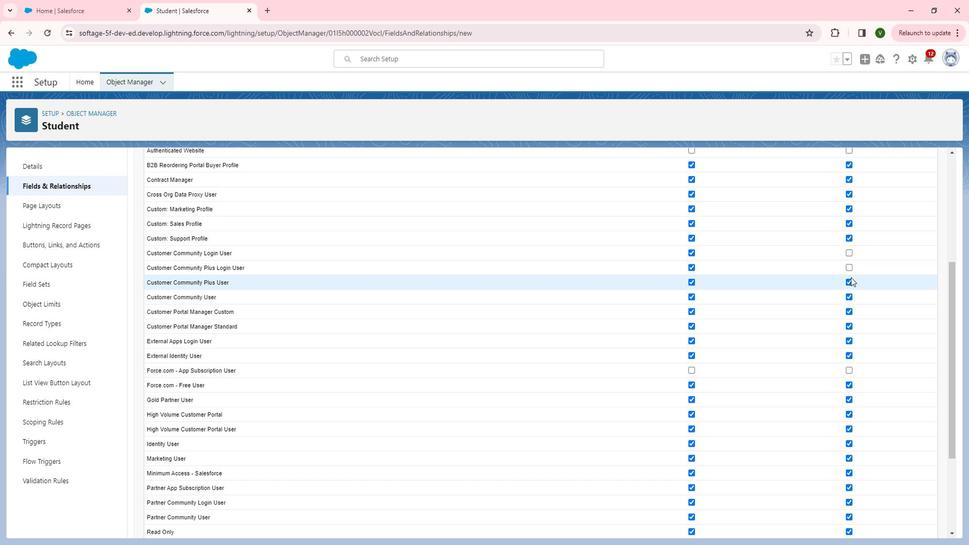 
Action: Mouse moved to (862, 284)
Screenshot: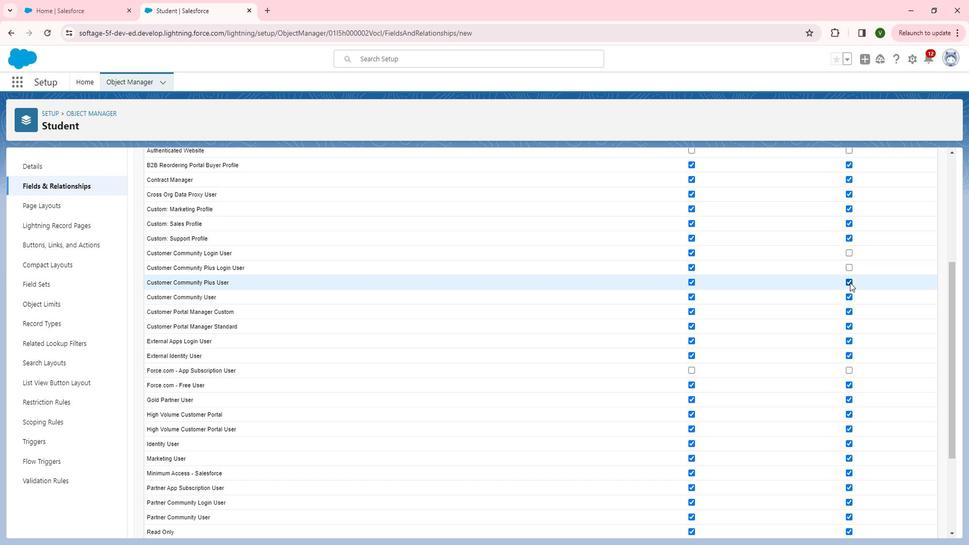 
Action: Mouse pressed left at (862, 284)
Screenshot: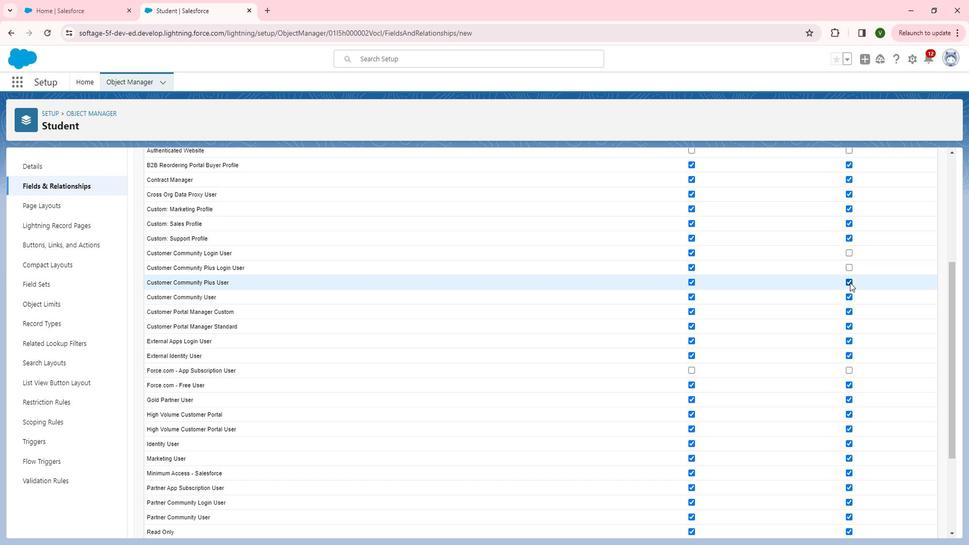 
Action: Mouse moved to (713, 379)
Screenshot: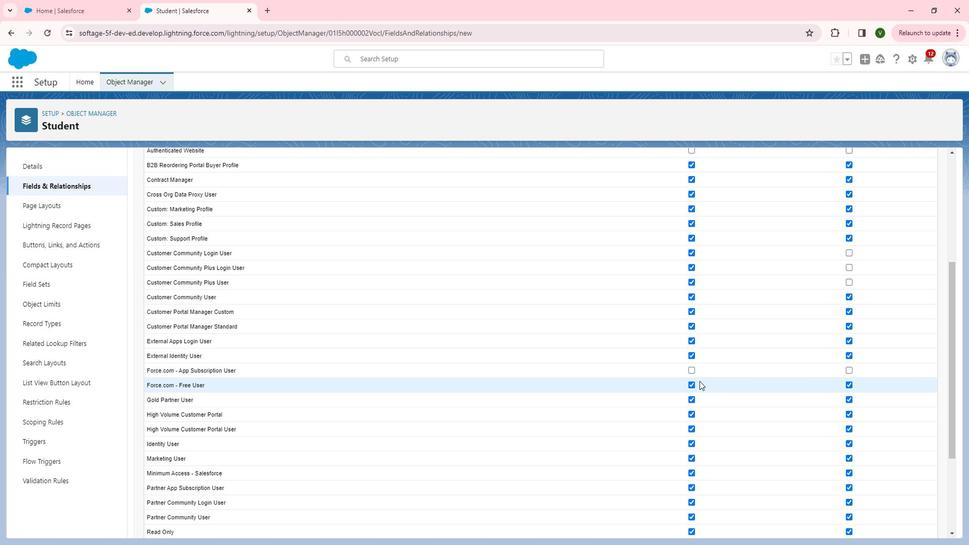 
Action: Mouse scrolled (713, 379) with delta (0, 0)
Screenshot: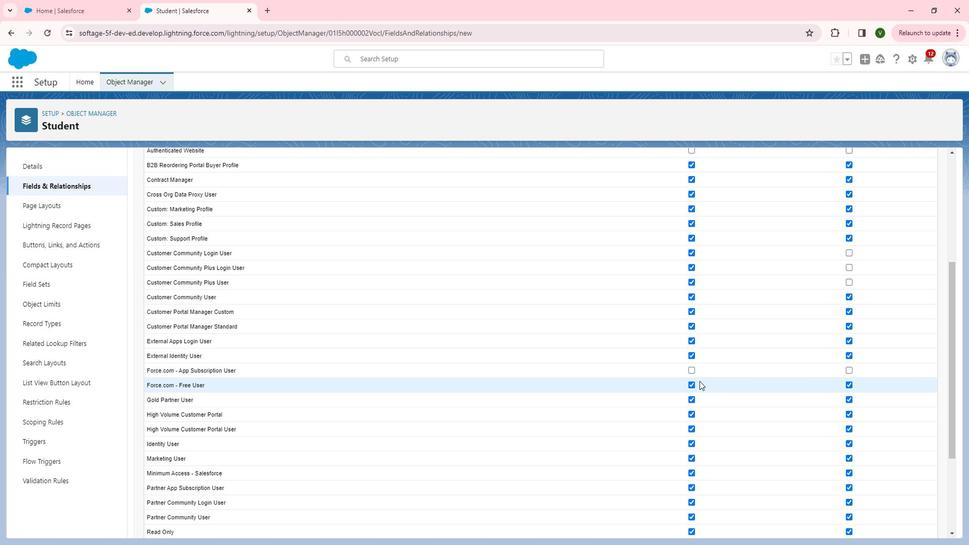 
Action: Mouse moved to (710, 379)
Screenshot: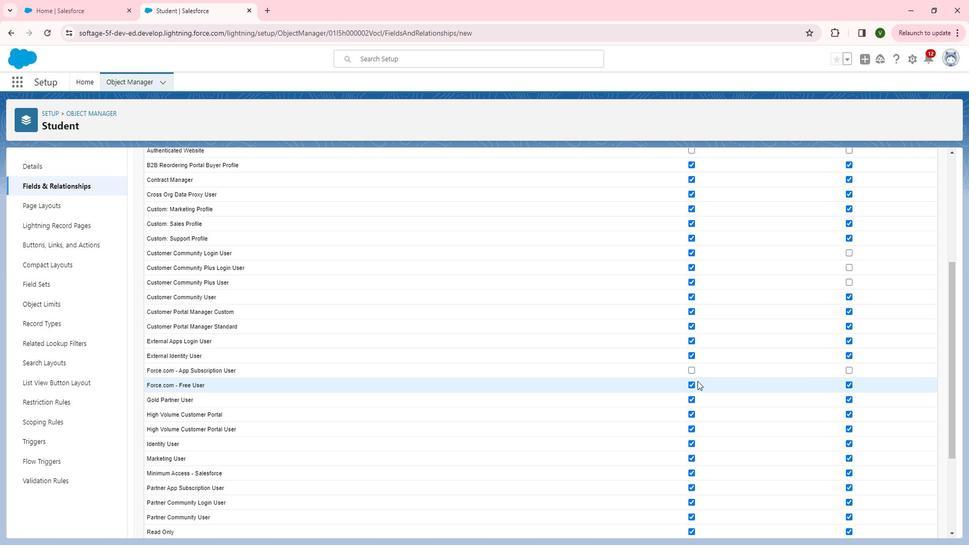 
Action: Mouse scrolled (710, 379) with delta (0, 0)
Screenshot: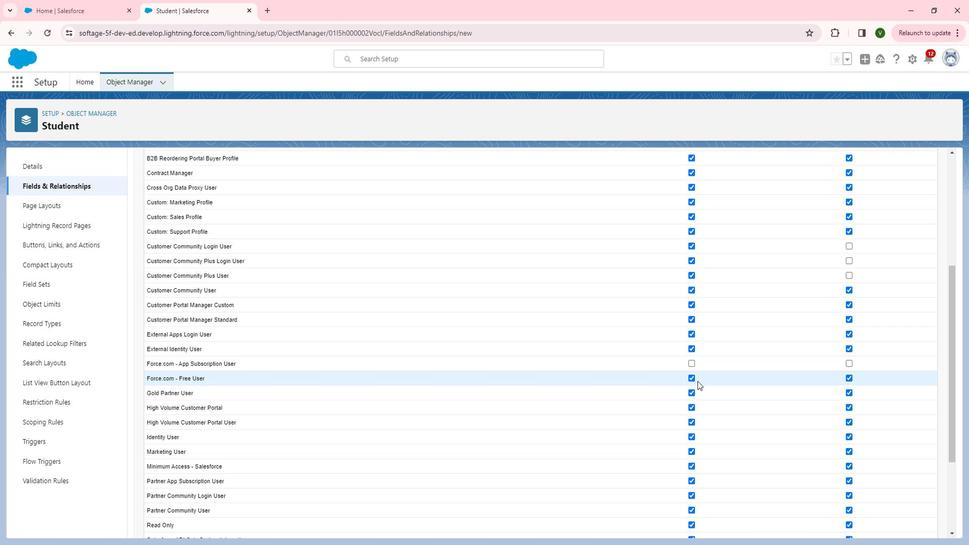 
Action: Mouse moved to (706, 354)
Screenshot: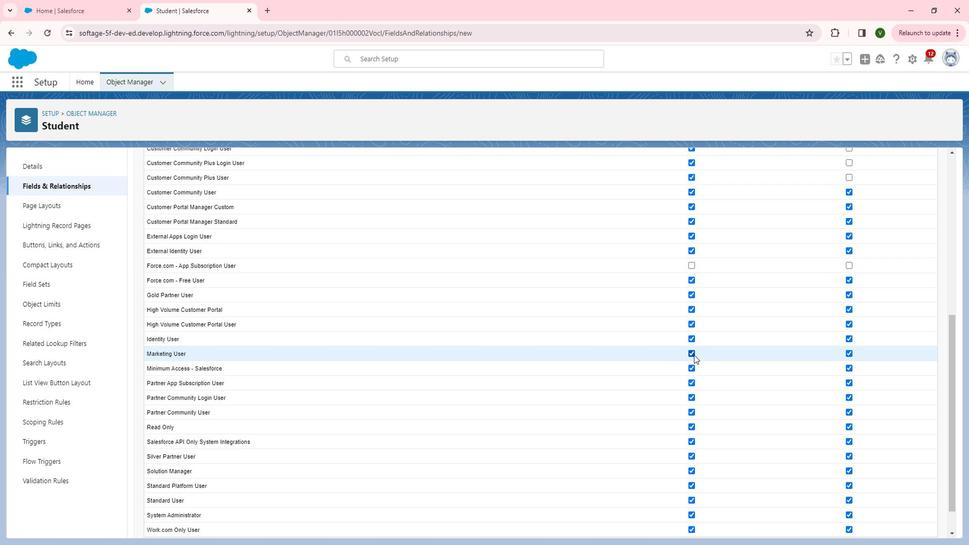 
Action: Mouse pressed left at (706, 354)
Screenshot: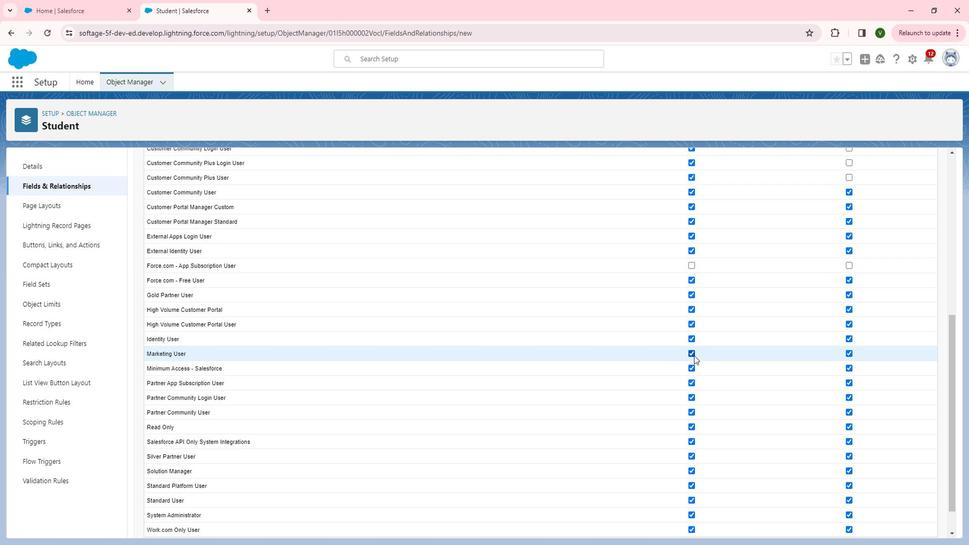 
Action: Mouse moved to (705, 375)
Screenshot: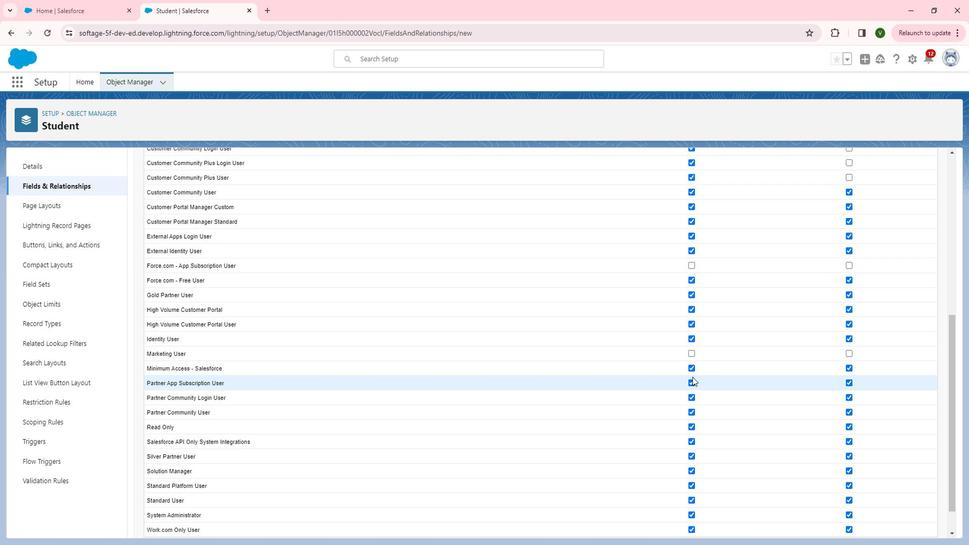 
Action: Mouse pressed left at (705, 375)
Screenshot: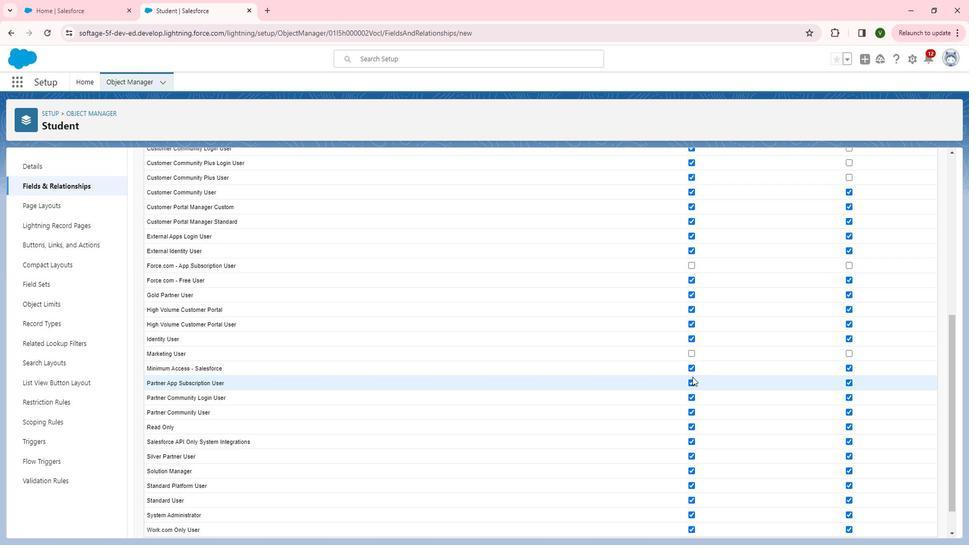
Action: Mouse moved to (705, 378)
Screenshot: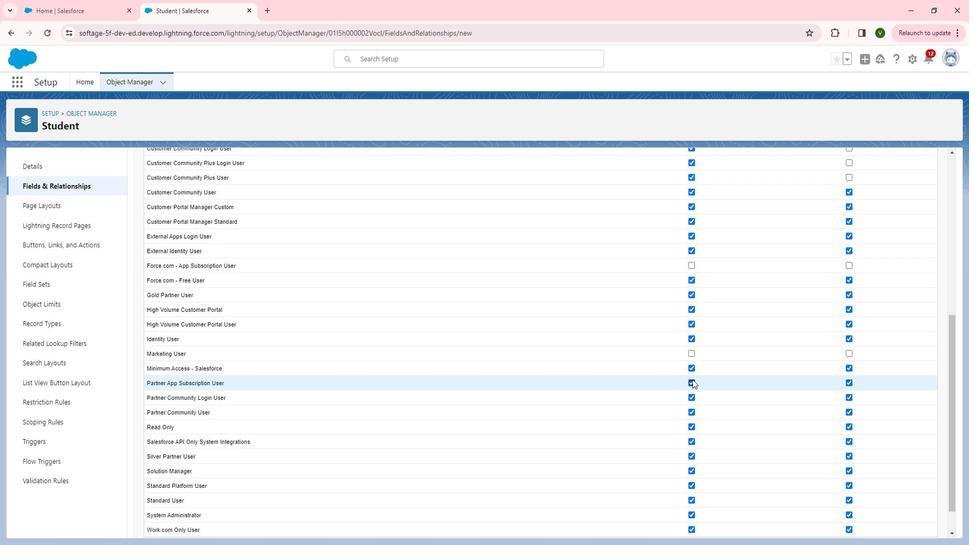 
Action: Mouse pressed left at (705, 378)
Screenshot: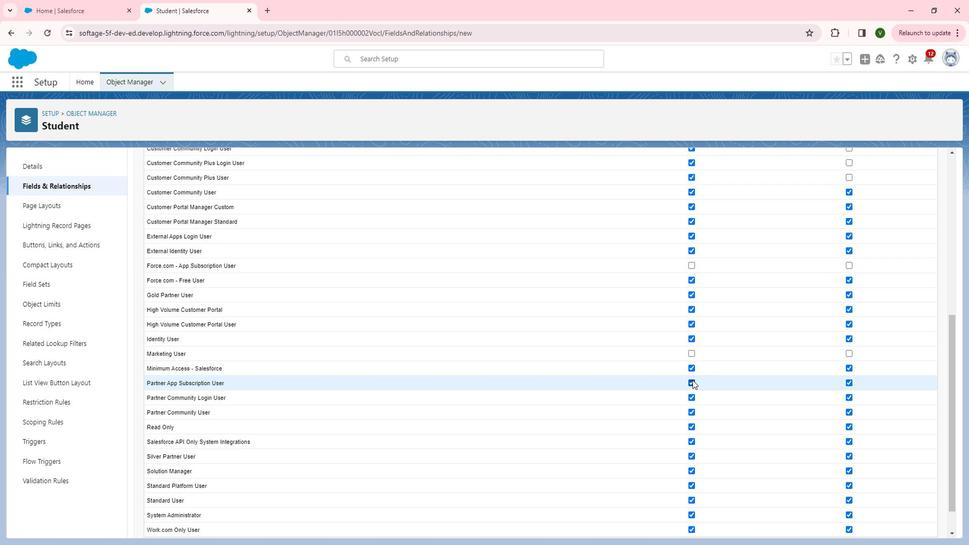 
Action: Mouse moved to (894, 372)
Screenshot: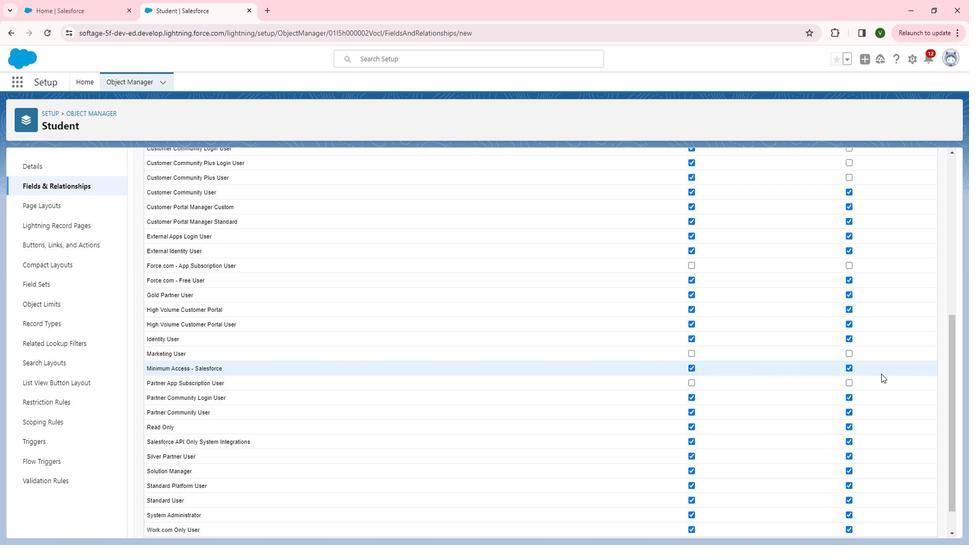 
Action: Mouse scrolled (894, 372) with delta (0, 0)
Screenshot: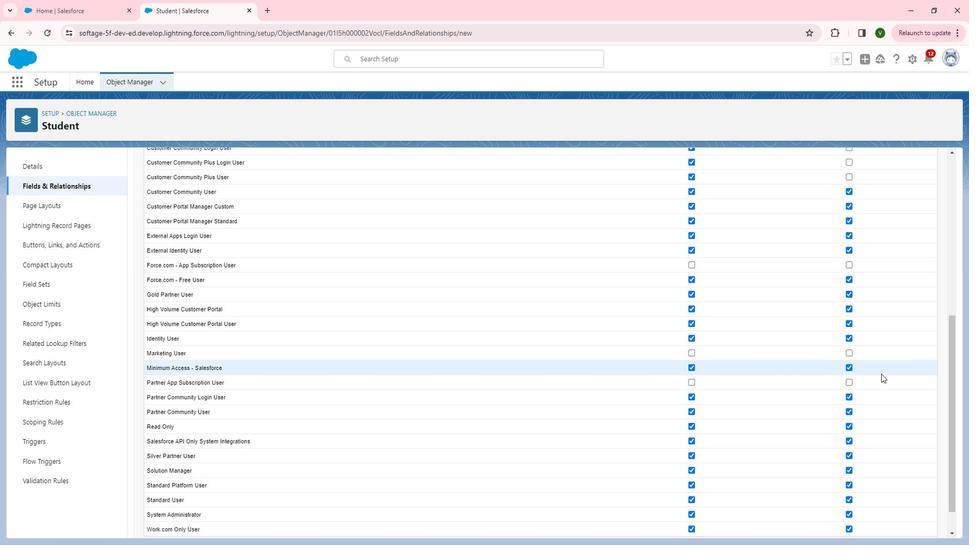 
Action: Mouse moved to (894, 373)
Screenshot: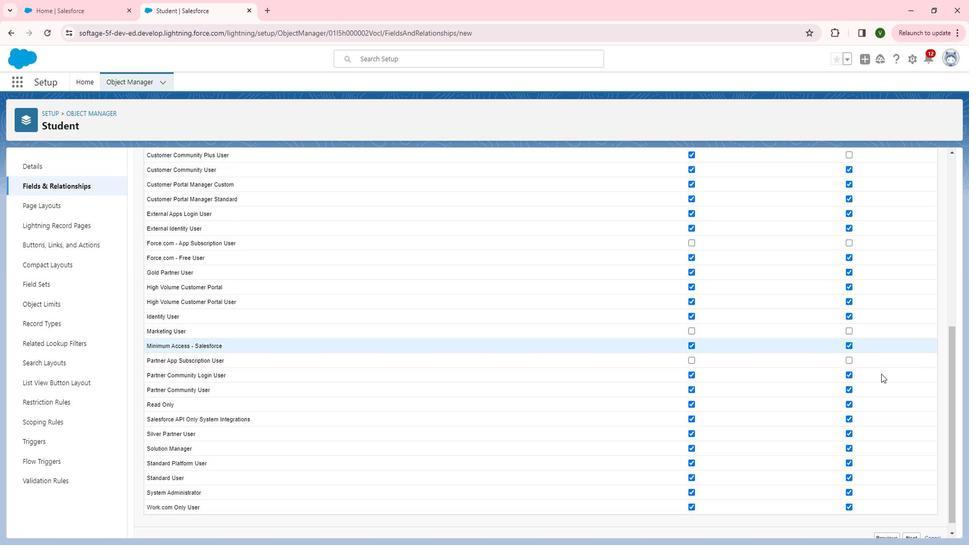 
Action: Mouse scrolled (894, 372) with delta (0, 0)
Screenshot: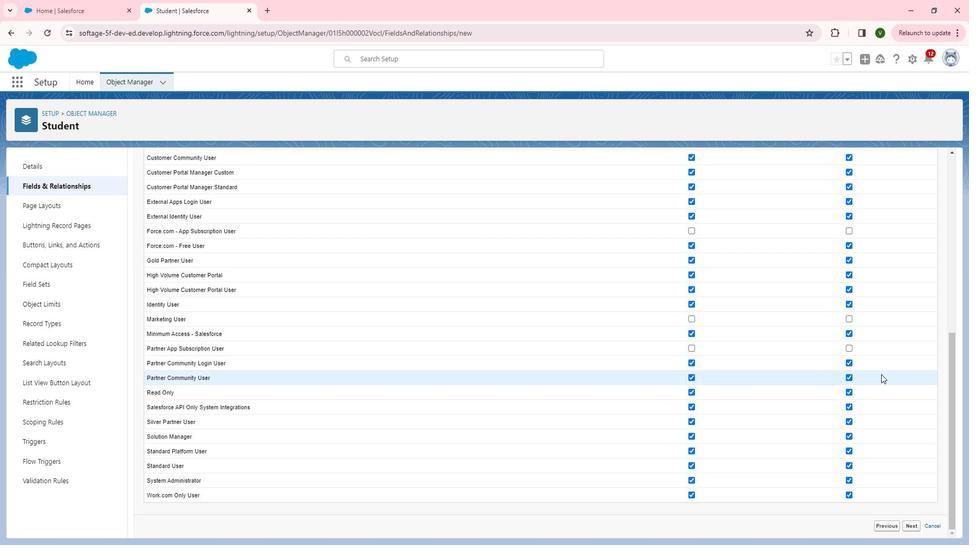 
Action: Mouse moved to (860, 446)
Screenshot: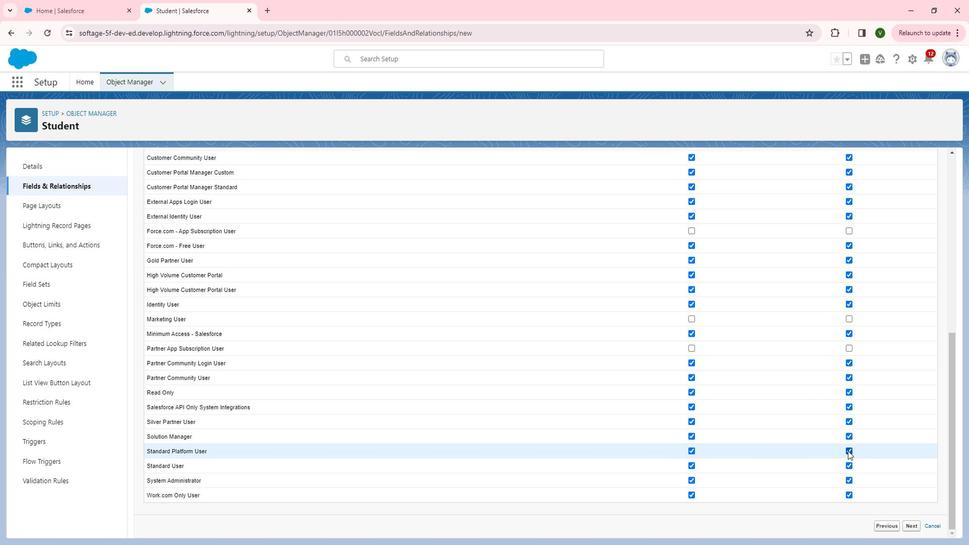
Action: Mouse pressed left at (860, 446)
Screenshot: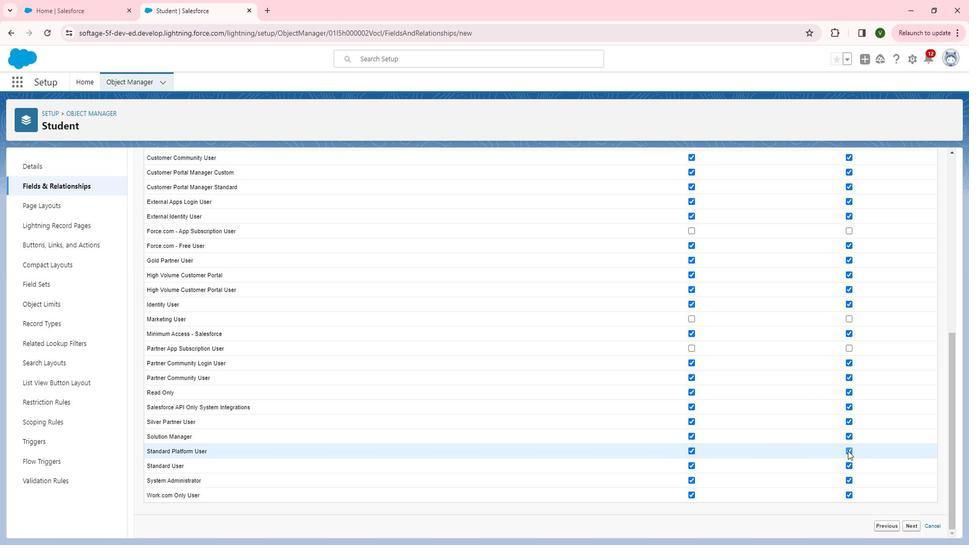 
Action: Mouse moved to (861, 462)
Screenshot: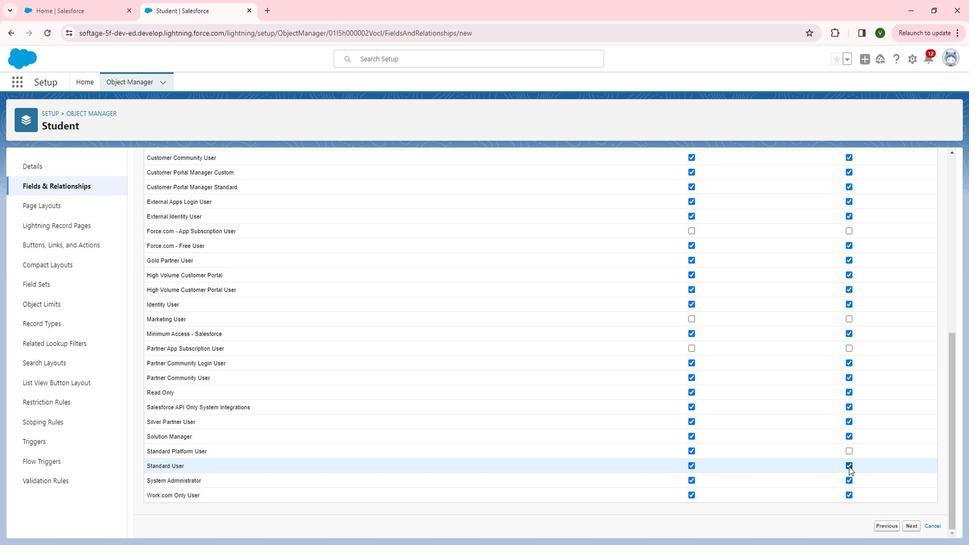 
Action: Mouse pressed left at (861, 462)
Screenshot: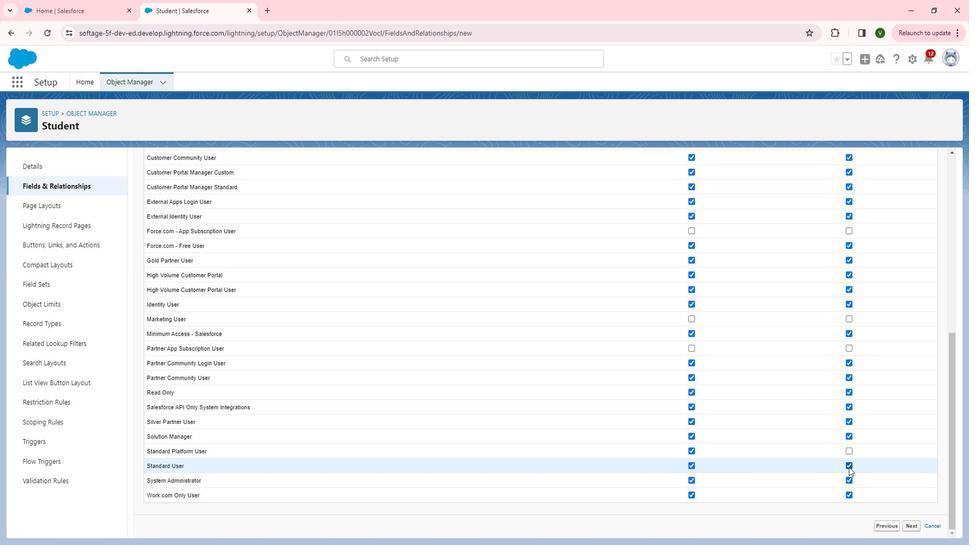 
Action: Mouse moved to (862, 475)
Screenshot: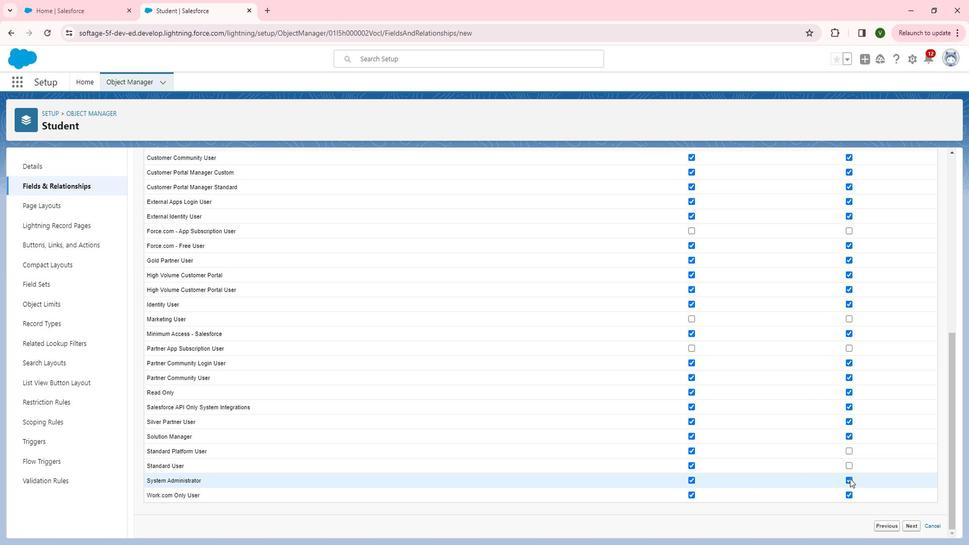 
Action: Mouse pressed left at (862, 475)
Screenshot: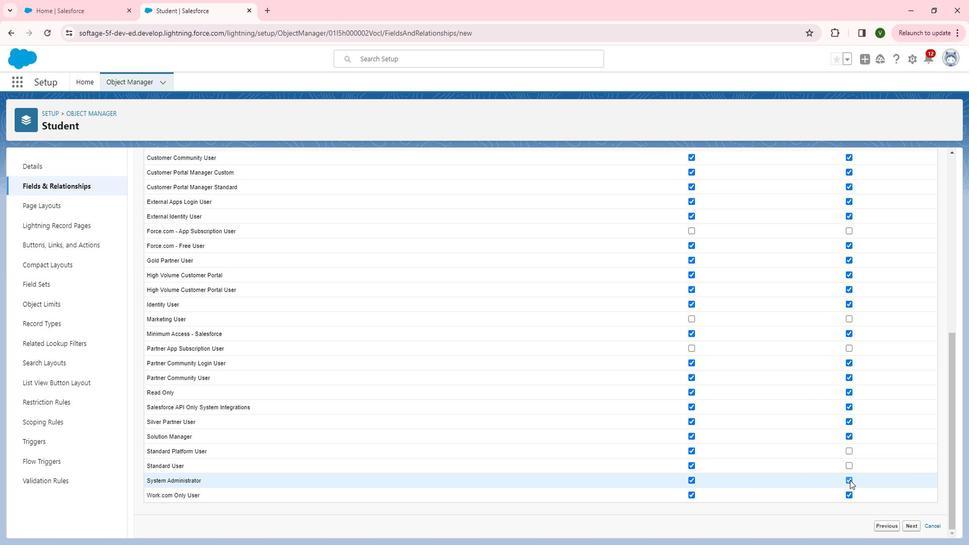 
Action: Mouse moved to (860, 433)
Screenshot: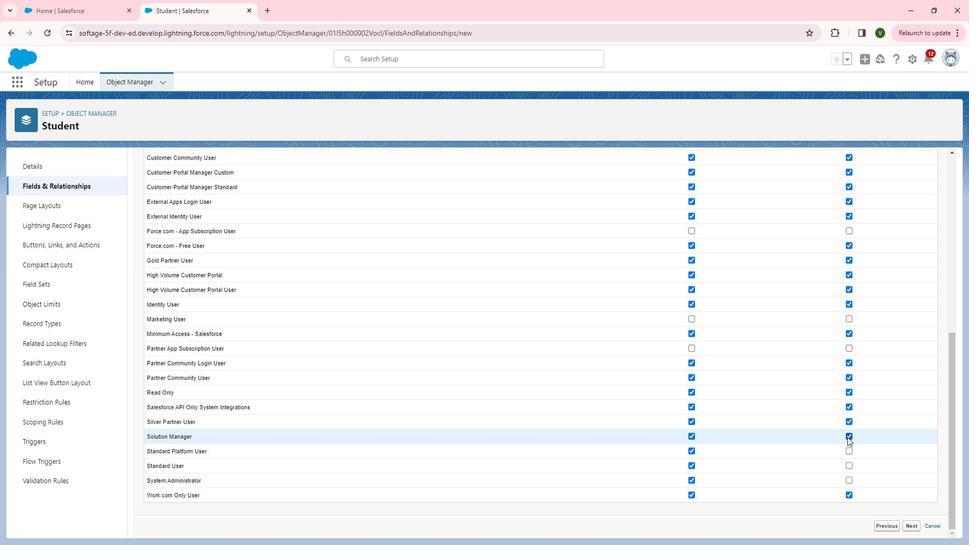 
Action: Mouse pressed left at (860, 433)
Screenshot: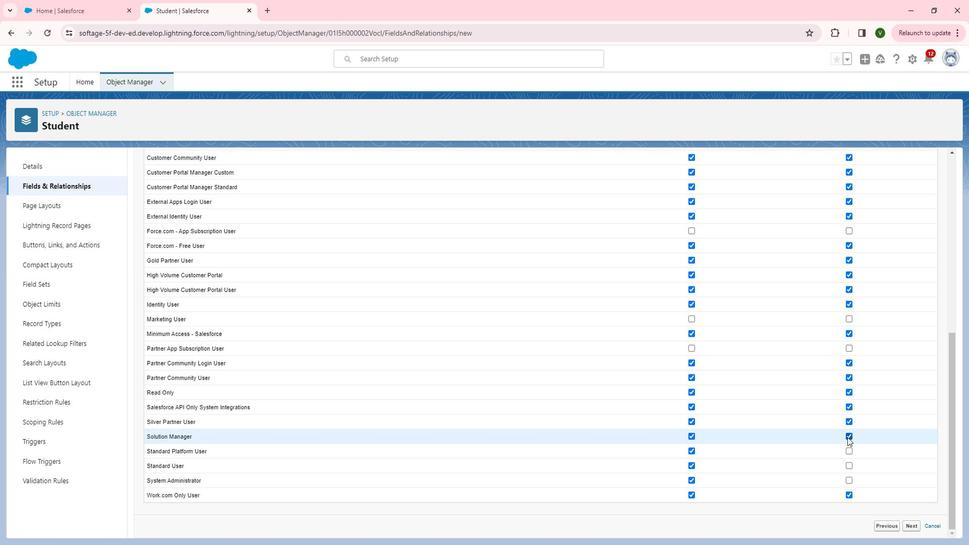 
Action: Mouse moved to (927, 516)
Screenshot: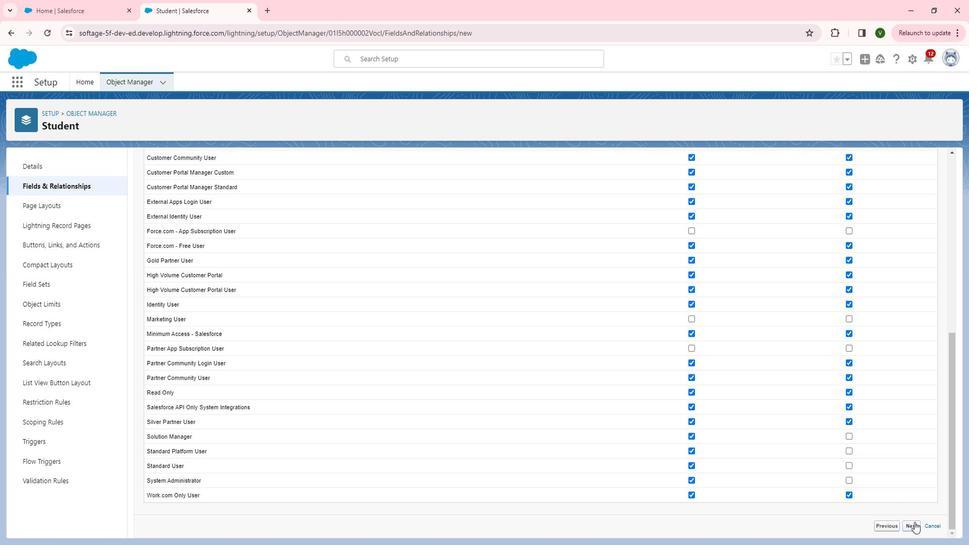 
Action: Mouse pressed left at (927, 516)
Screenshot: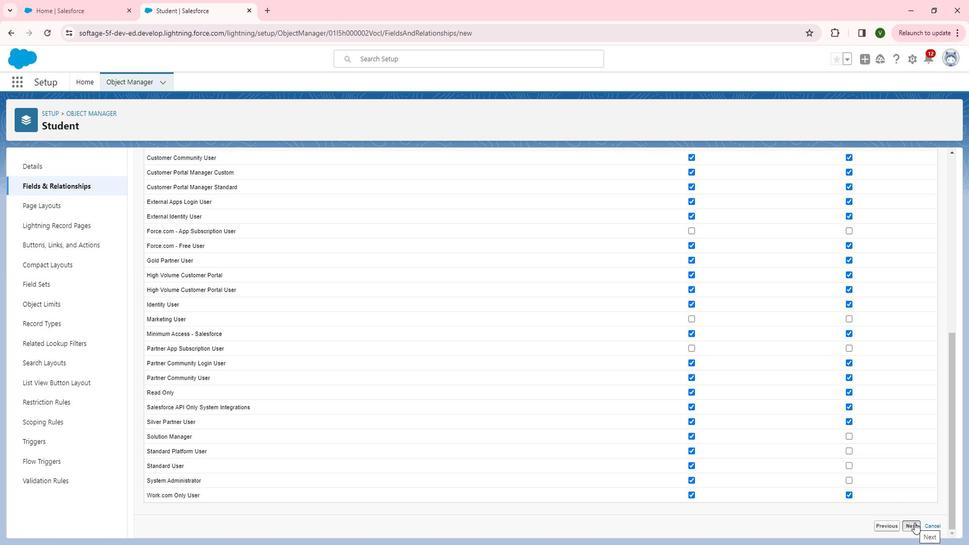 
Action: Mouse moved to (935, 220)
Screenshot: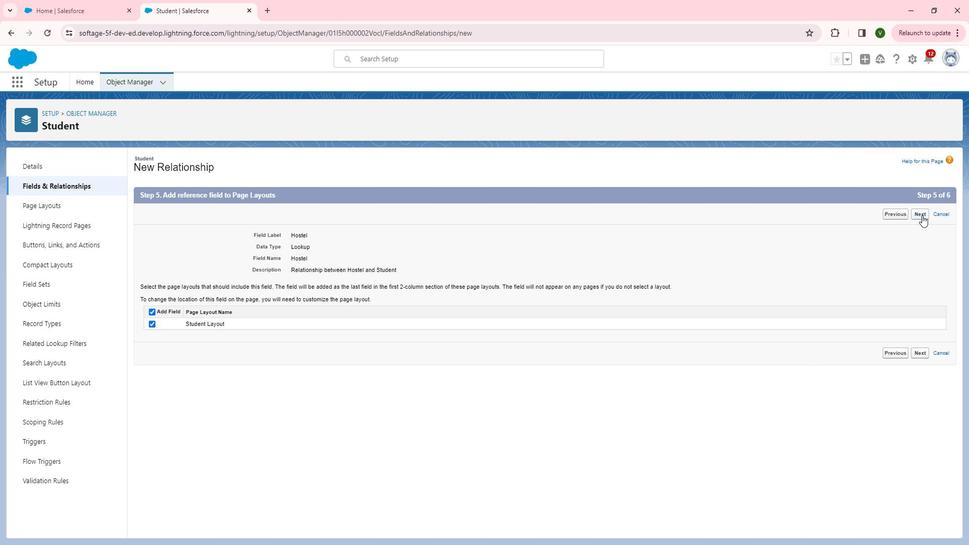 
Action: Mouse pressed left at (935, 220)
Screenshot: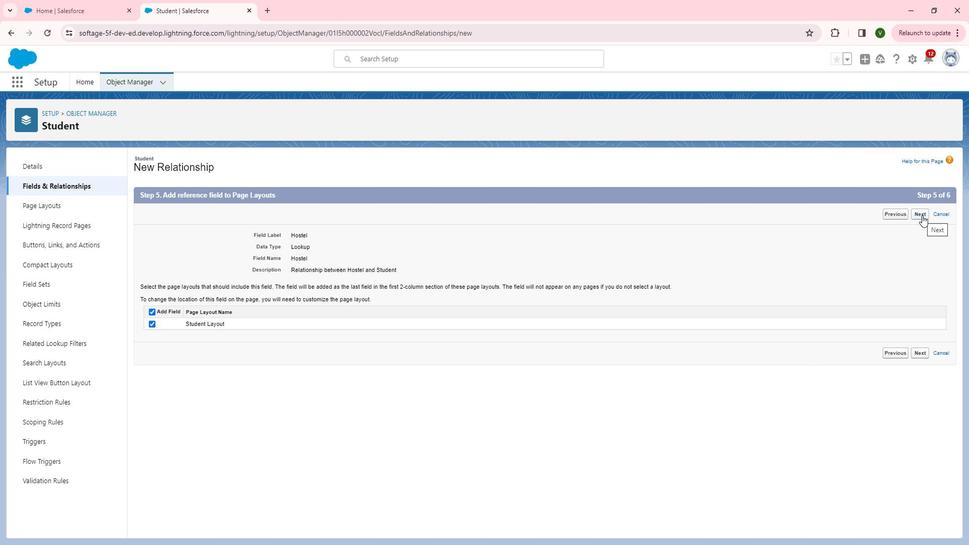 
Action: Mouse moved to (934, 216)
Screenshot: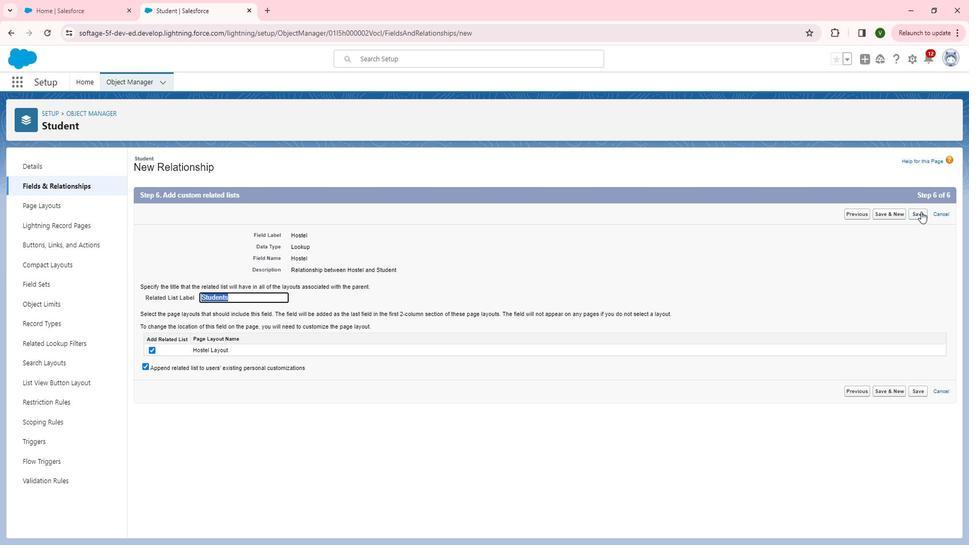
Action: Mouse pressed left at (934, 216)
Screenshot: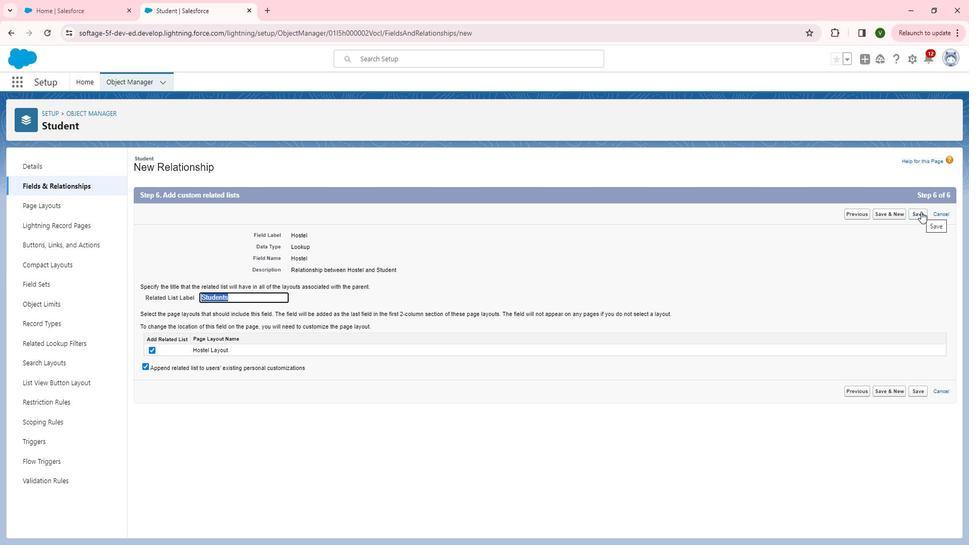 
Action: Mouse moved to (657, 325)
Screenshot: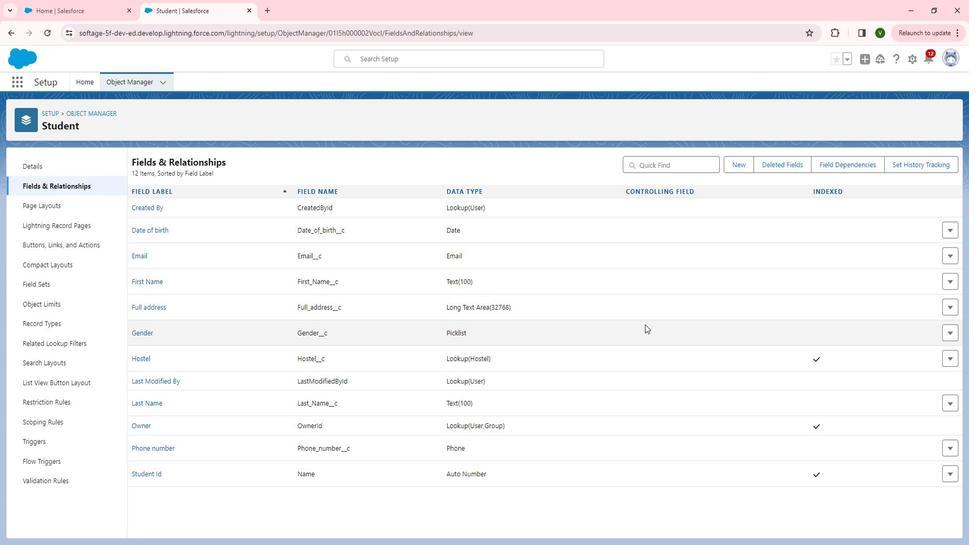 
